 Task: Read customer reviews and ratings for real estate agents in Topeka, Kansas, to find an agent who specializes in waterfront properties or historic homes.
Action: Mouse moved to (289, 166)
Screenshot: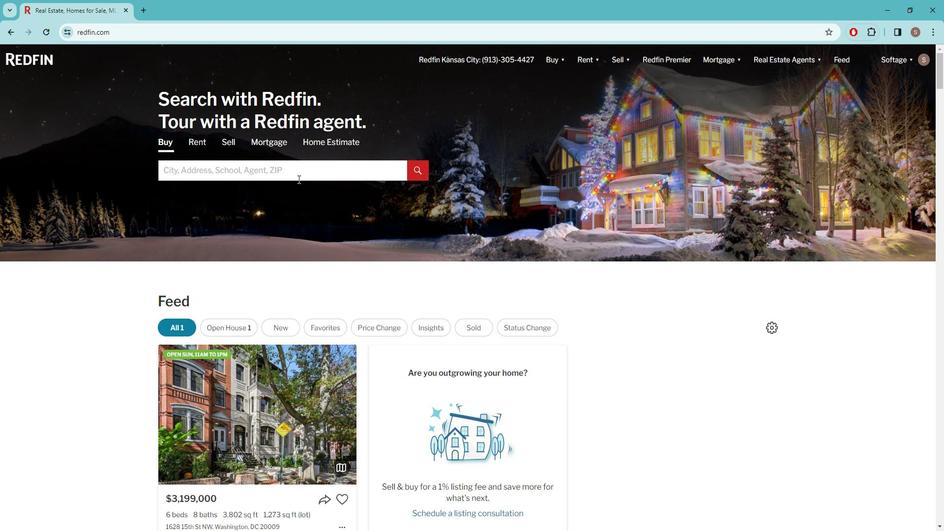 
Action: Mouse pressed left at (289, 166)
Screenshot: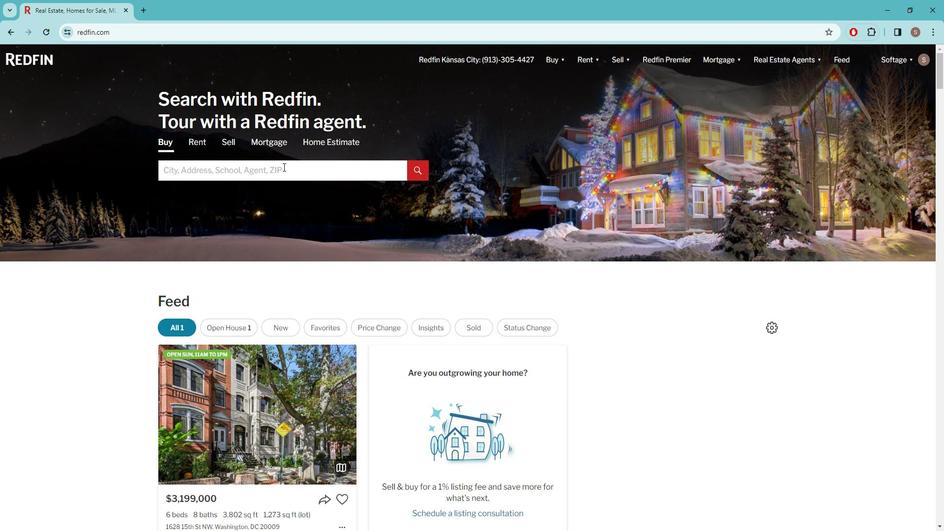 
Action: Key pressed t<Key.caps_lock>OPEKA
Screenshot: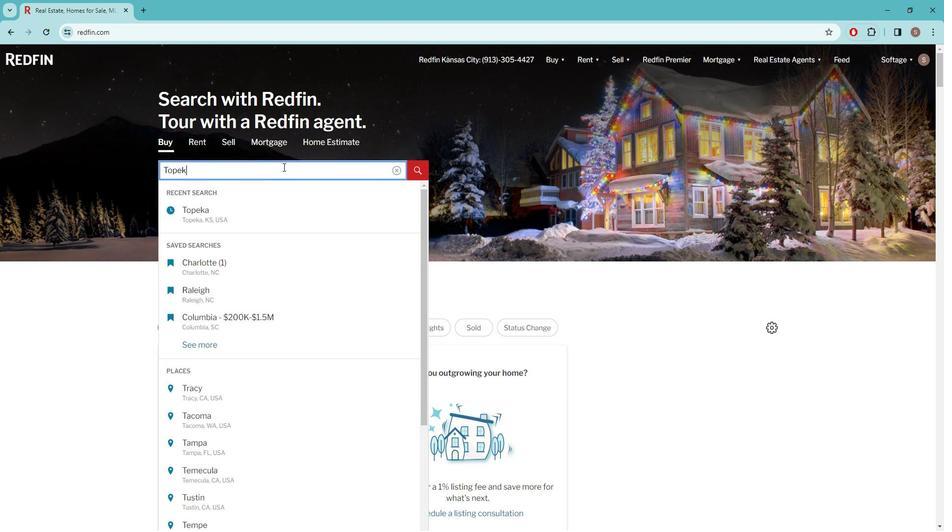 
Action: Mouse moved to (258, 216)
Screenshot: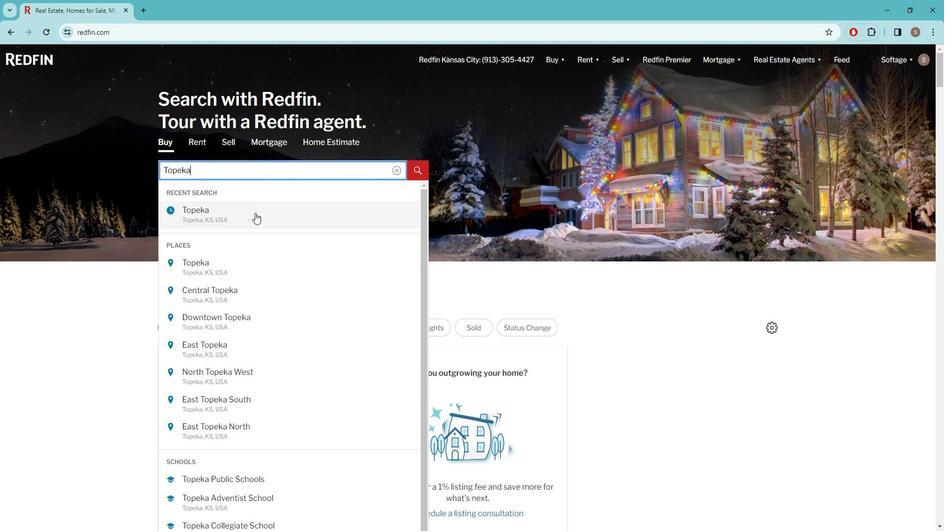 
Action: Mouse pressed left at (258, 216)
Screenshot: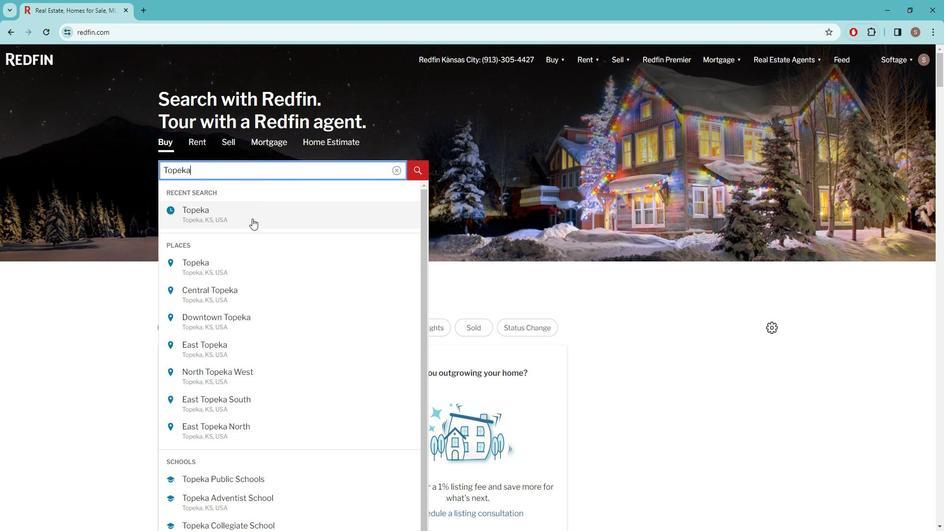 
Action: Mouse moved to (834, 124)
Screenshot: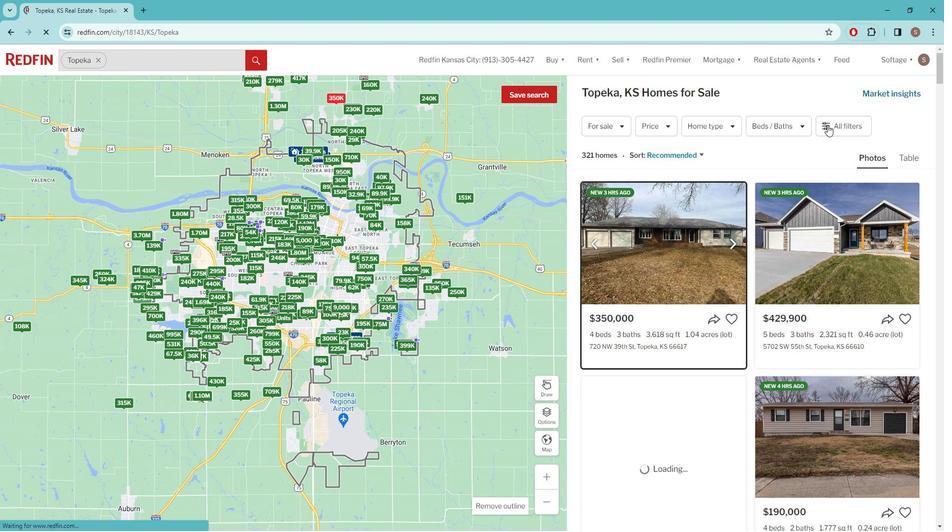 
Action: Mouse pressed left at (834, 124)
Screenshot: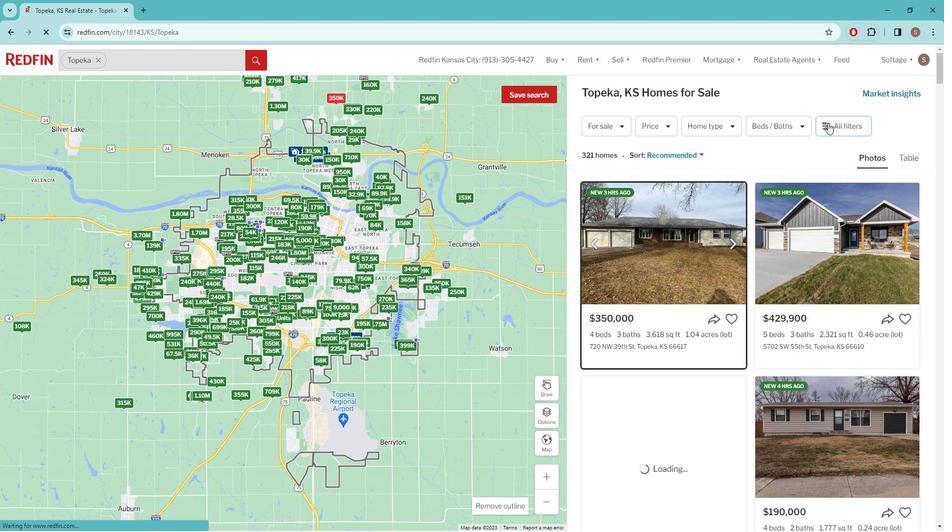 
Action: Mouse pressed left at (834, 124)
Screenshot: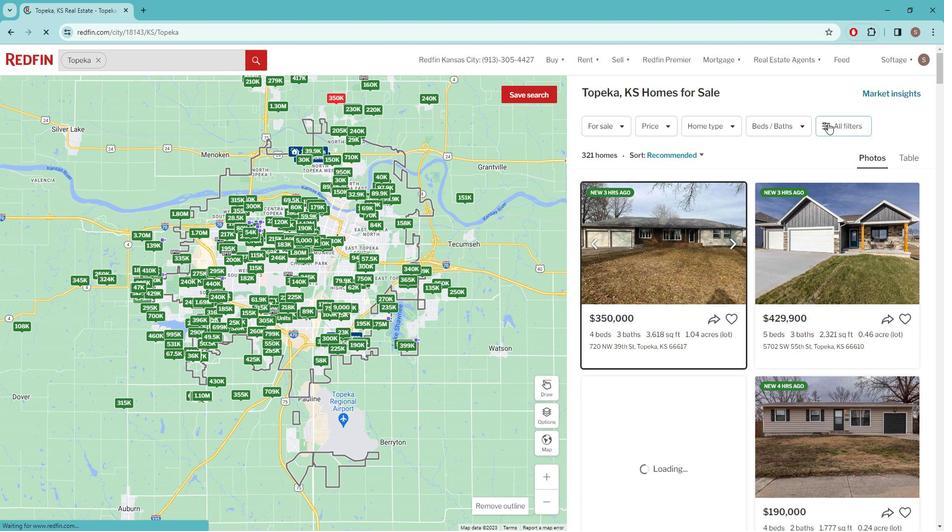 
Action: Mouse pressed left at (834, 124)
Screenshot: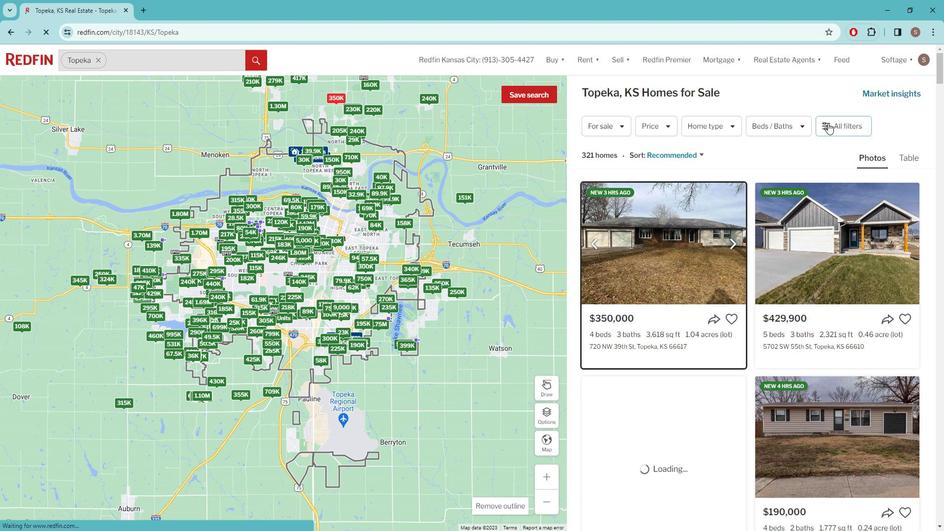 
Action: Mouse pressed left at (834, 124)
Screenshot: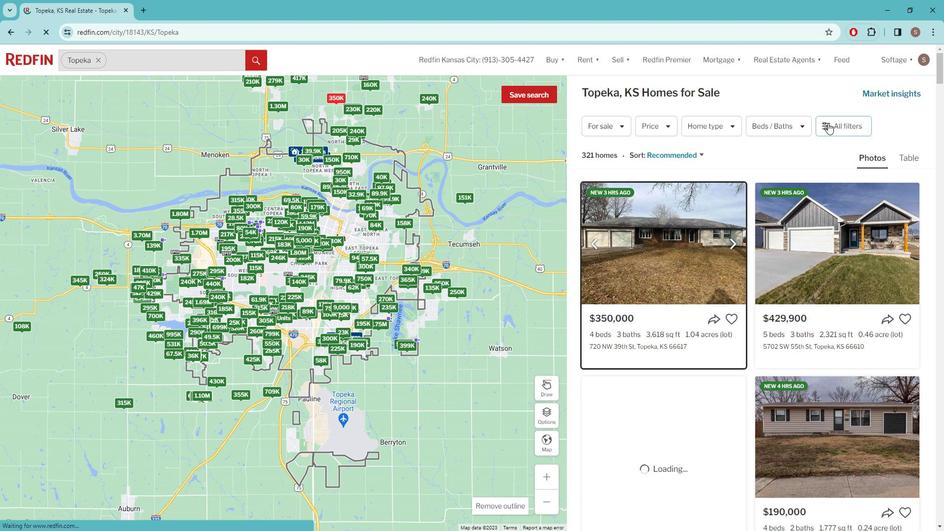 
Action: Mouse pressed left at (834, 124)
Screenshot: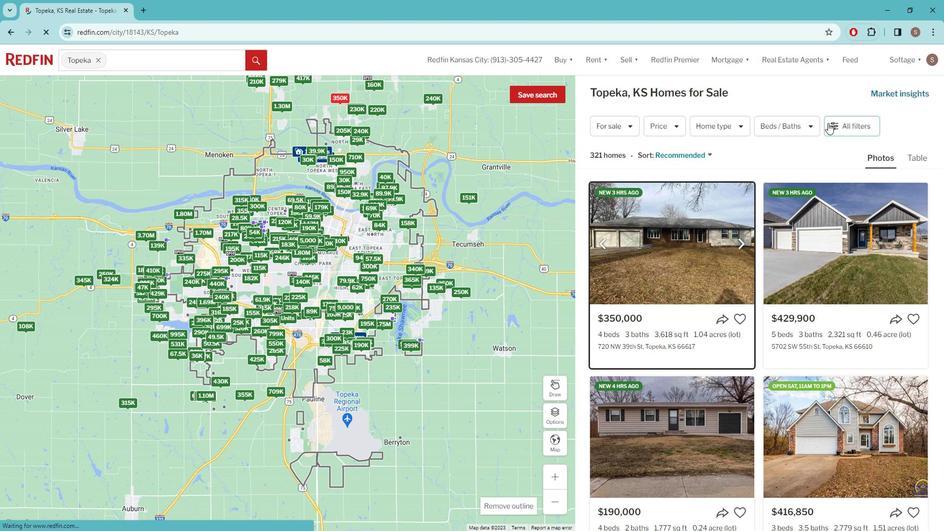 
Action: Mouse moved to (836, 125)
Screenshot: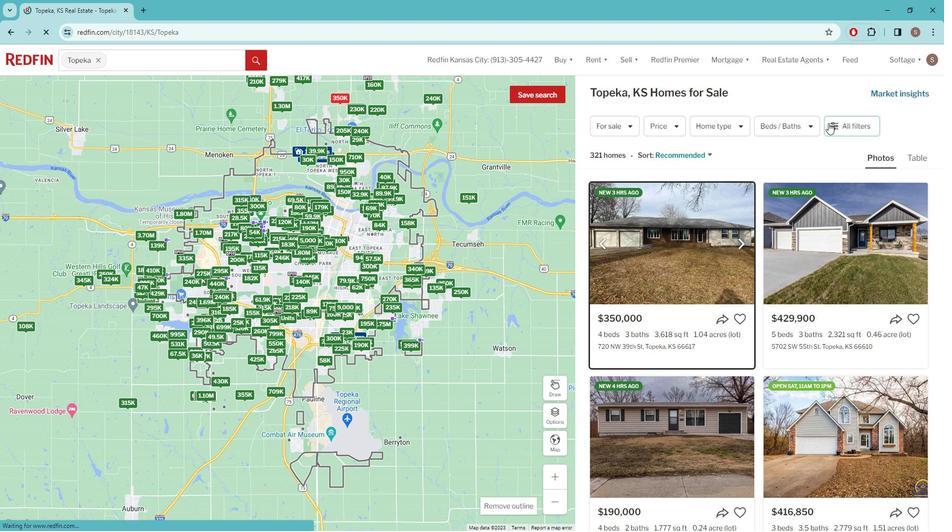 
Action: Mouse pressed left at (836, 125)
Screenshot: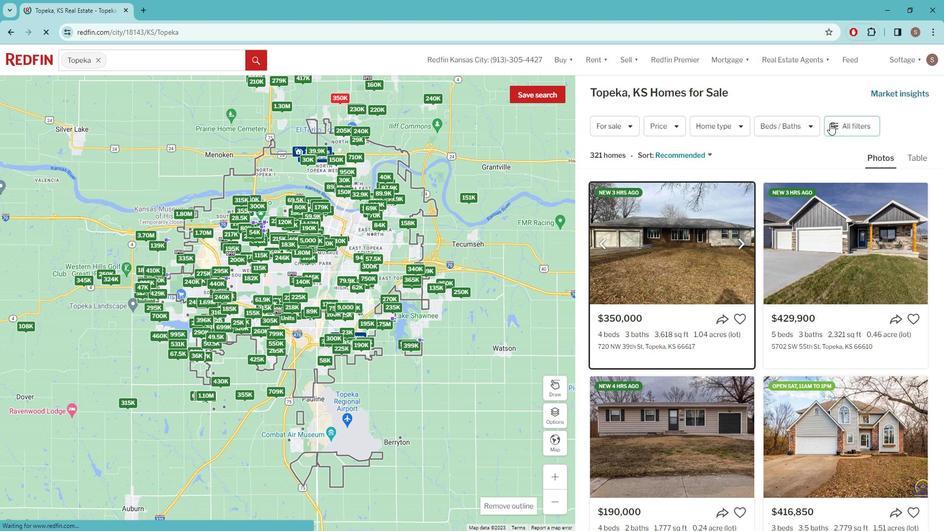 
Action: Mouse moved to (832, 130)
Screenshot: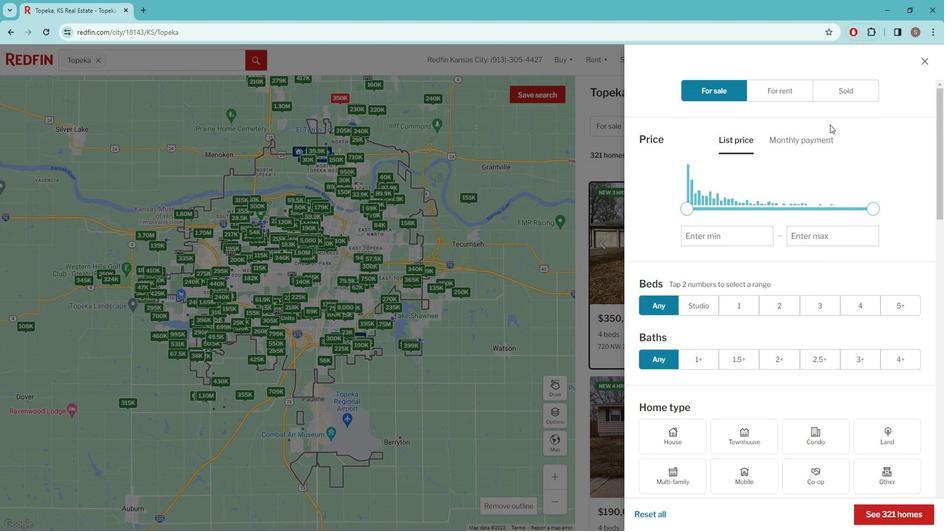 
Action: Mouse scrolled (832, 130) with delta (0, 0)
Screenshot: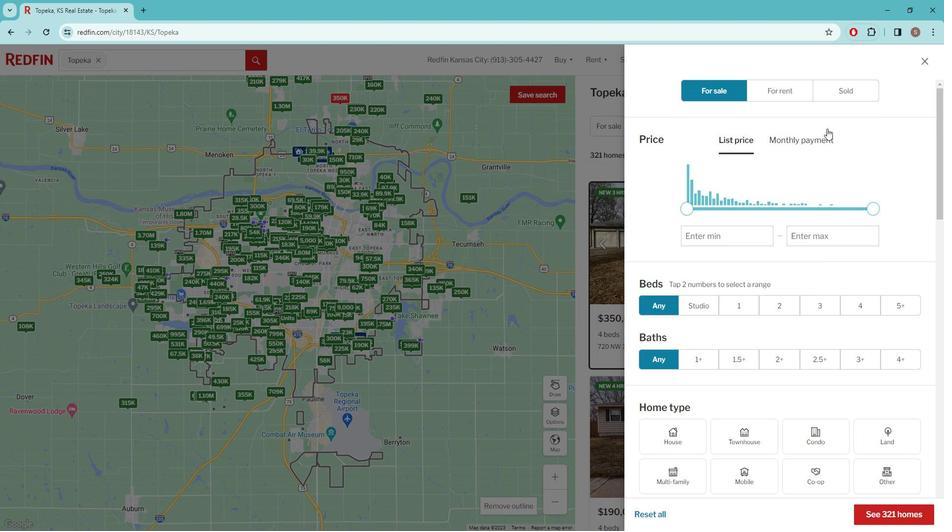 
Action: Mouse moved to (831, 134)
Screenshot: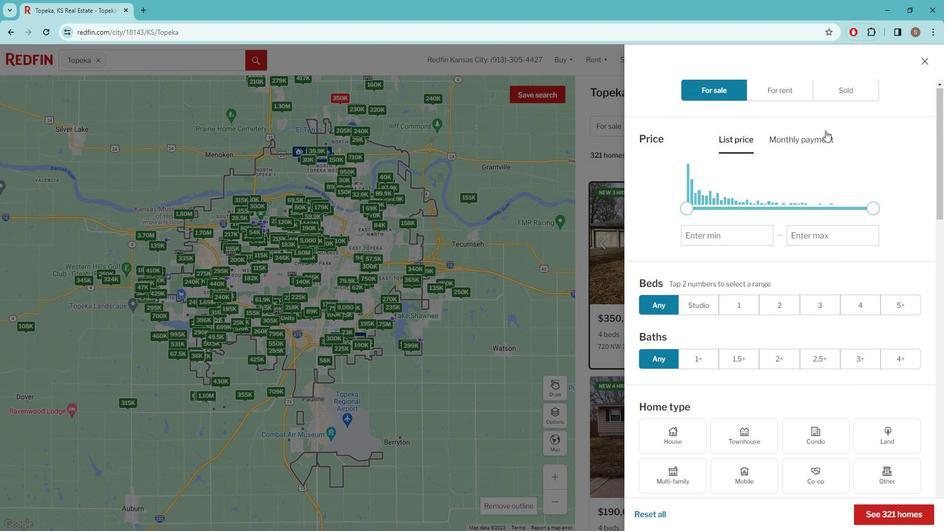 
Action: Mouse scrolled (831, 133) with delta (0, 0)
Screenshot: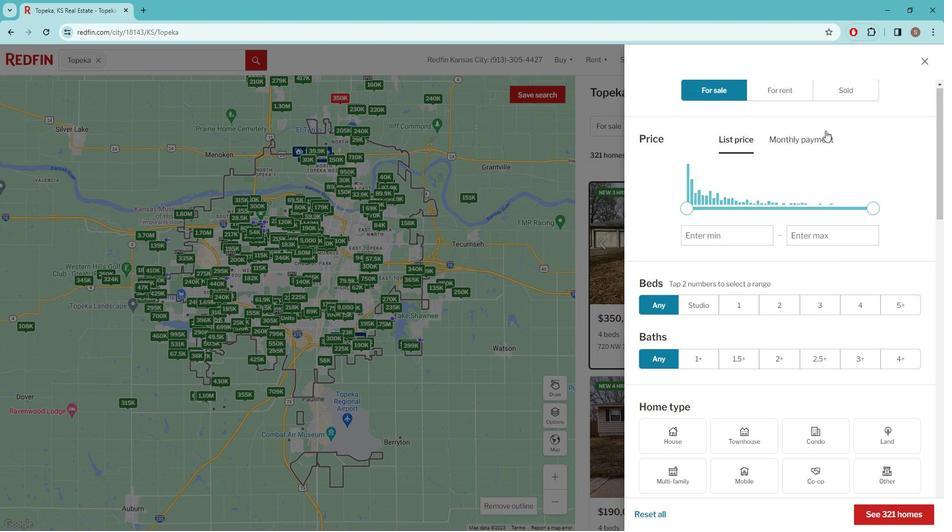 
Action: Mouse moved to (830, 135)
Screenshot: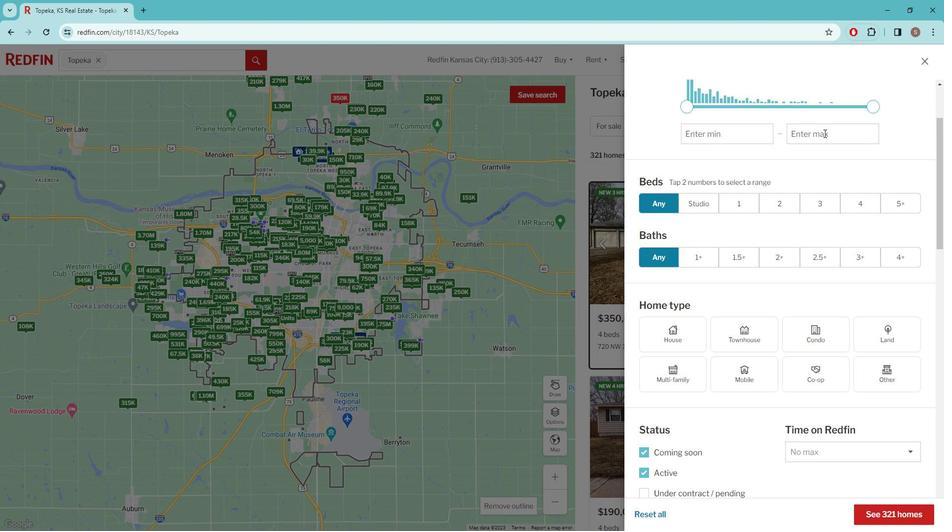 
Action: Mouse scrolled (830, 135) with delta (0, 0)
Screenshot: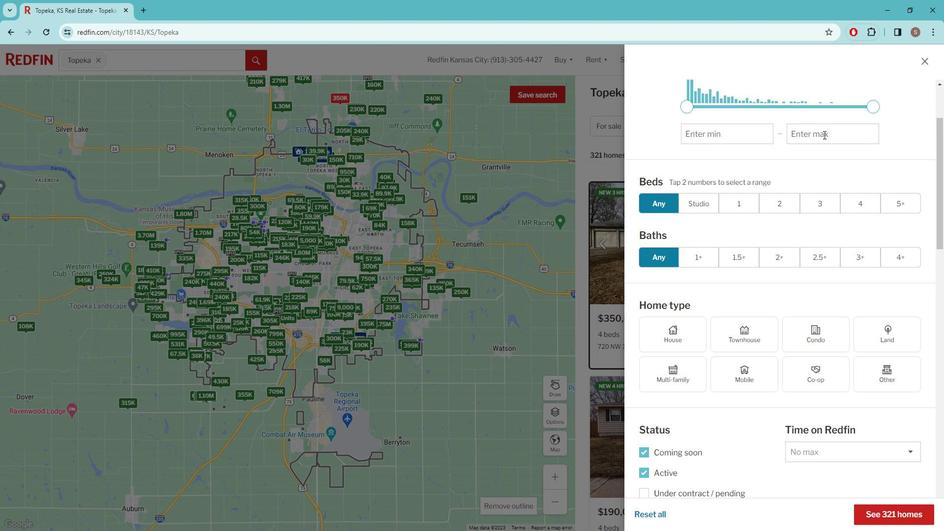 
Action: Mouse moved to (772, 233)
Screenshot: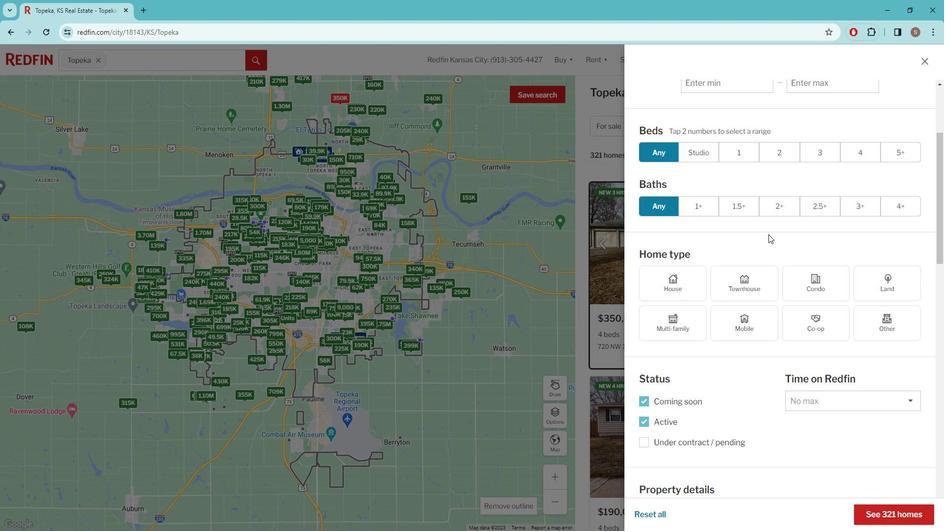 
Action: Mouse scrolled (772, 232) with delta (0, 0)
Screenshot: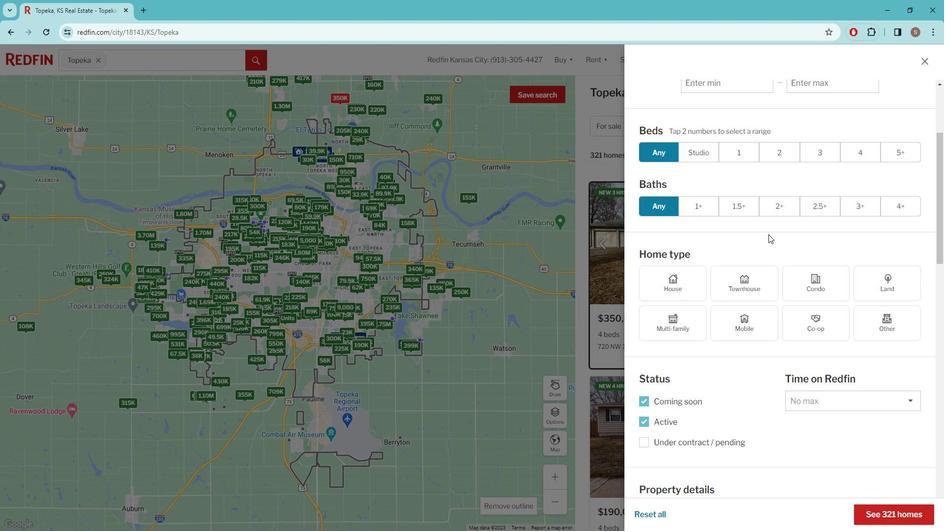 
Action: Mouse moved to (754, 239)
Screenshot: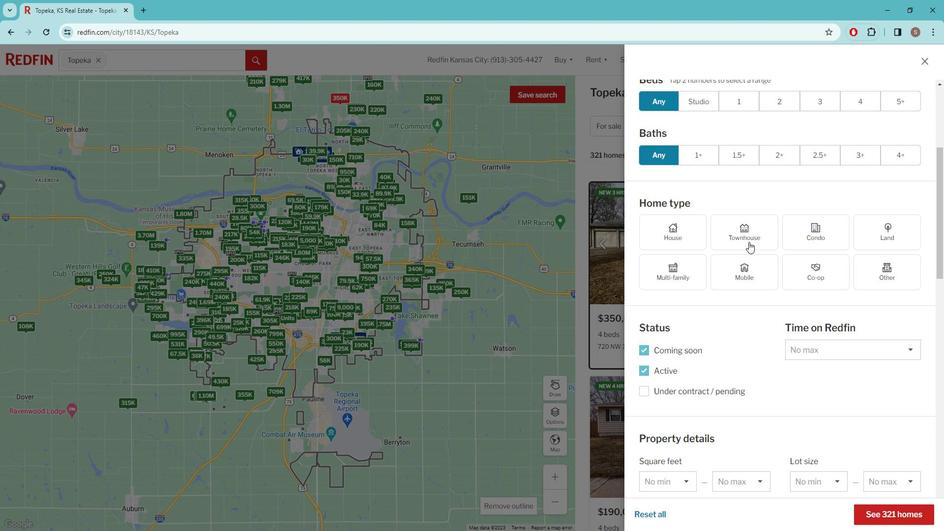 
Action: Mouse scrolled (754, 238) with delta (0, 0)
Screenshot: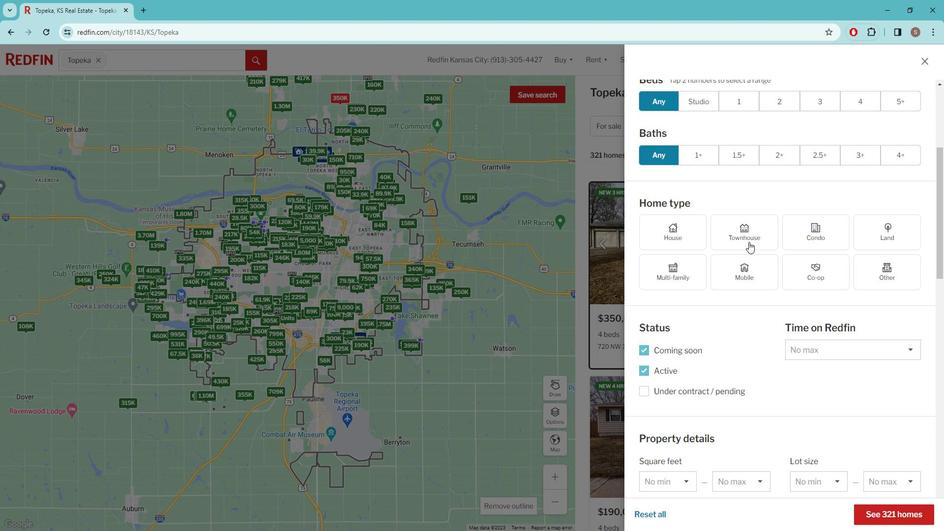 
Action: Mouse moved to (747, 235)
Screenshot: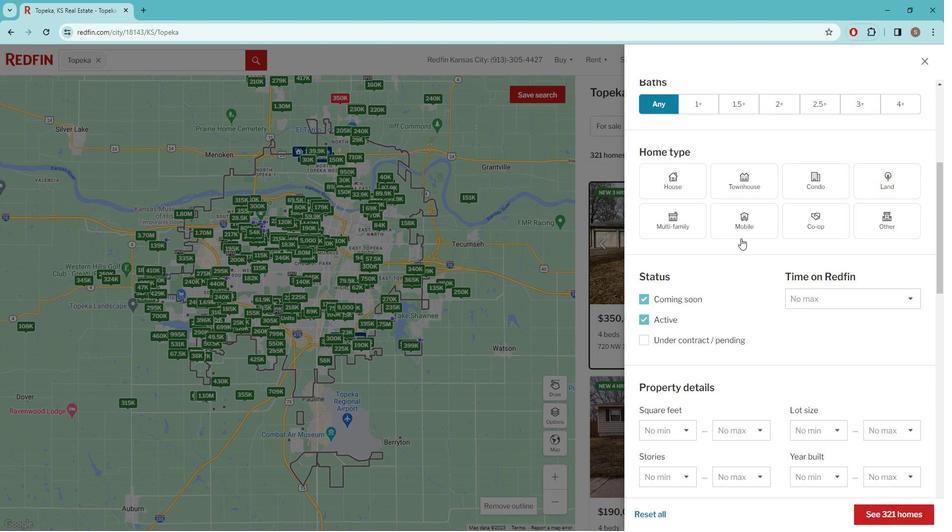 
Action: Mouse scrolled (747, 235) with delta (0, 0)
Screenshot: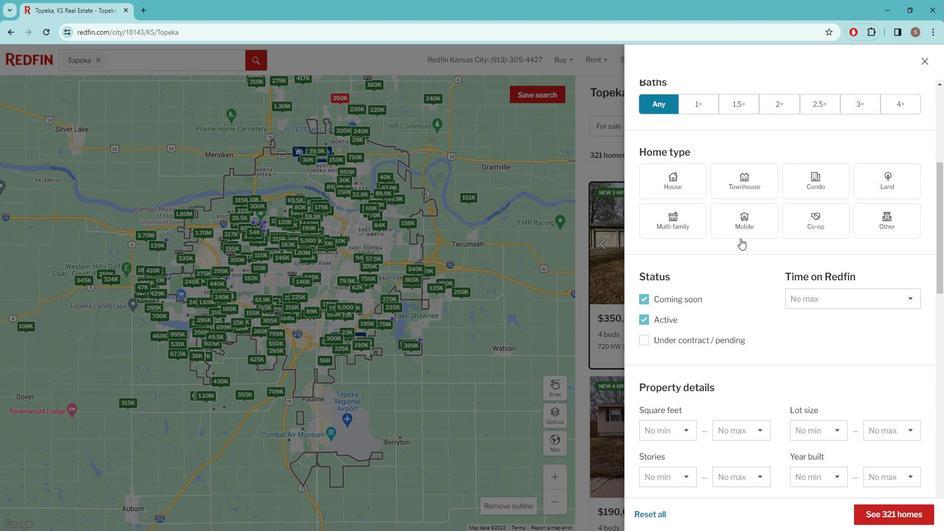 
Action: Mouse scrolled (747, 235) with delta (0, 0)
Screenshot: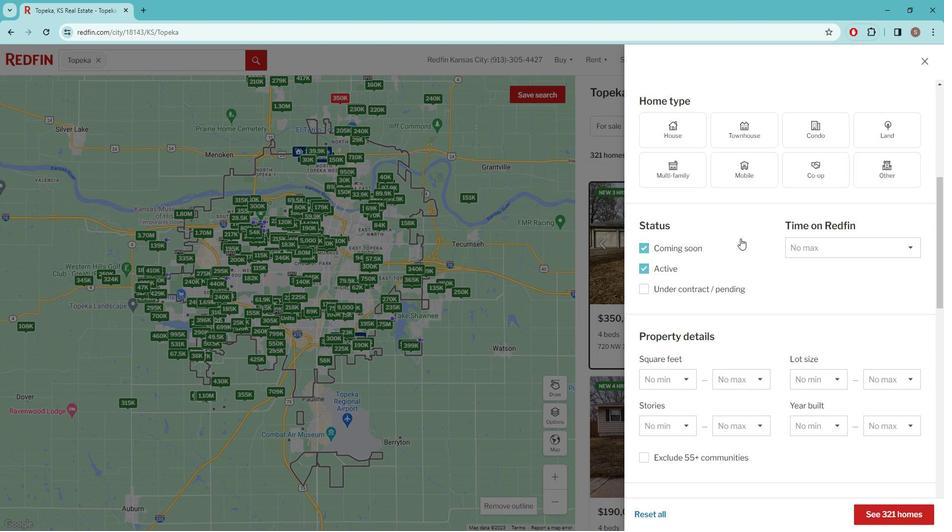 
Action: Mouse moved to (732, 236)
Screenshot: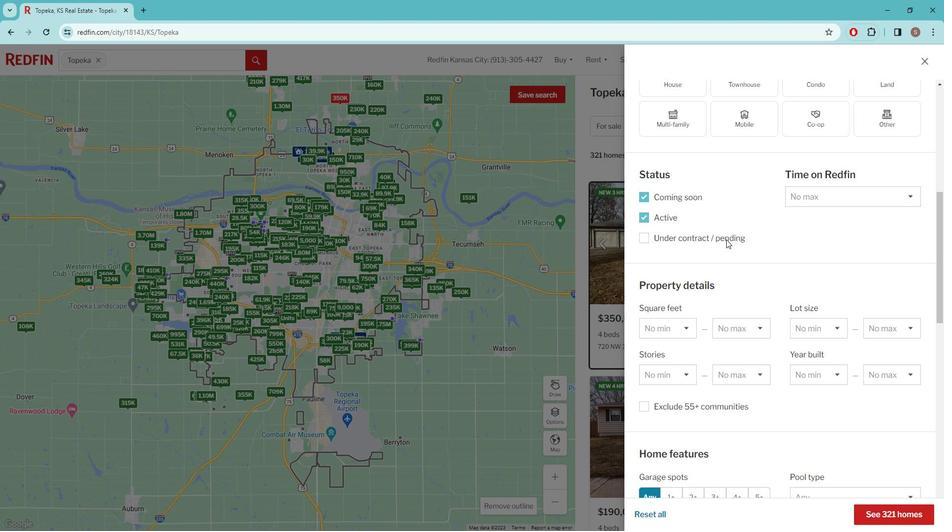 
Action: Mouse scrolled (732, 236) with delta (0, 0)
Screenshot: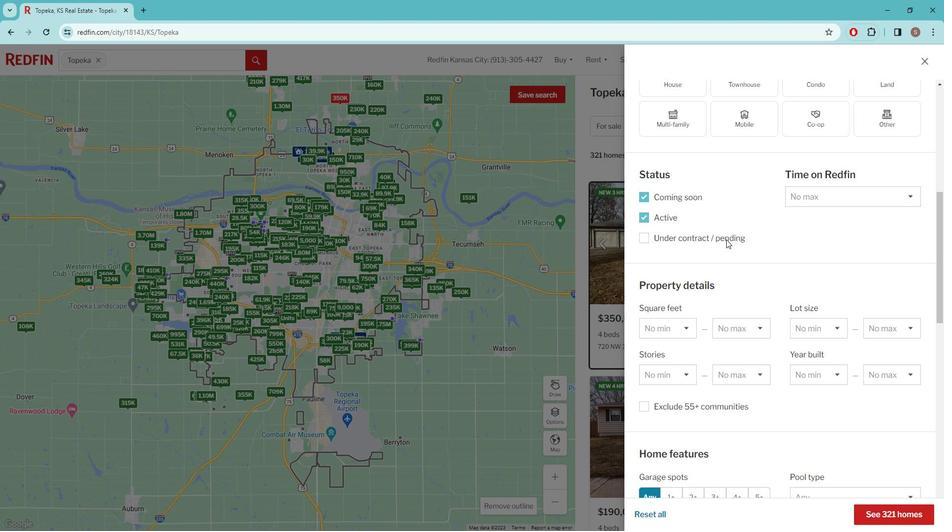 
Action: Mouse moved to (731, 237)
Screenshot: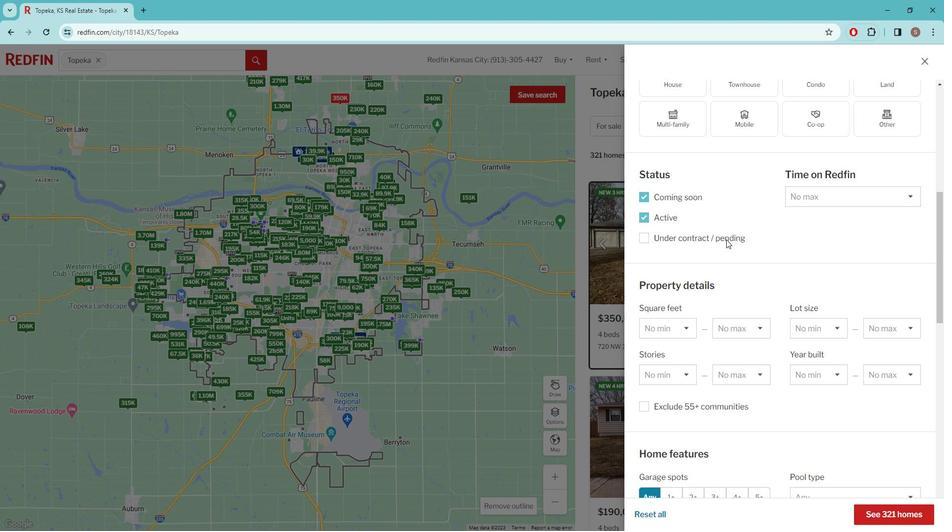 
Action: Mouse scrolled (731, 236) with delta (0, 0)
Screenshot: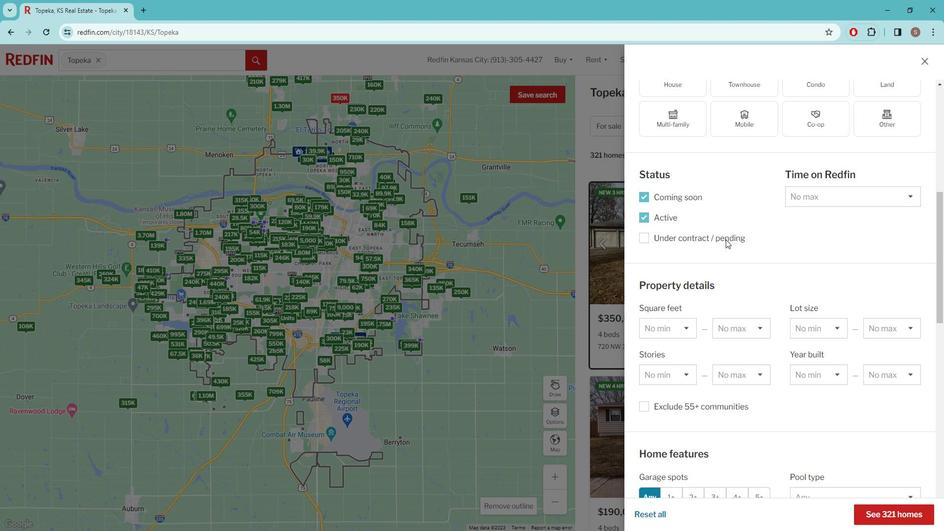 
Action: Mouse scrolled (731, 236) with delta (0, 0)
Screenshot: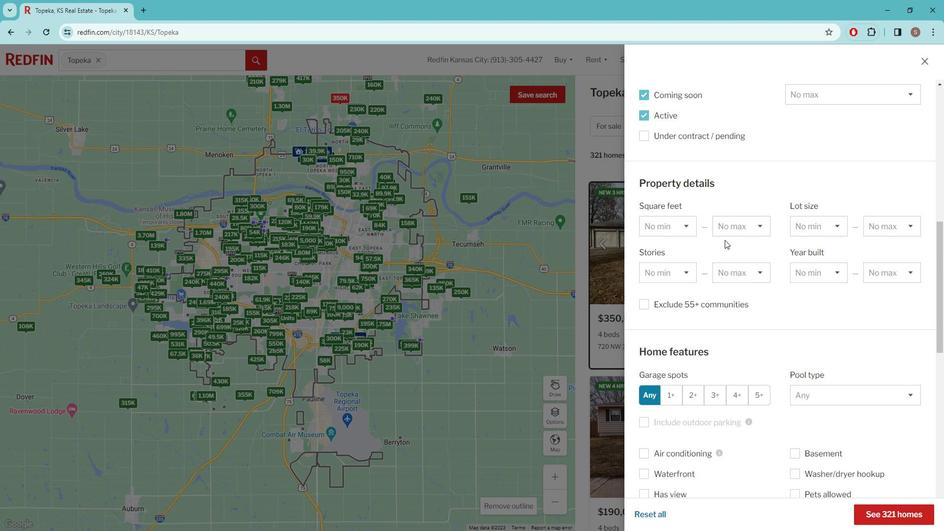
Action: Mouse scrolled (731, 236) with delta (0, 0)
Screenshot: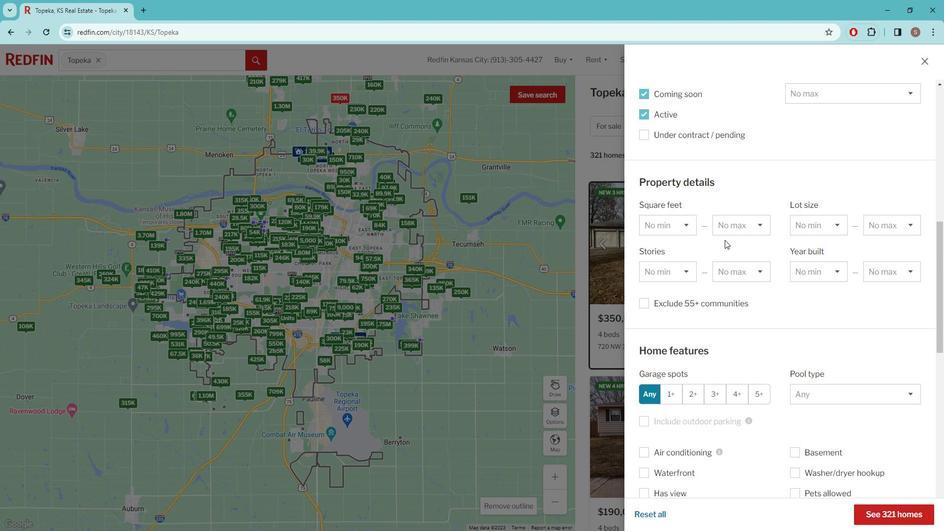 
Action: Mouse moved to (728, 248)
Screenshot: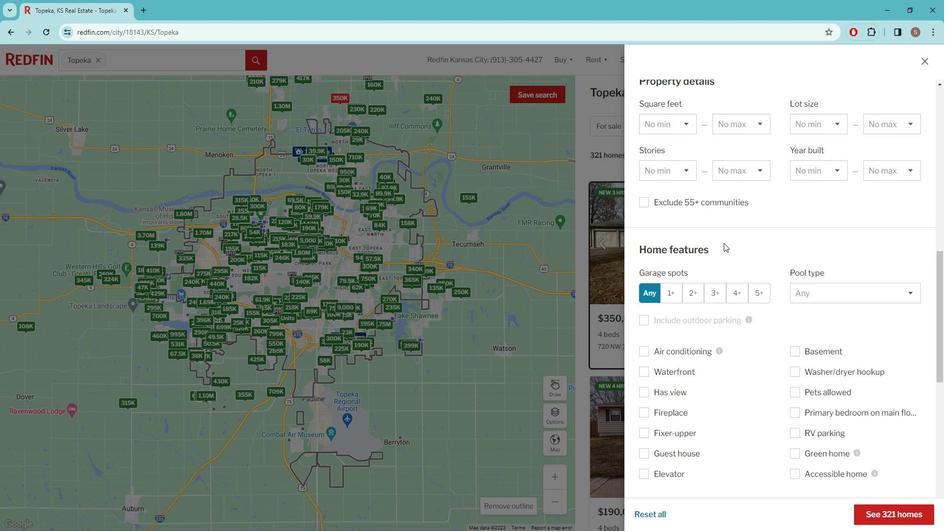 
Action: Mouse scrolled (728, 247) with delta (0, 0)
Screenshot: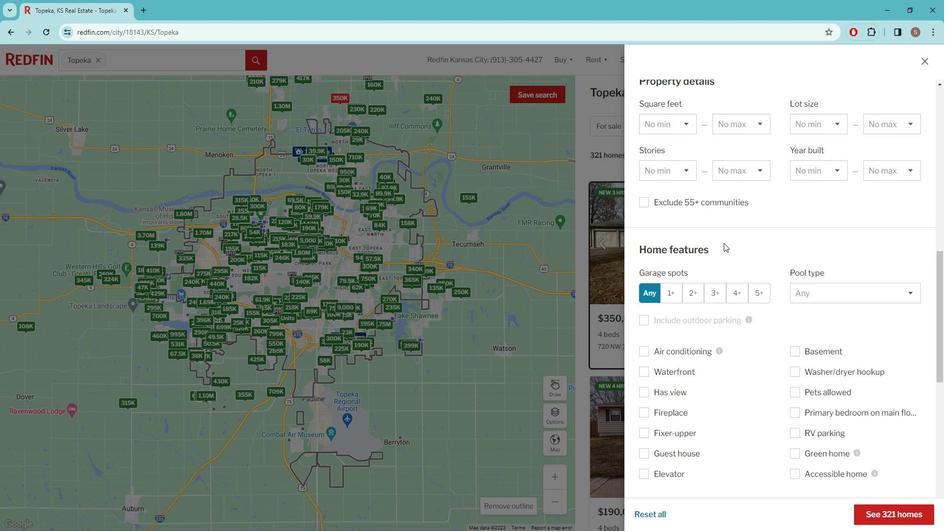 
Action: Mouse moved to (728, 250)
Screenshot: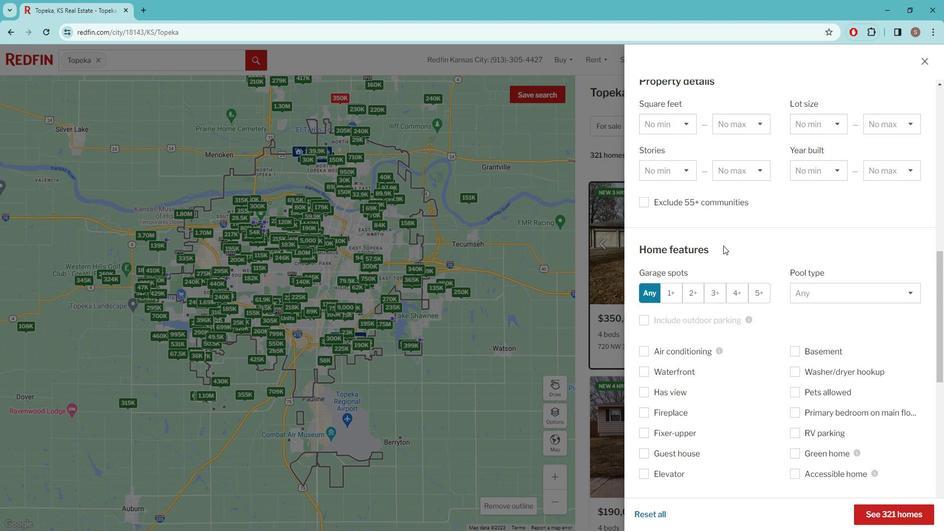 
Action: Mouse scrolled (728, 250) with delta (0, 0)
Screenshot: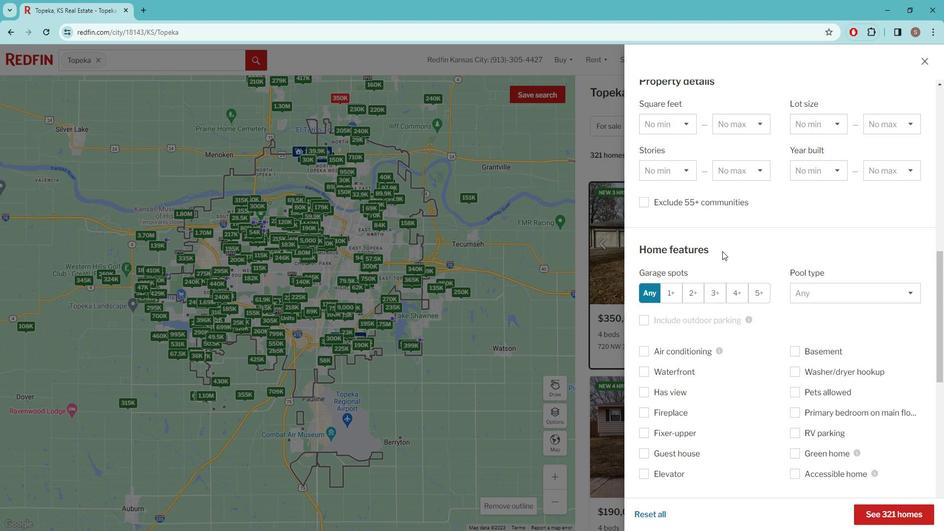 
Action: Mouse moved to (684, 264)
Screenshot: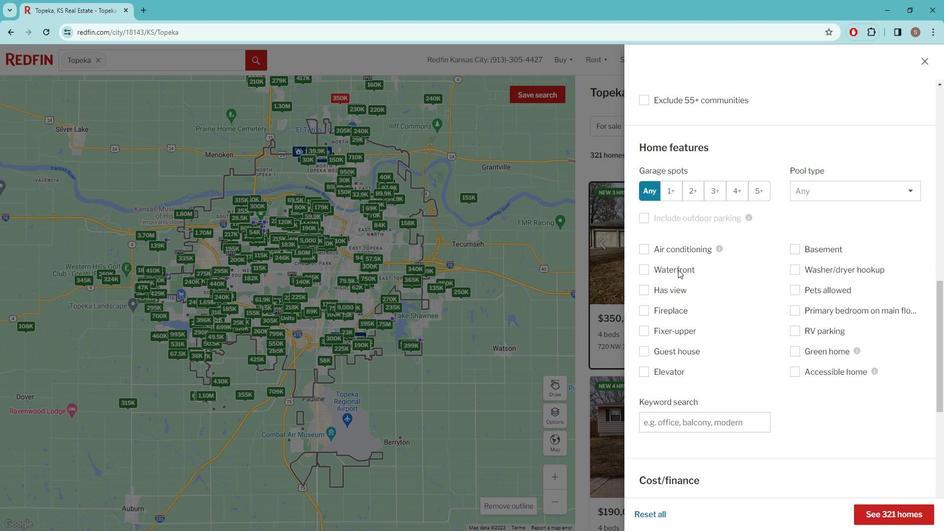 
Action: Mouse pressed left at (684, 264)
Screenshot: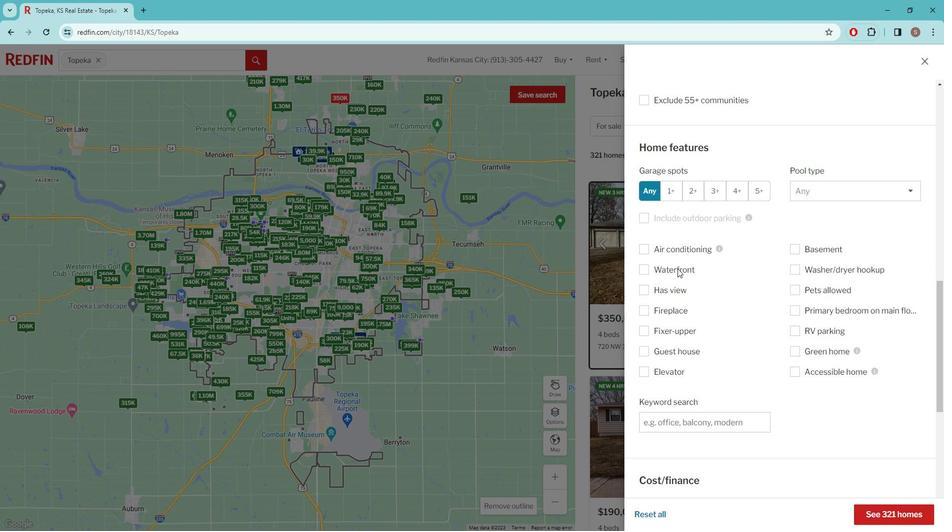 
Action: Mouse scrolled (684, 263) with delta (0, 0)
Screenshot: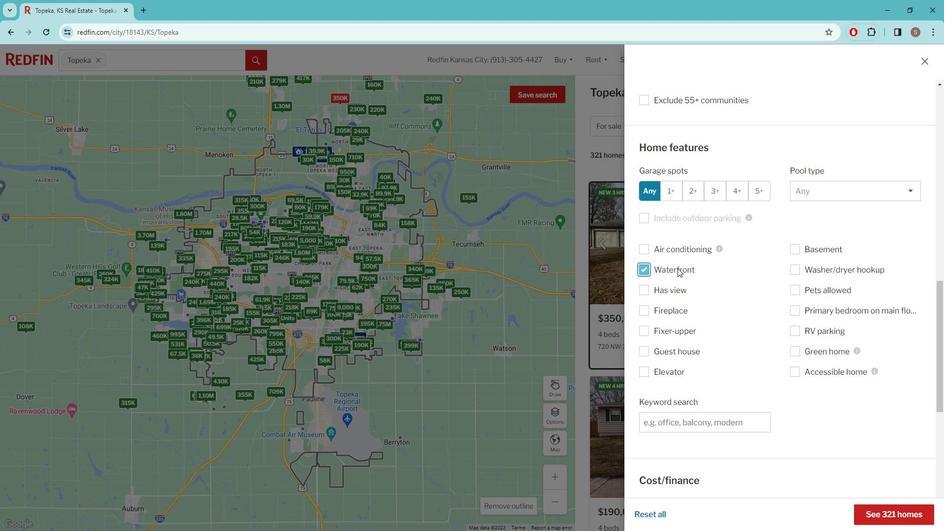 
Action: Mouse scrolled (684, 263) with delta (0, 0)
Screenshot: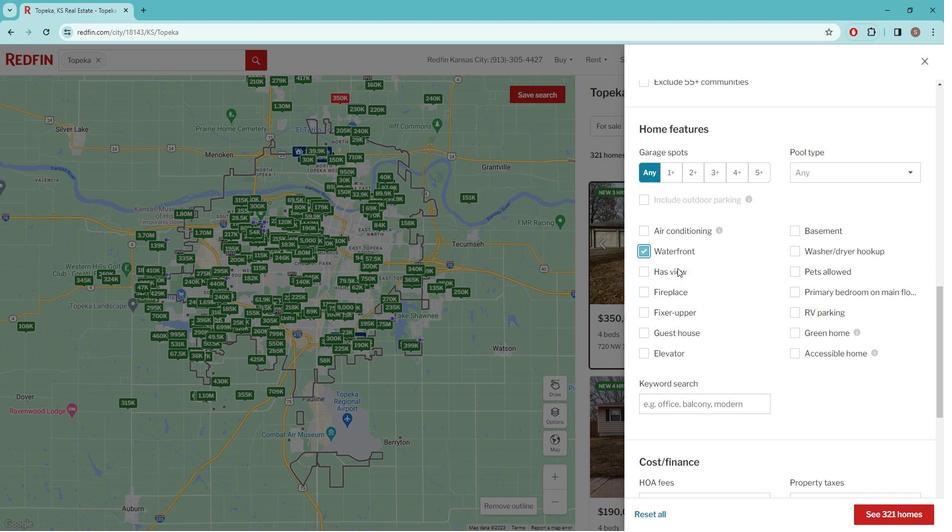 
Action: Mouse moved to (683, 264)
Screenshot: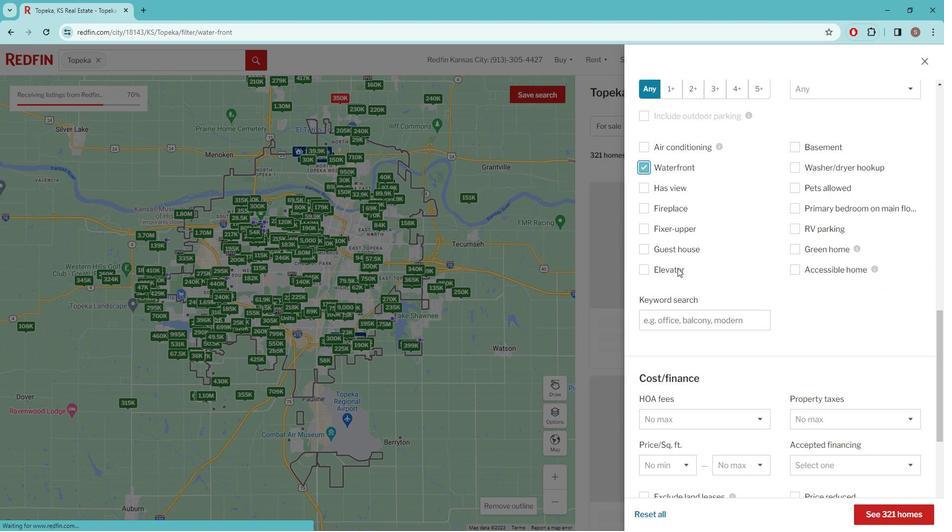 
Action: Mouse scrolled (683, 263) with delta (0, 0)
Screenshot: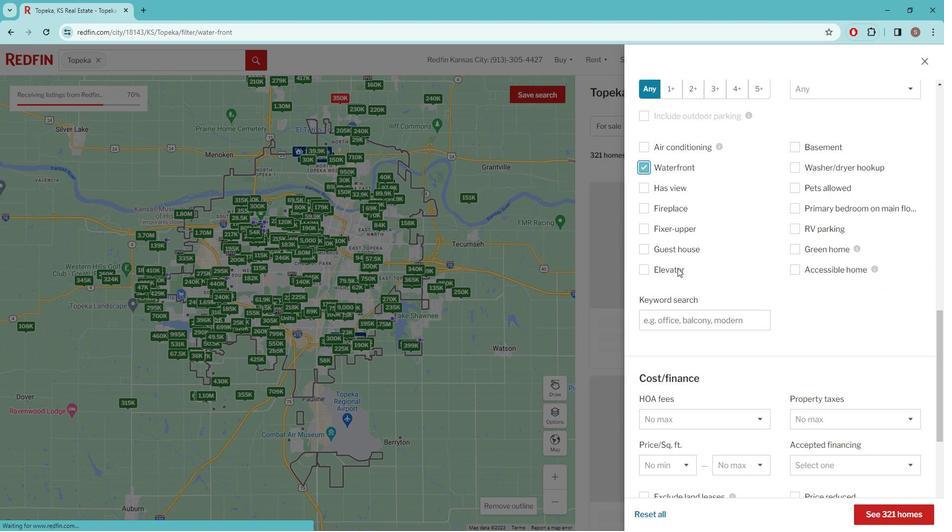 
Action: Mouse moved to (683, 264)
Screenshot: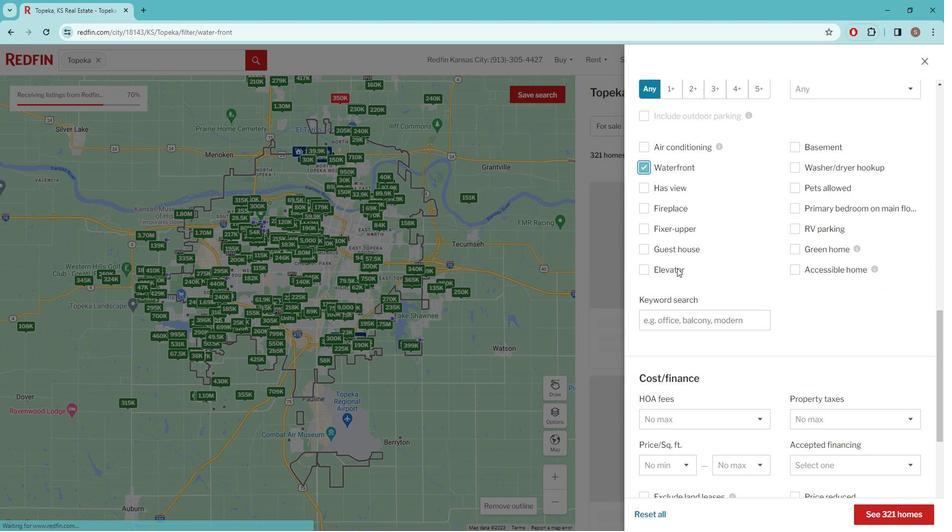 
Action: Mouse scrolled (683, 263) with delta (0, 0)
Screenshot: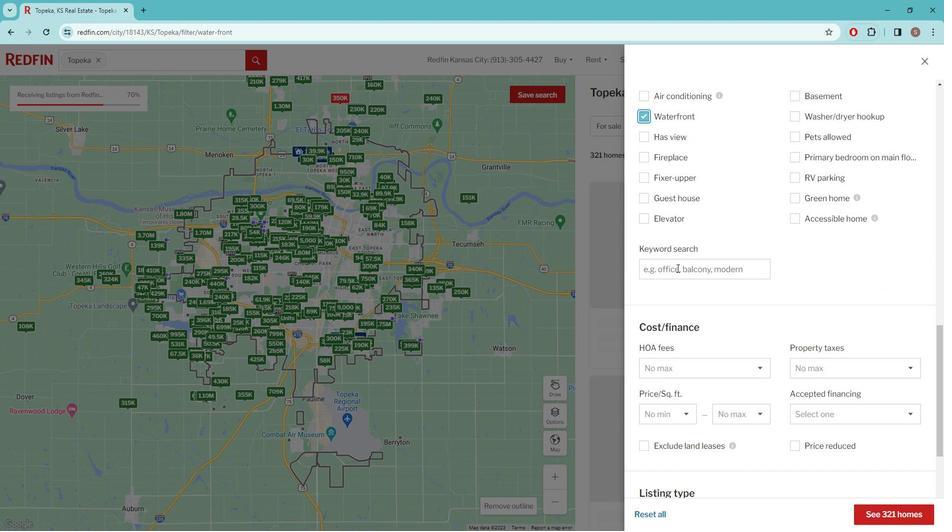 
Action: Mouse scrolled (683, 263) with delta (0, 0)
Screenshot: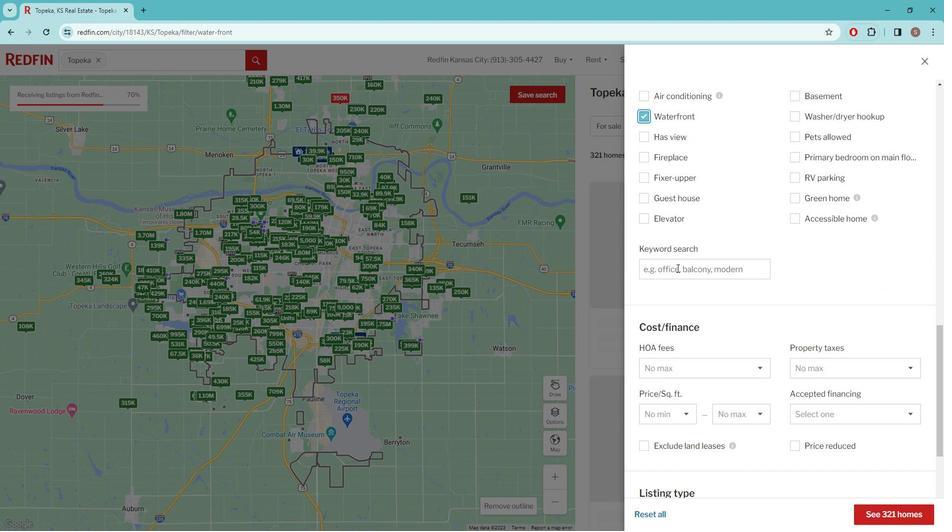 
Action: Mouse scrolled (683, 263) with delta (0, 0)
Screenshot: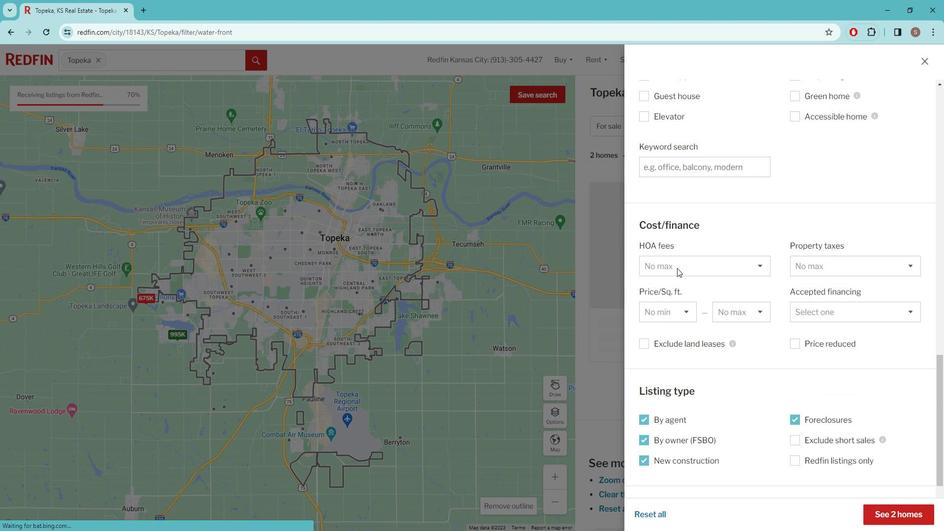 
Action: Mouse scrolled (683, 263) with delta (0, 0)
Screenshot: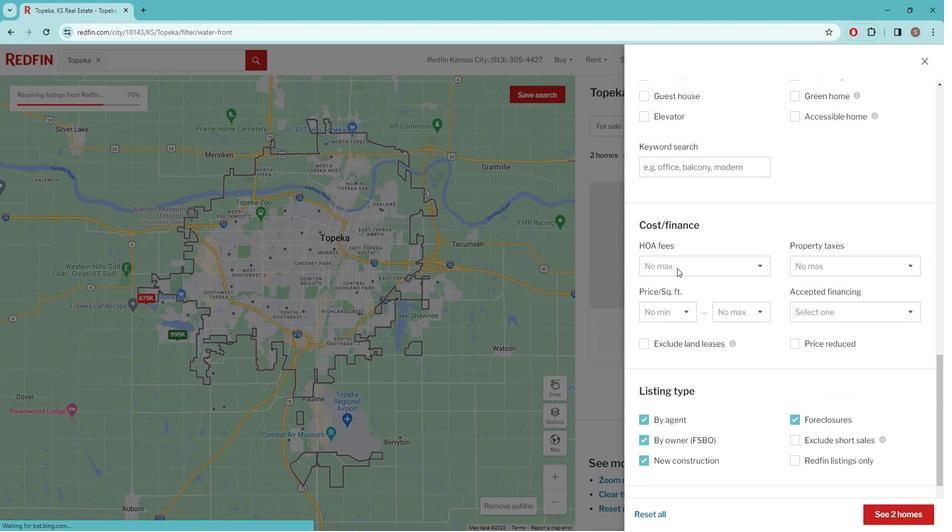 
Action: Mouse scrolled (683, 263) with delta (0, 0)
Screenshot: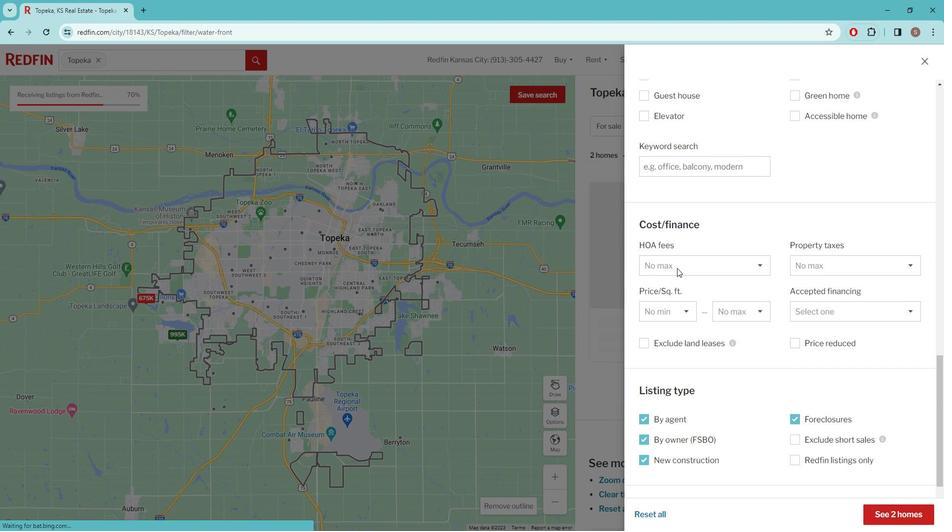 
Action: Mouse moved to (705, 313)
Screenshot: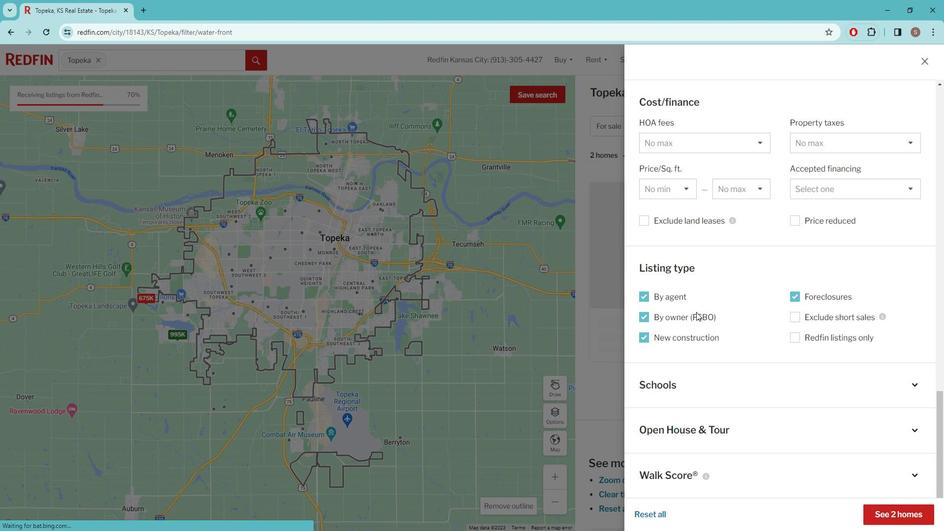 
Action: Mouse scrolled (705, 312) with delta (0, 0)
Screenshot: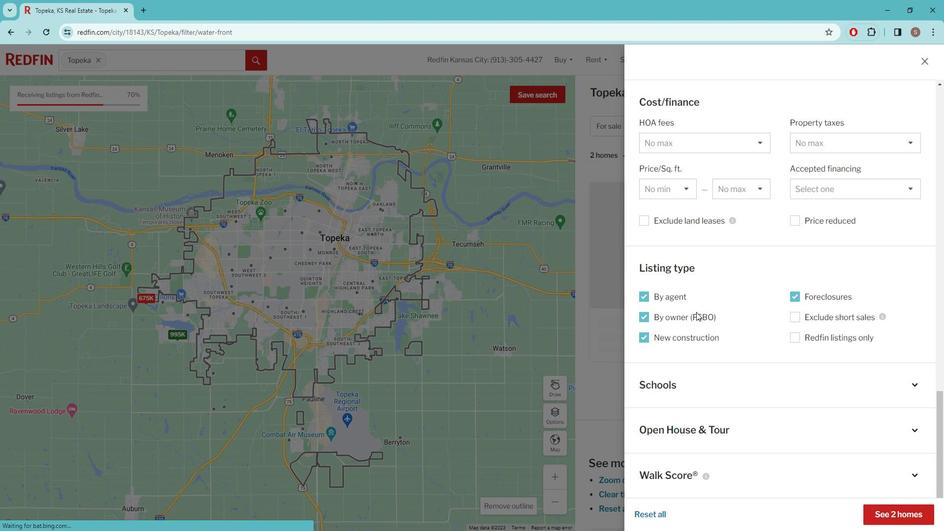 
Action: Mouse moved to (705, 314)
Screenshot: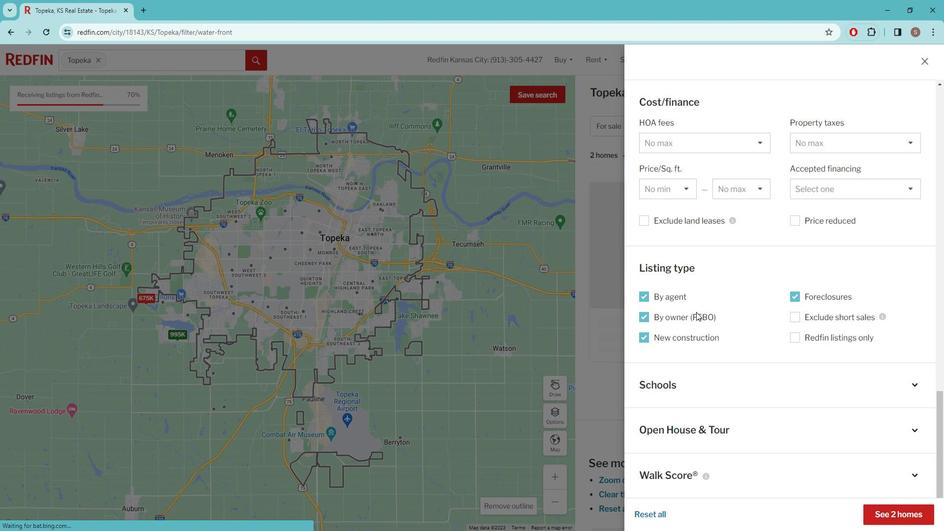 
Action: Mouse scrolled (705, 313) with delta (0, 0)
Screenshot: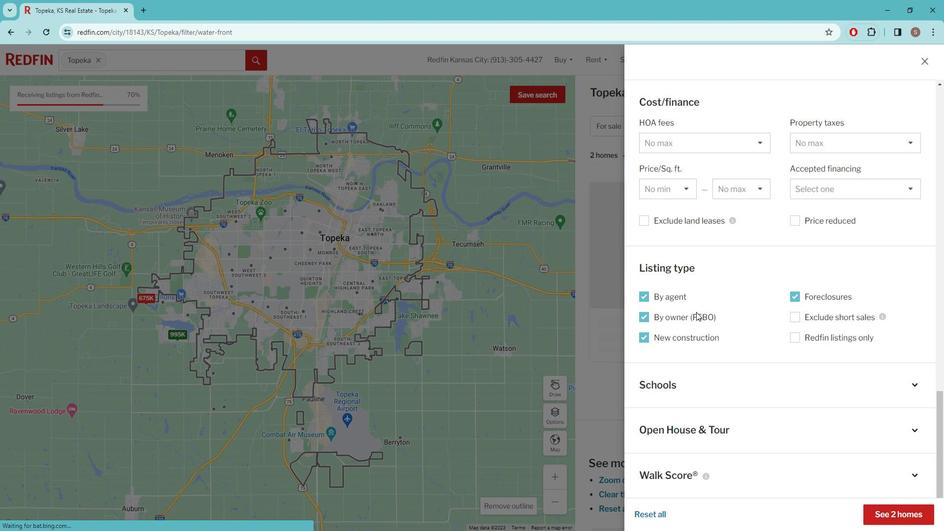 
Action: Mouse moved to (706, 316)
Screenshot: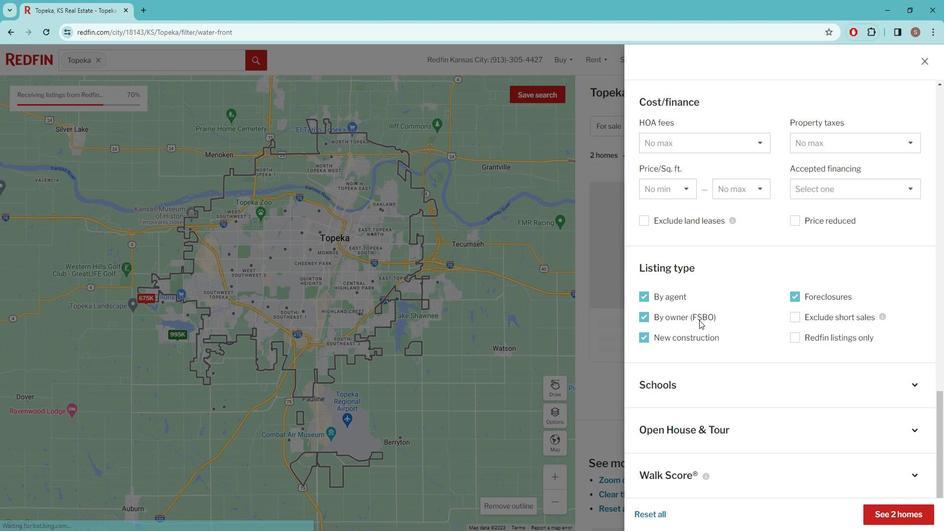 
Action: Mouse scrolled (706, 315) with delta (0, 0)
Screenshot: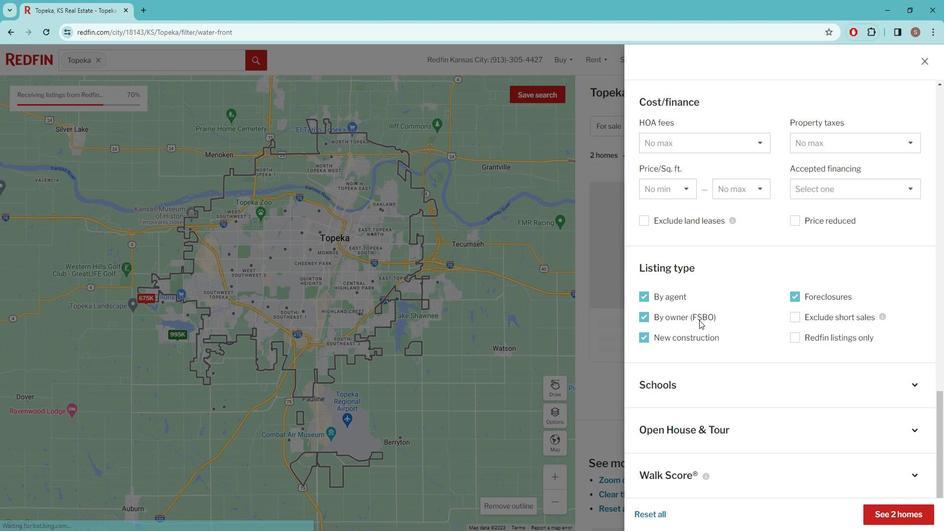 
Action: Mouse moved to (707, 317)
Screenshot: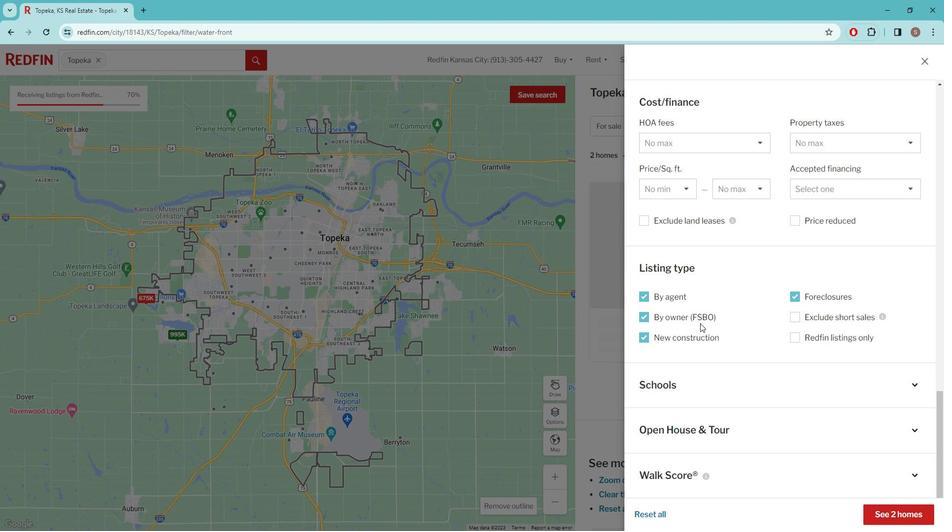 
Action: Mouse scrolled (707, 317) with delta (0, 0)
Screenshot: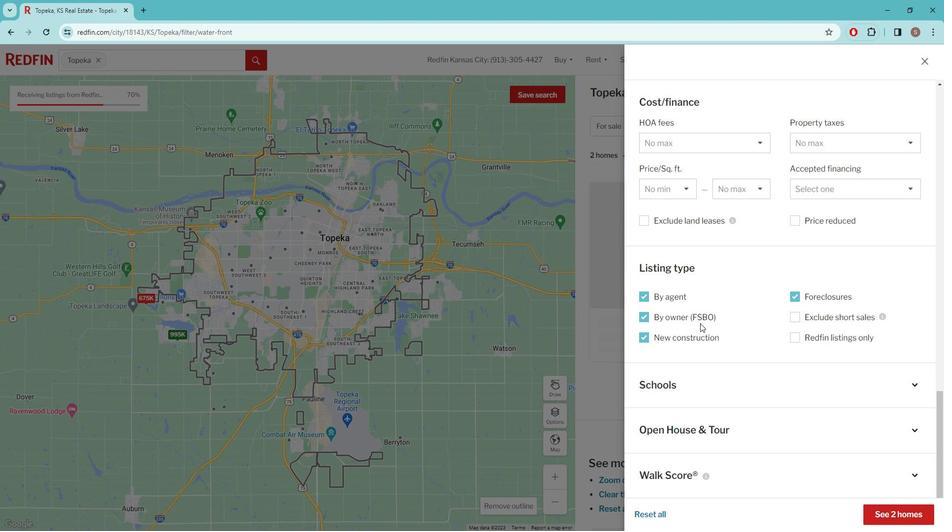 
Action: Mouse moved to (880, 498)
Screenshot: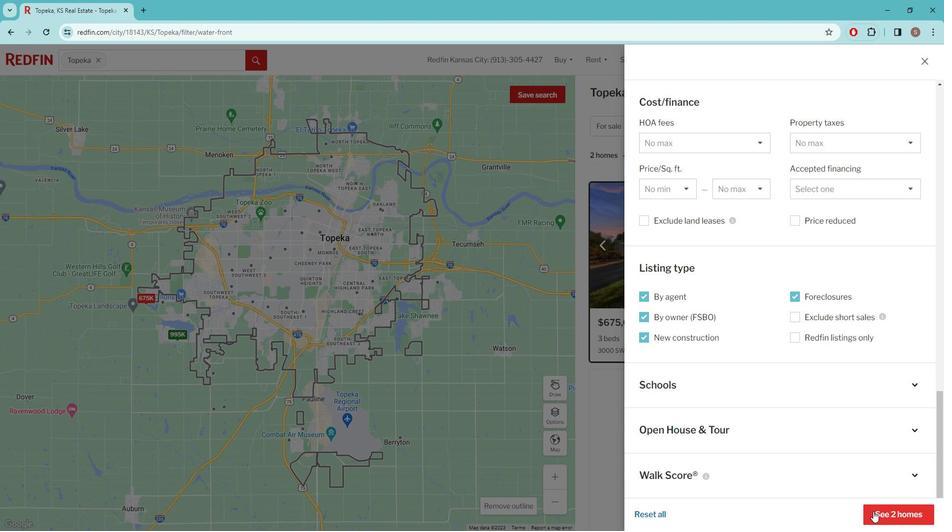 
Action: Mouse pressed left at (880, 498)
Screenshot: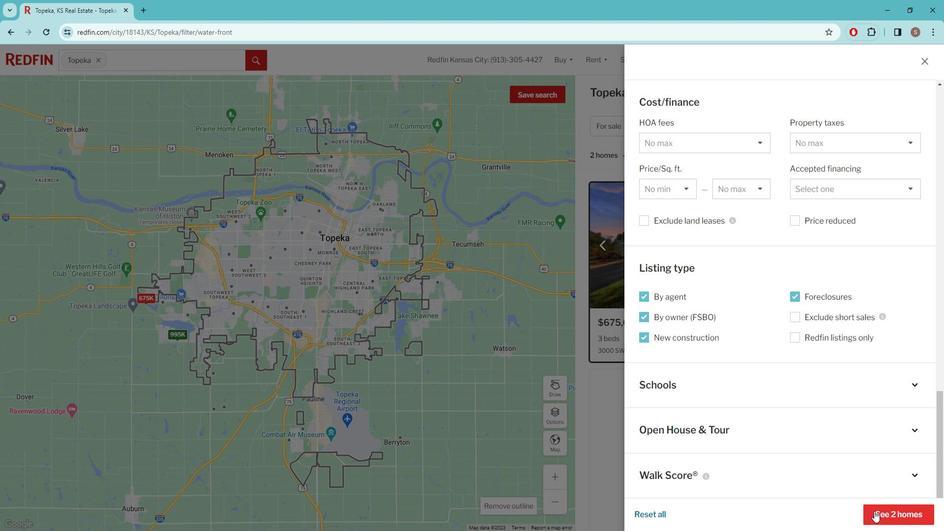 
Action: Mouse moved to (666, 309)
Screenshot: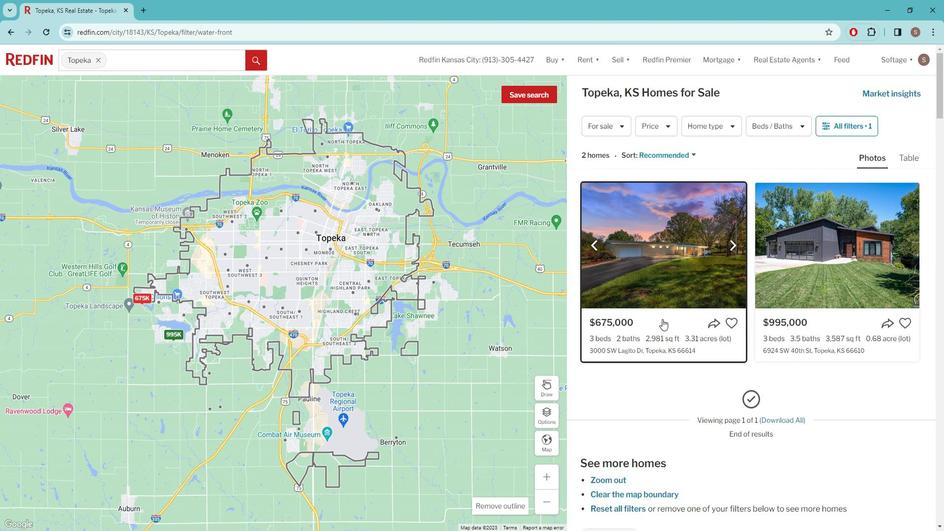 
Action: Mouse pressed left at (666, 309)
Screenshot: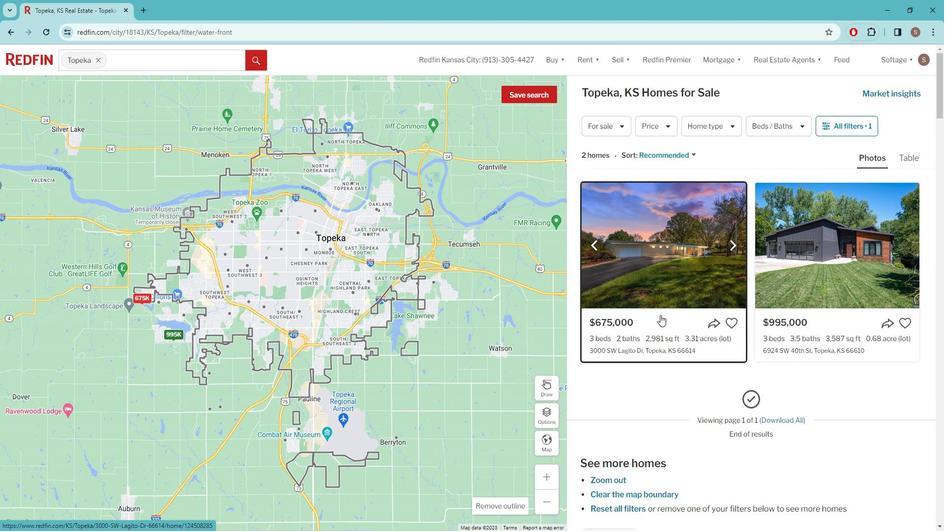 
Action: Mouse moved to (462, 302)
Screenshot: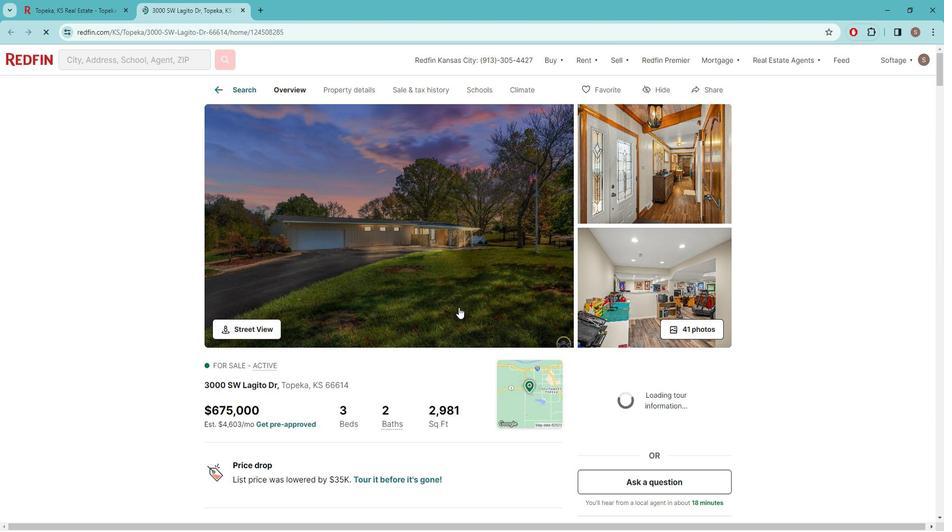 
Action: Mouse scrolled (462, 301) with delta (0, 0)
Screenshot: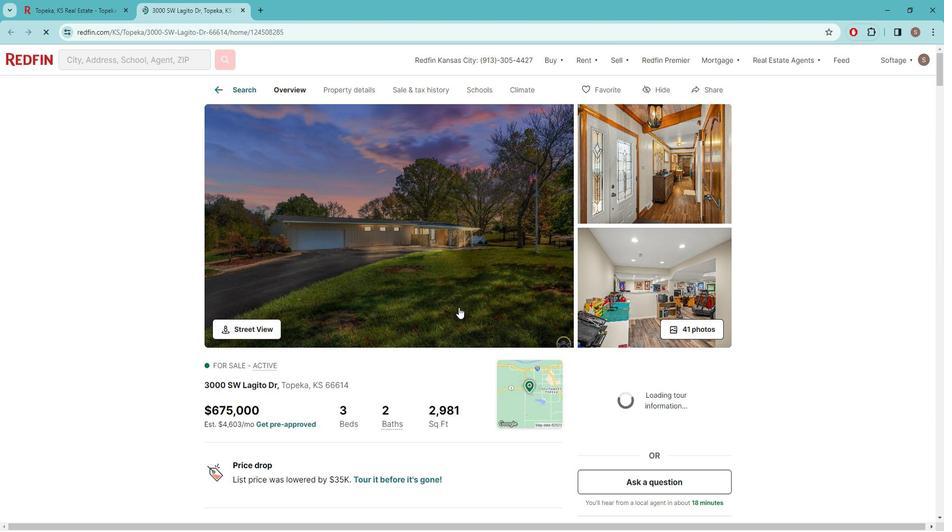 
Action: Mouse moved to (461, 302)
Screenshot: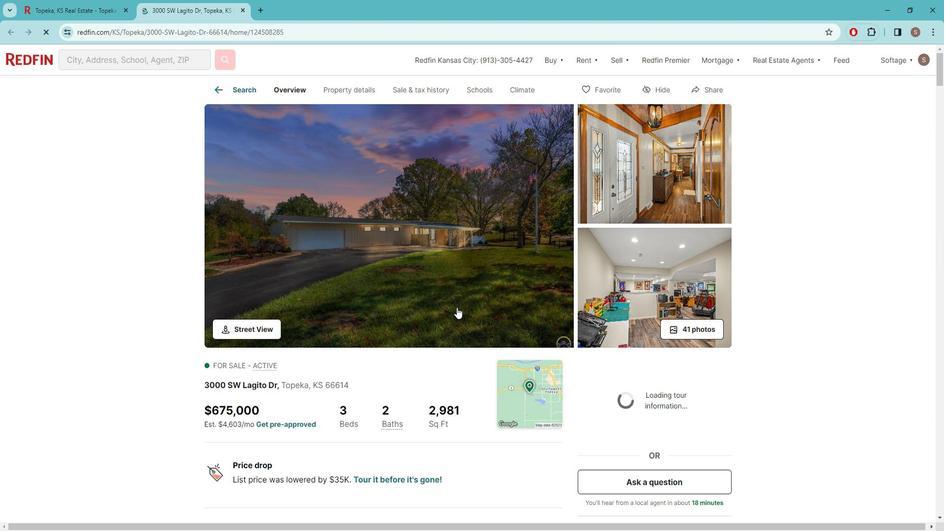 
Action: Mouse scrolled (461, 301) with delta (0, 0)
Screenshot: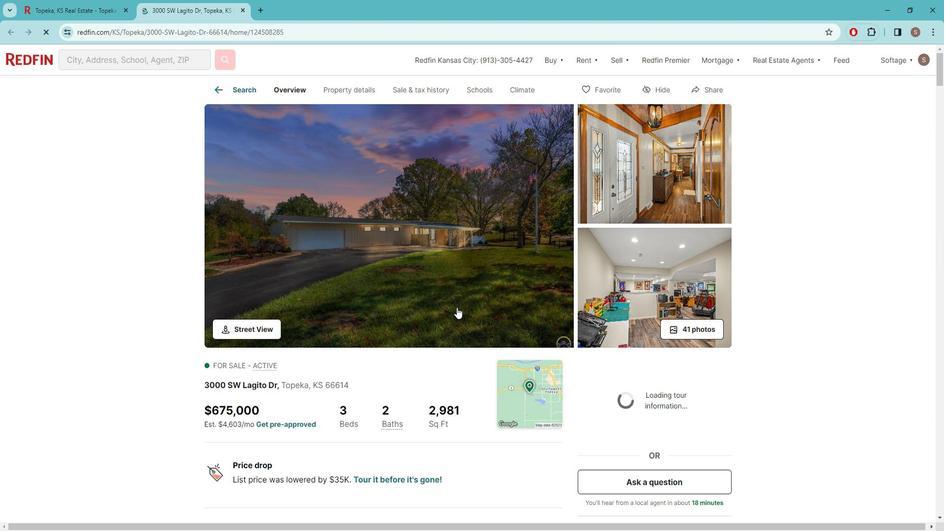 
Action: Mouse moved to (457, 301)
Screenshot: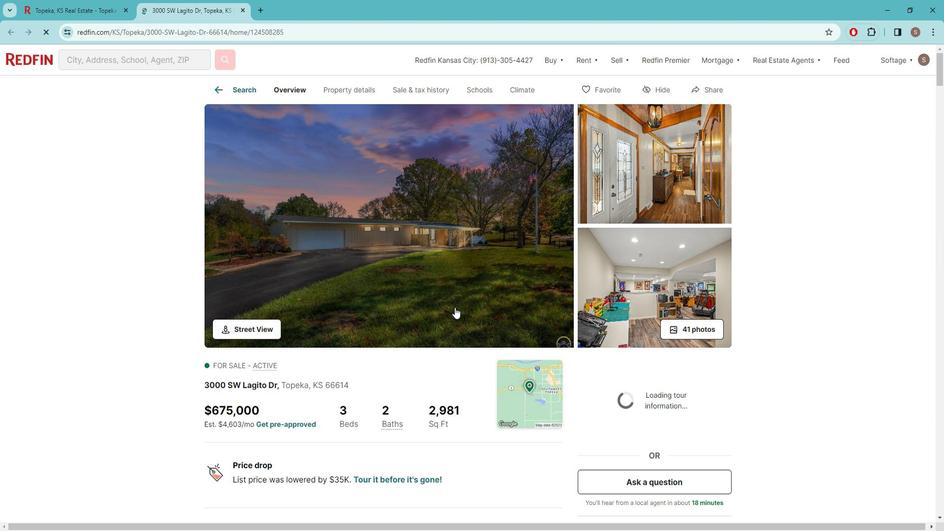 
Action: Mouse scrolled (457, 300) with delta (0, 0)
Screenshot: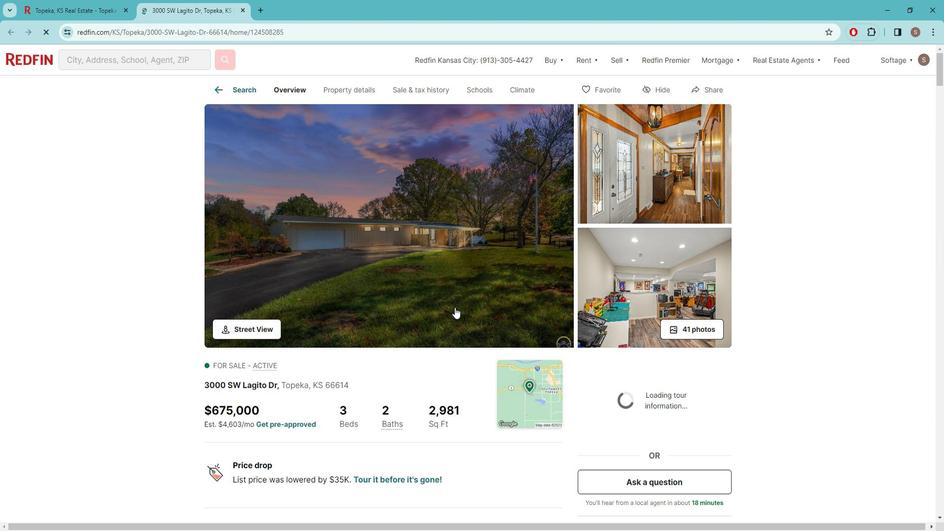 
Action: Mouse moved to (436, 295)
Screenshot: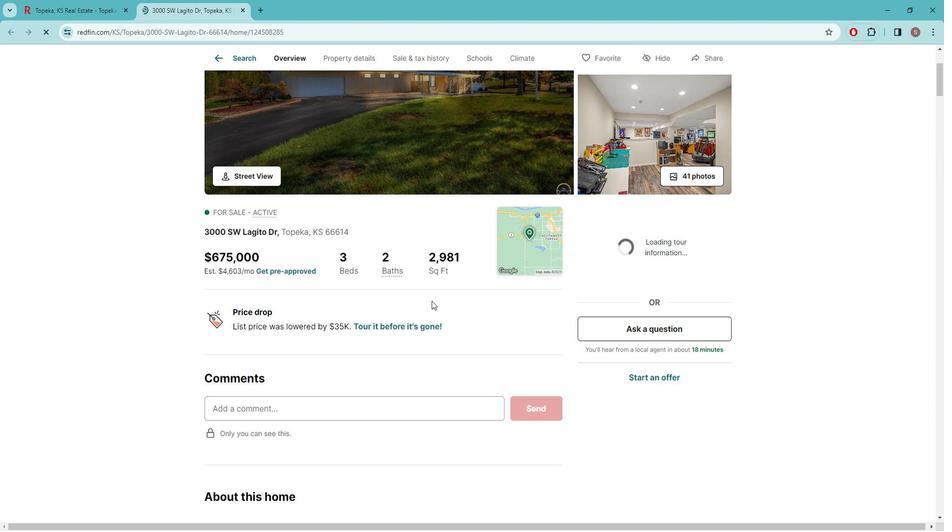 
Action: Mouse scrolled (436, 295) with delta (0, 0)
Screenshot: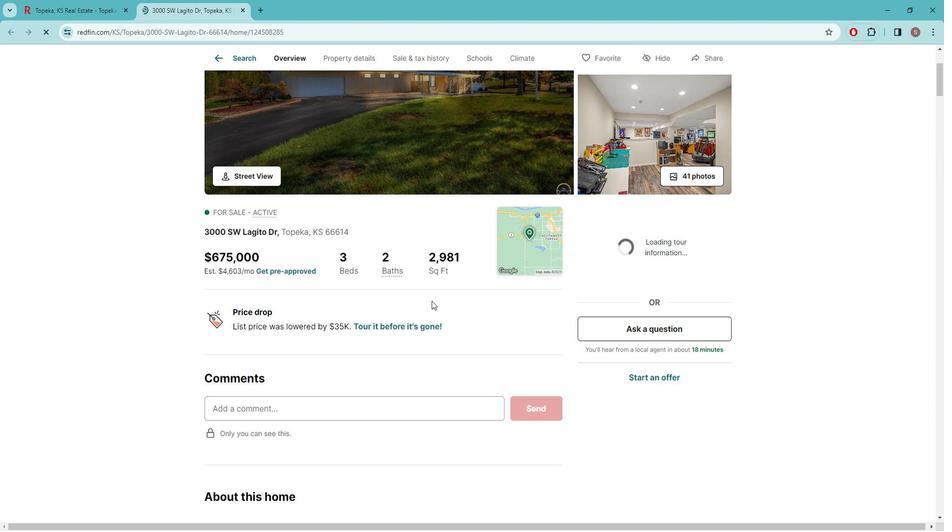 
Action: Mouse moved to (436, 295)
Screenshot: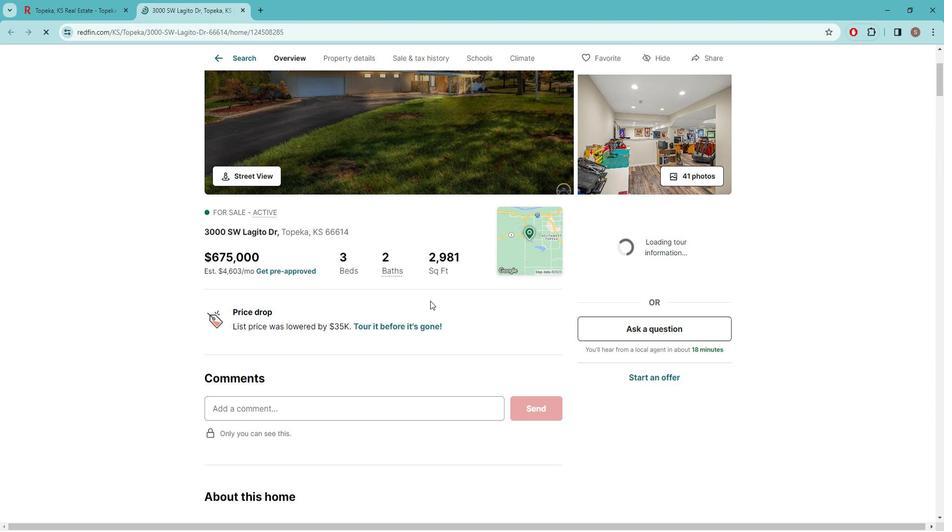 
Action: Mouse scrolled (436, 295) with delta (0, 0)
Screenshot: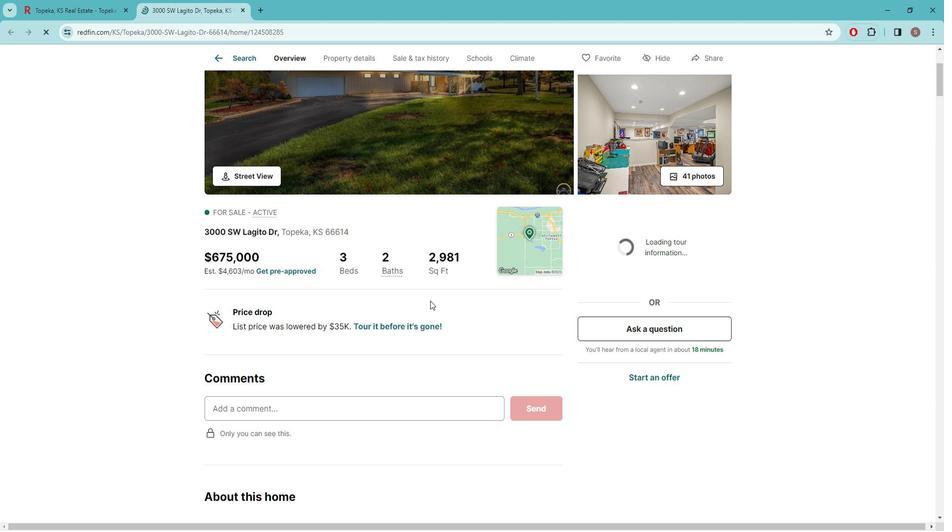 
Action: Mouse moved to (427, 293)
Screenshot: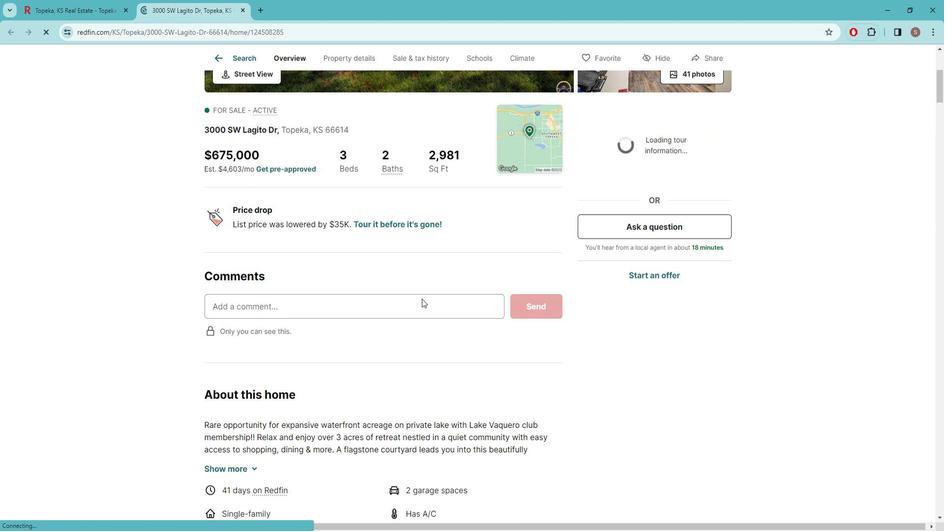 
Action: Mouse scrolled (427, 293) with delta (0, 0)
Screenshot: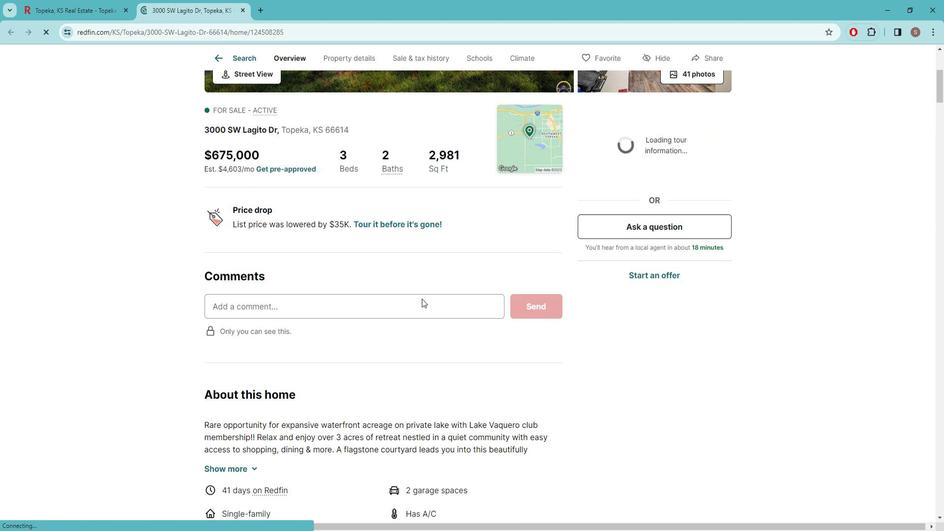 
Action: Mouse moved to (427, 293)
Screenshot: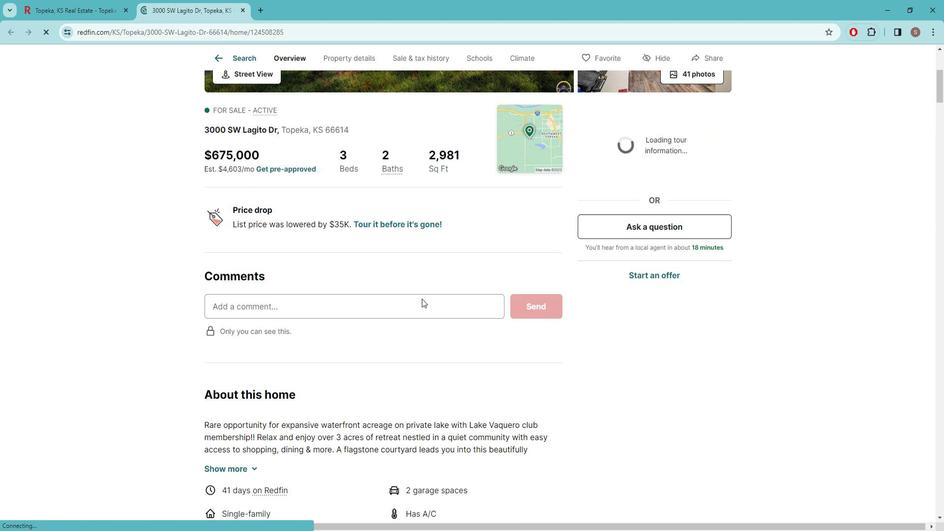 
Action: Mouse scrolled (427, 293) with delta (0, 0)
Screenshot: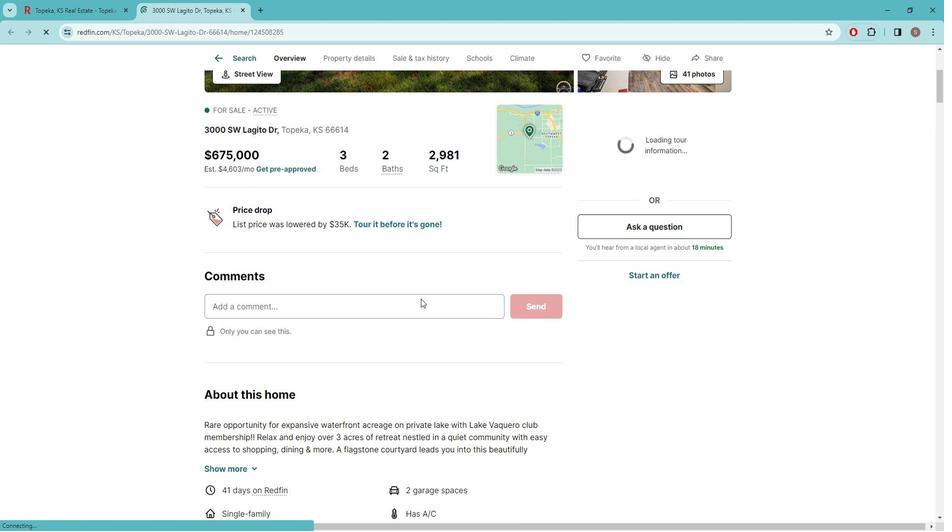 
Action: Mouse moved to (425, 293)
Screenshot: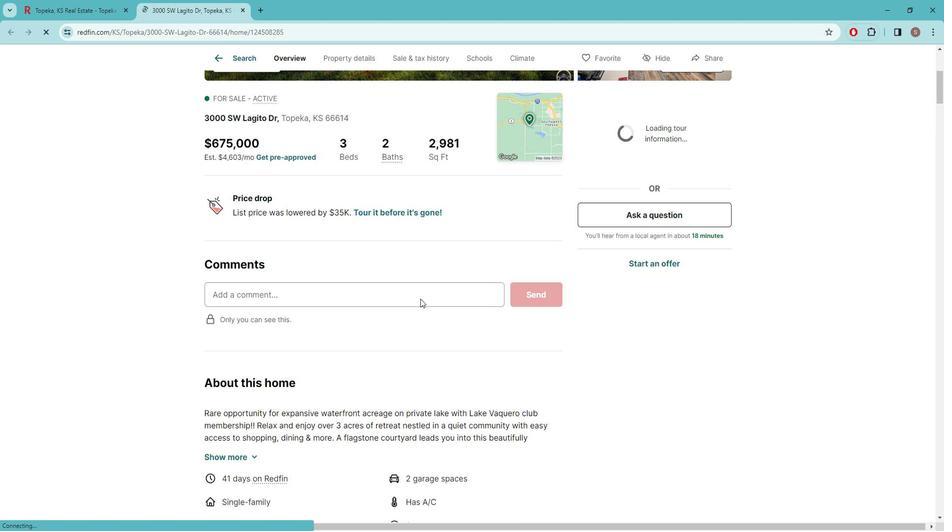 
Action: Mouse scrolled (425, 292) with delta (0, 0)
Screenshot: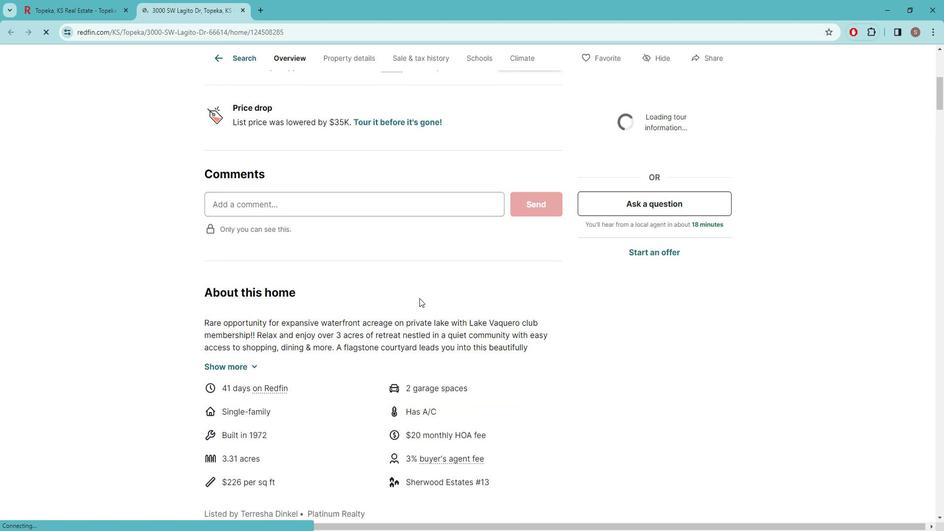 
Action: Mouse moved to (425, 293)
Screenshot: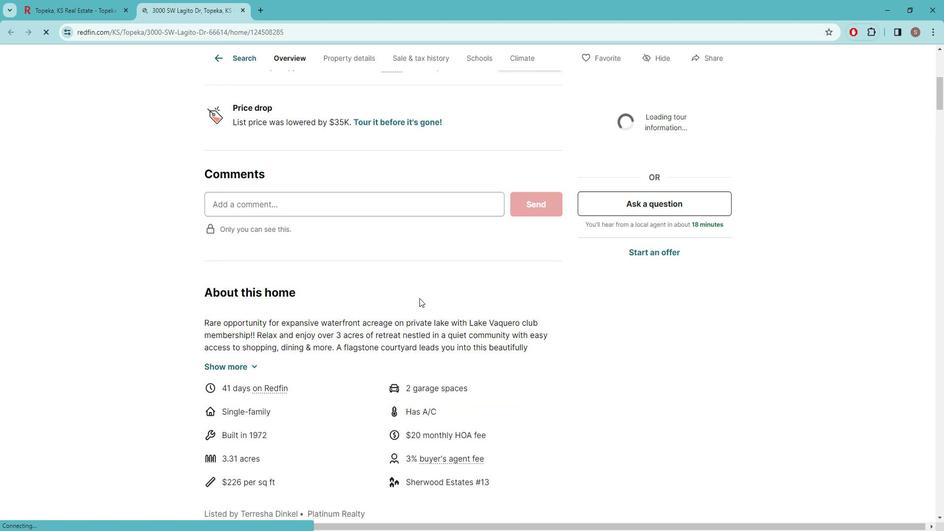 
Action: Mouse scrolled (425, 292) with delta (0, 0)
Screenshot: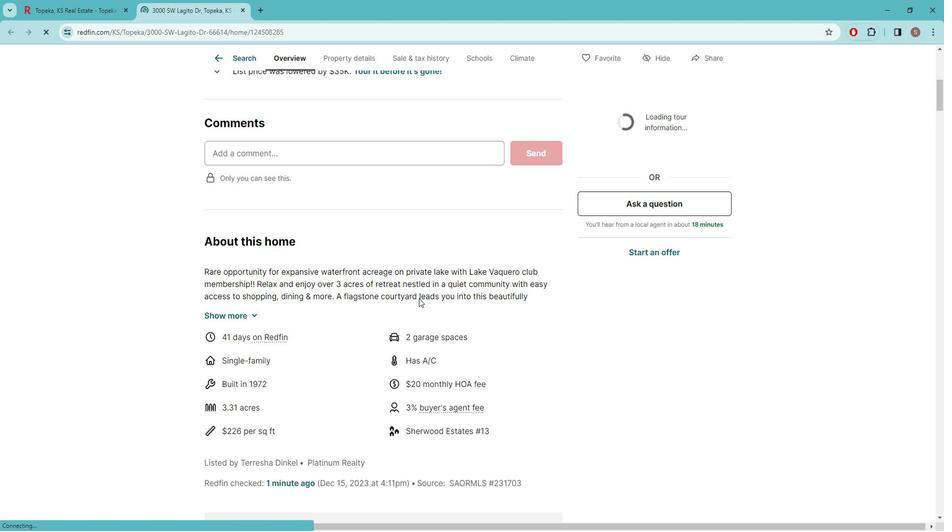 
Action: Mouse scrolled (425, 292) with delta (0, 0)
Screenshot: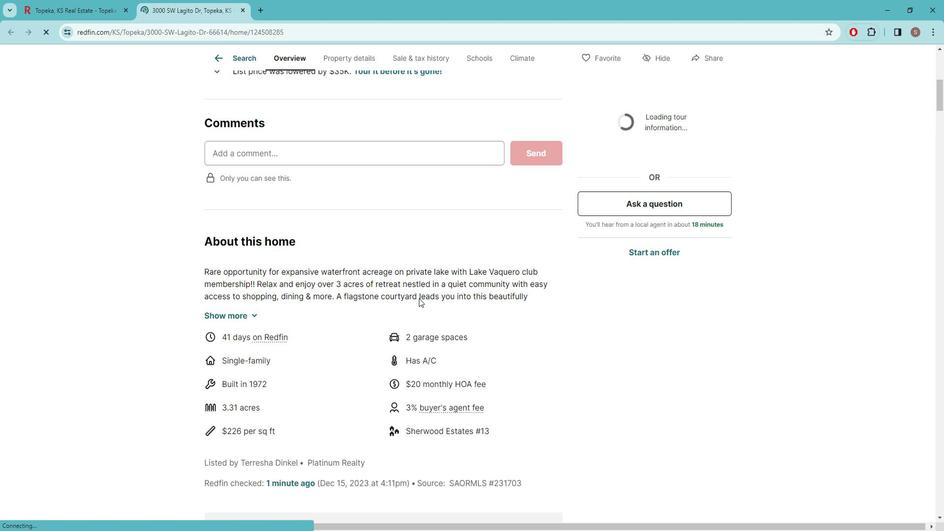 
Action: Mouse scrolled (425, 292) with delta (0, 0)
Screenshot: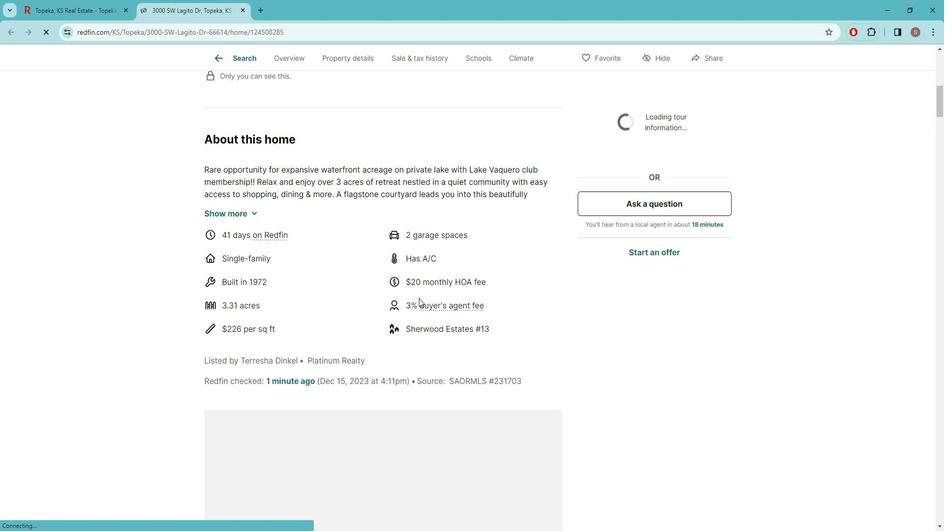 
Action: Mouse moved to (424, 293)
Screenshot: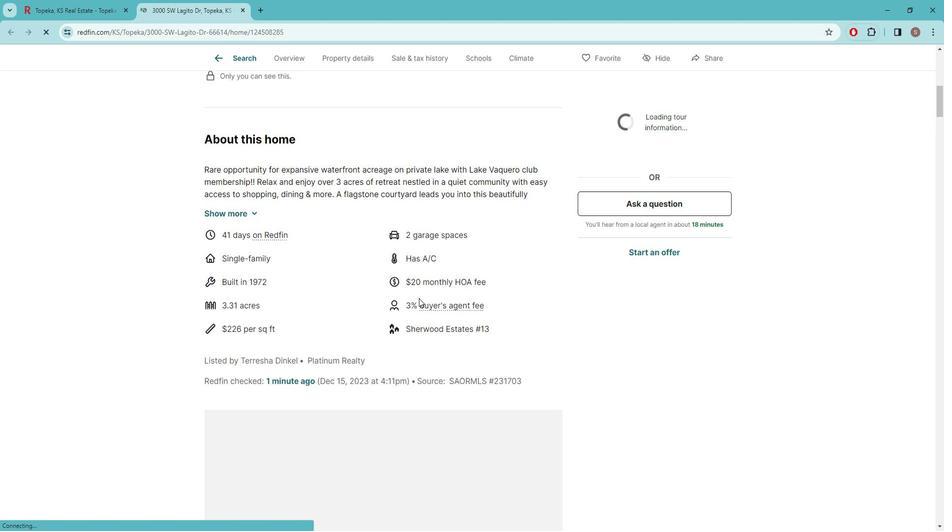 
Action: Mouse scrolled (424, 292) with delta (0, 0)
Screenshot: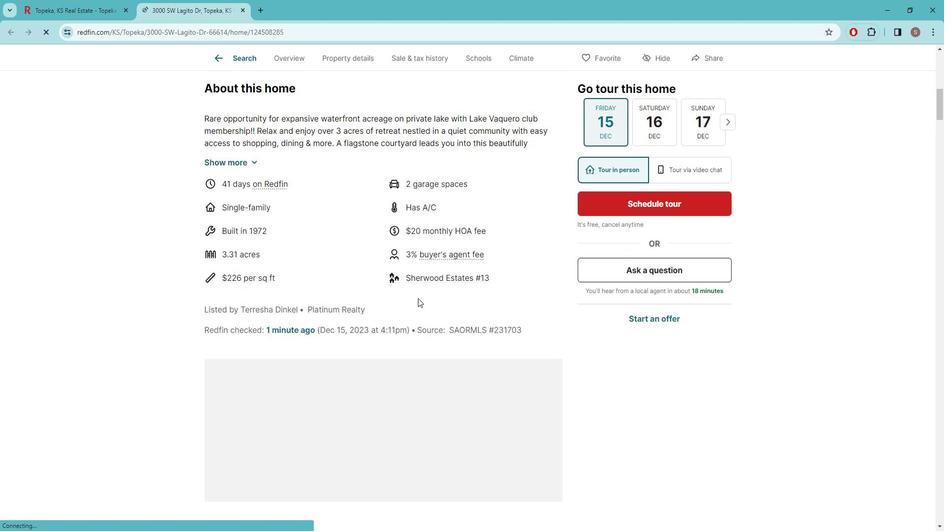 
Action: Mouse moved to (424, 289)
Screenshot: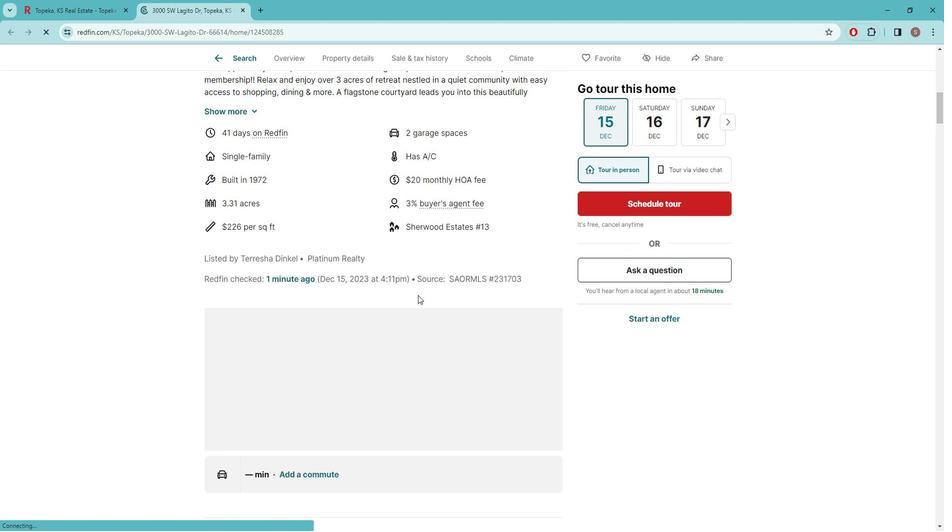 
Action: Mouse scrolled (424, 288) with delta (0, 0)
Screenshot: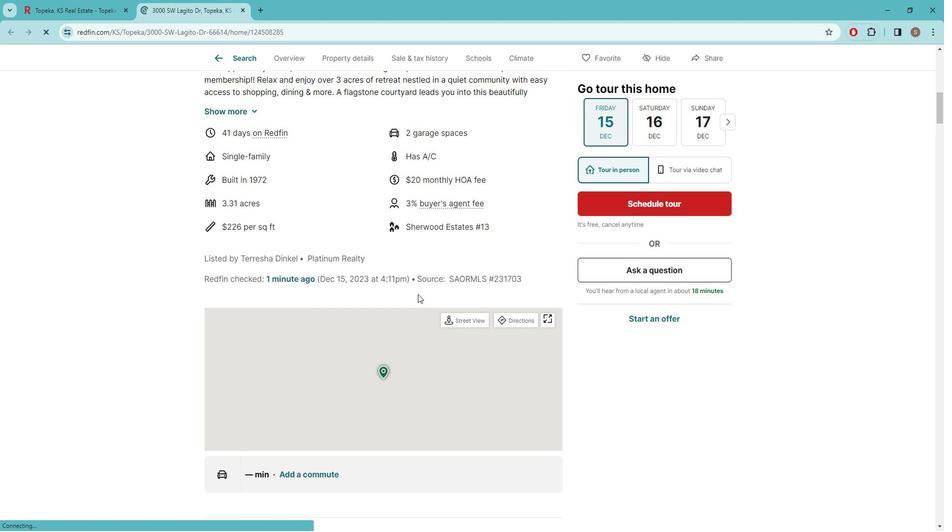 
Action: Mouse moved to (424, 288)
Screenshot: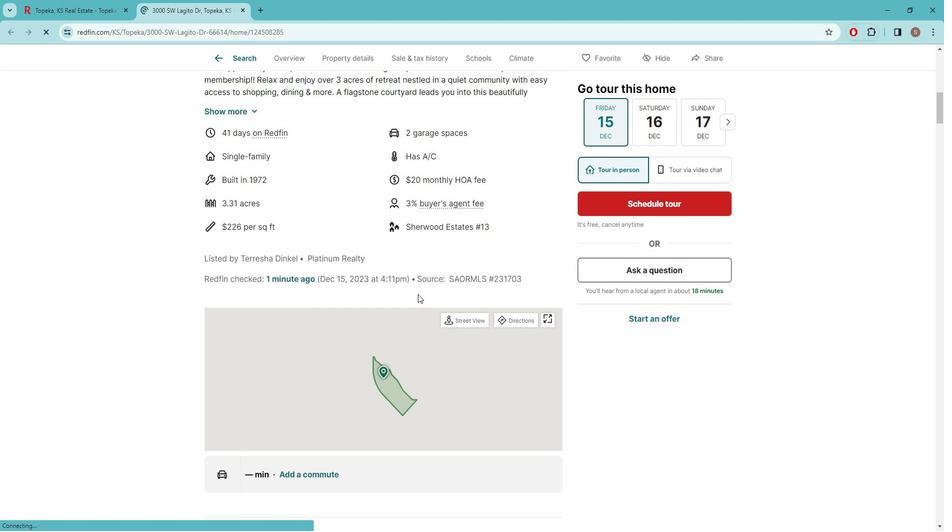 
Action: Mouse scrolled (424, 288) with delta (0, 0)
Screenshot: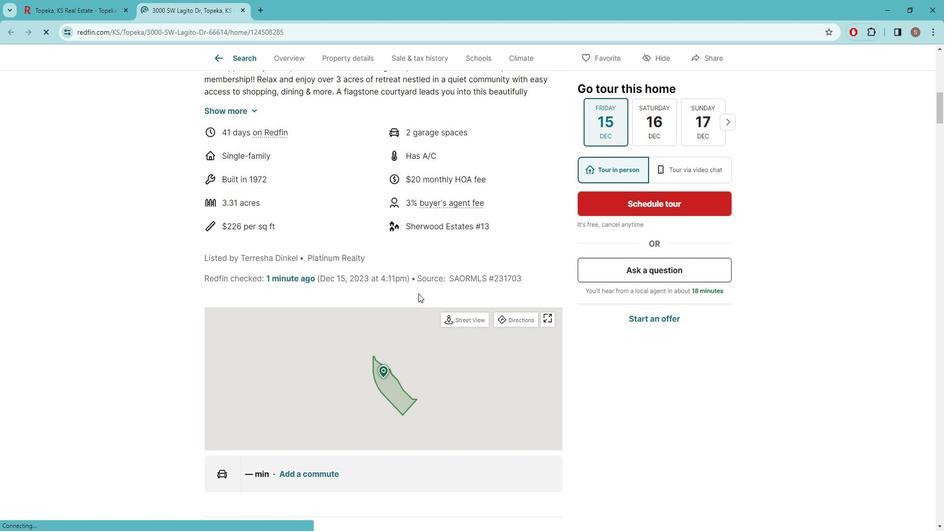 
Action: Mouse scrolled (424, 288) with delta (0, 0)
Screenshot: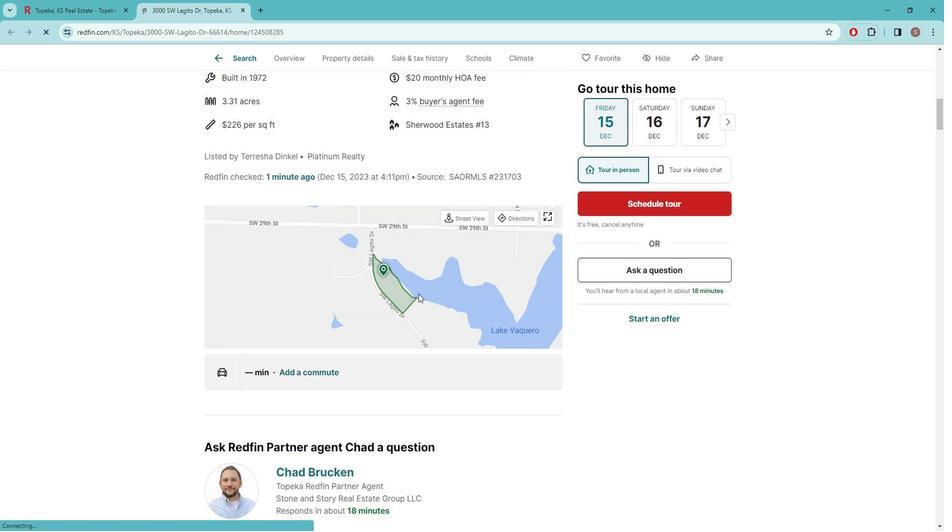 
Action: Mouse scrolled (424, 288) with delta (0, 0)
Screenshot: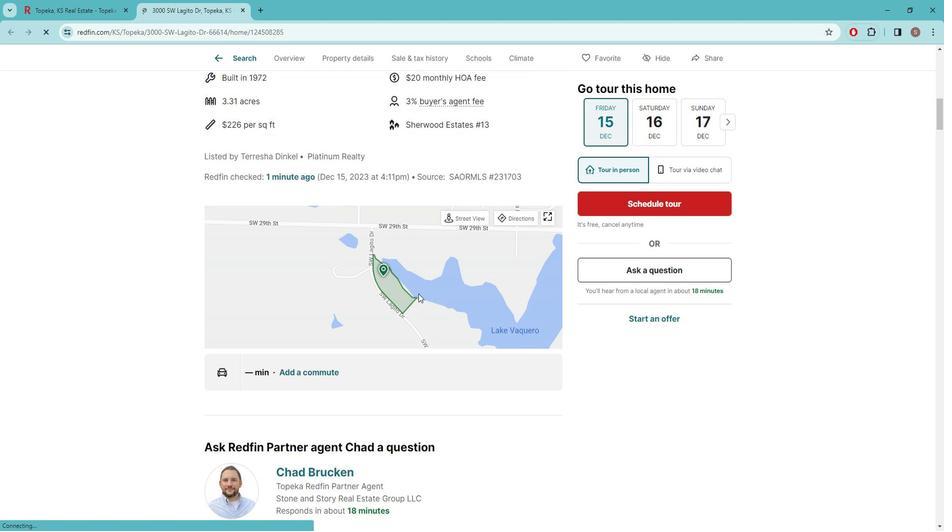
Action: Mouse moved to (343, 362)
Screenshot: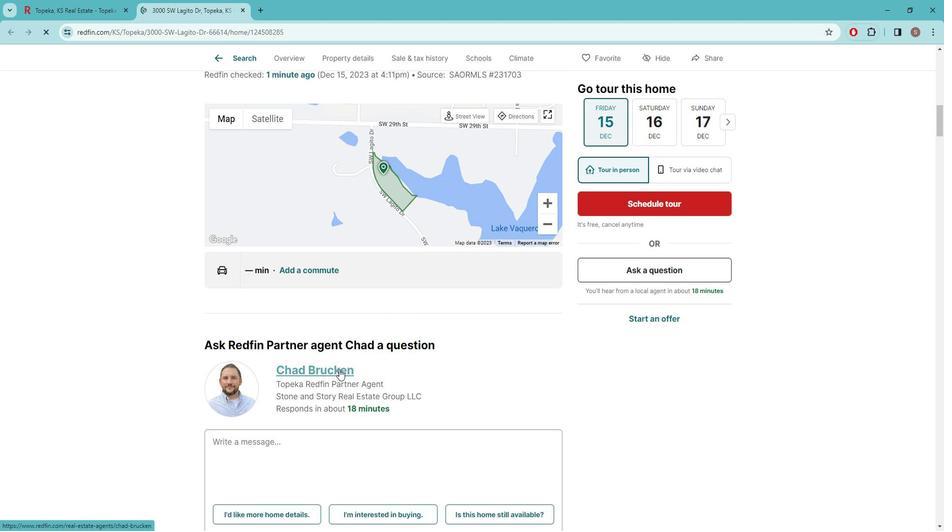 
Action: Mouse pressed left at (343, 362)
Screenshot: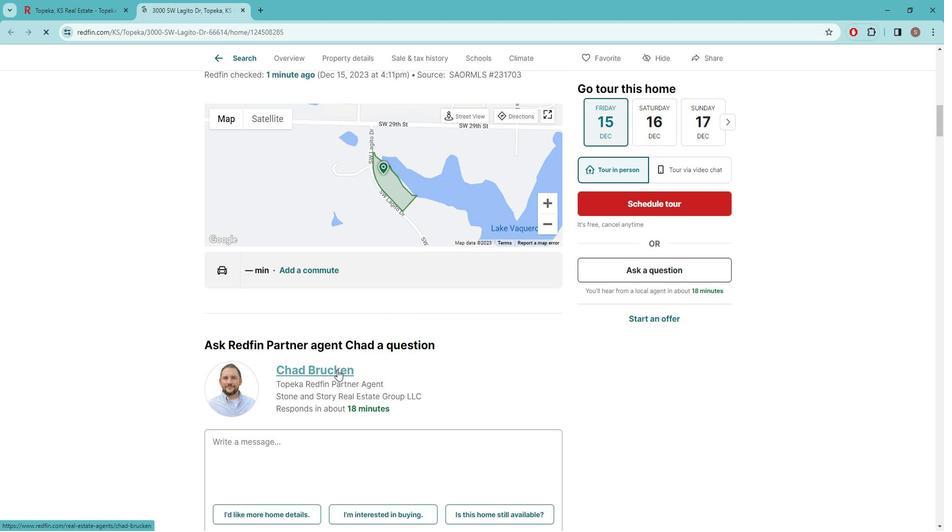 
Action: Mouse moved to (357, 334)
Screenshot: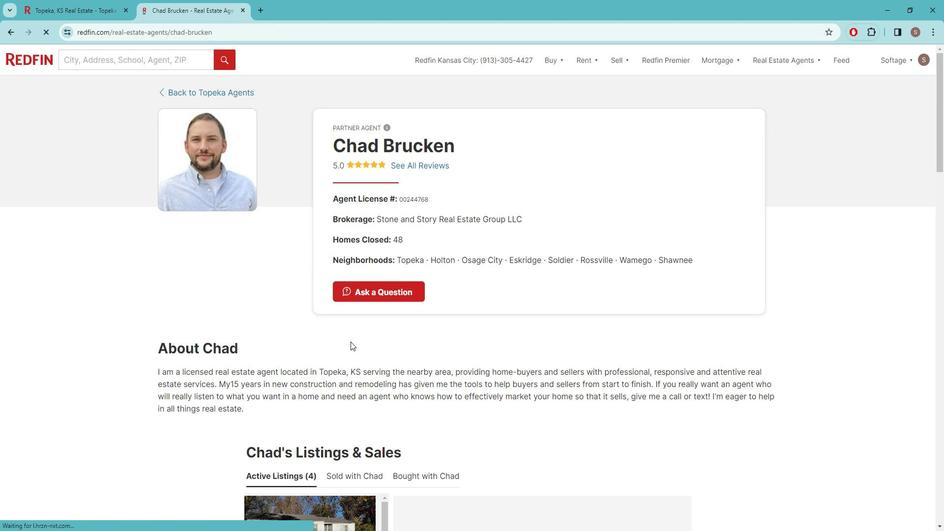
Action: Mouse scrolled (357, 334) with delta (0, 0)
Screenshot: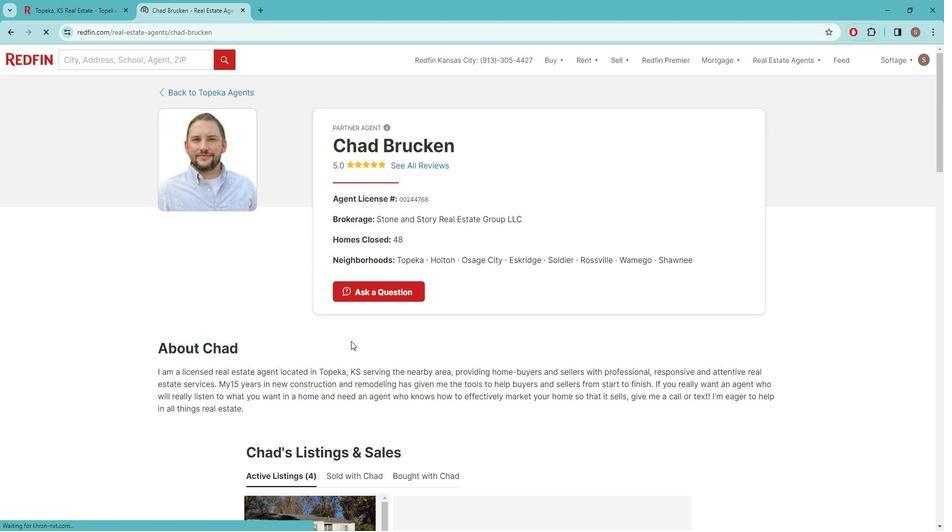 
Action: Mouse moved to (357, 332)
Screenshot: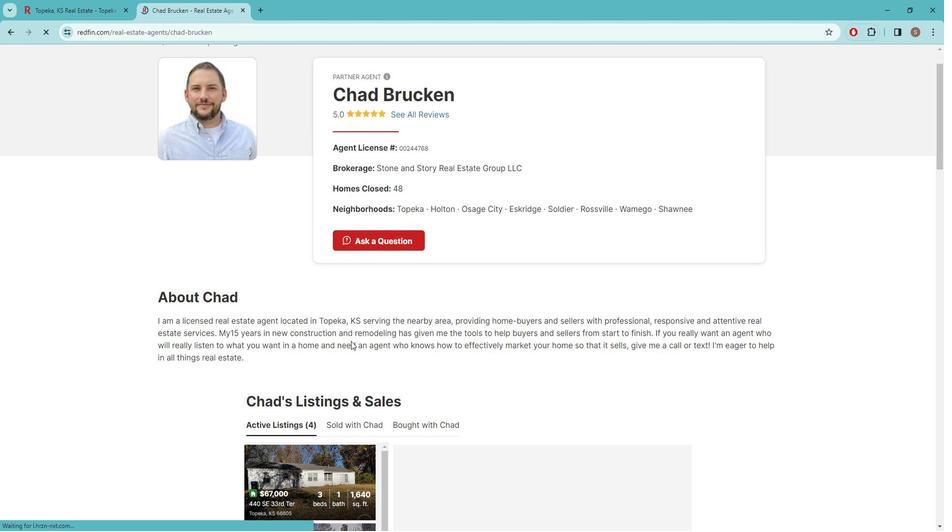 
Action: Mouse scrolled (357, 332) with delta (0, 0)
Screenshot: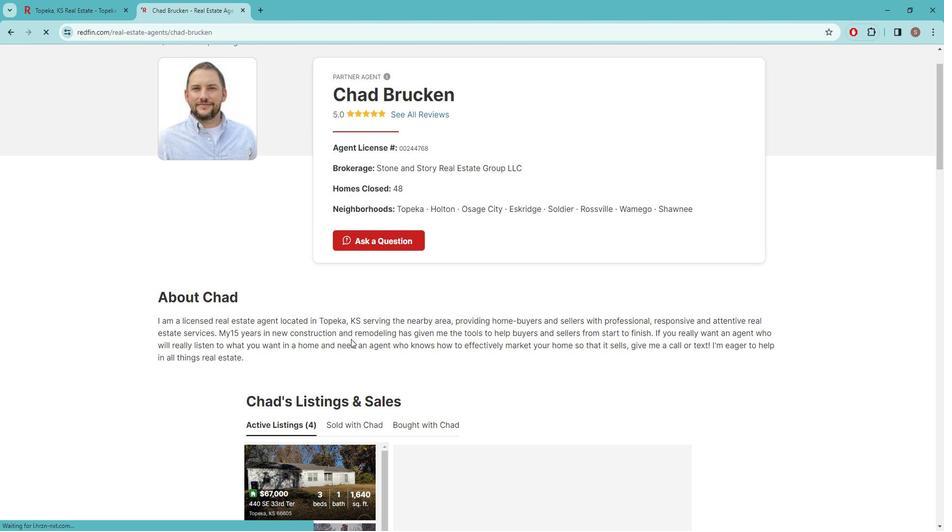 
Action: Mouse moved to (363, 323)
Screenshot: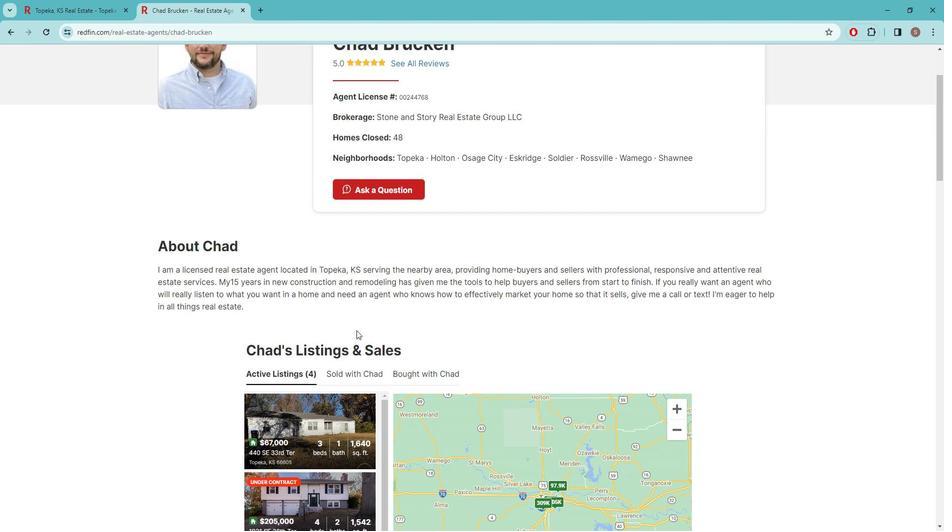 
Action: Mouse scrolled (363, 323) with delta (0, 0)
Screenshot: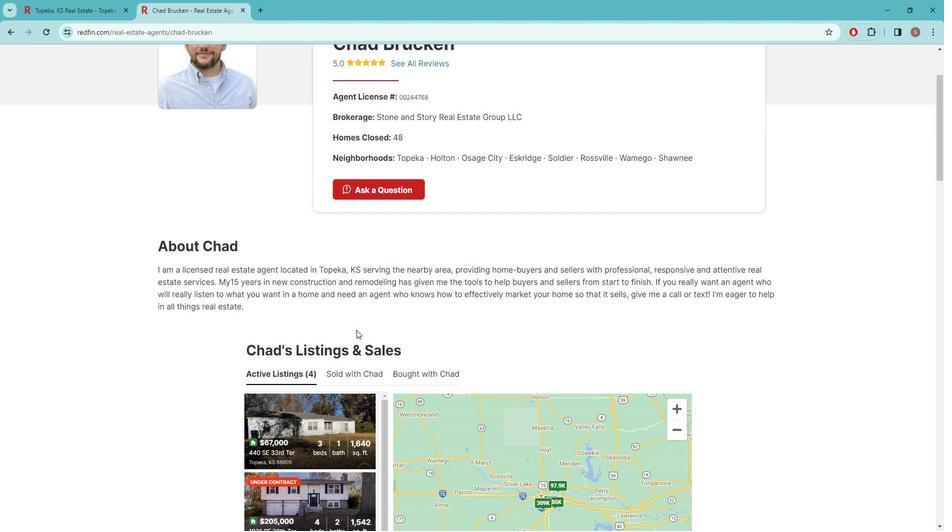 
Action: Mouse moved to (364, 323)
Screenshot: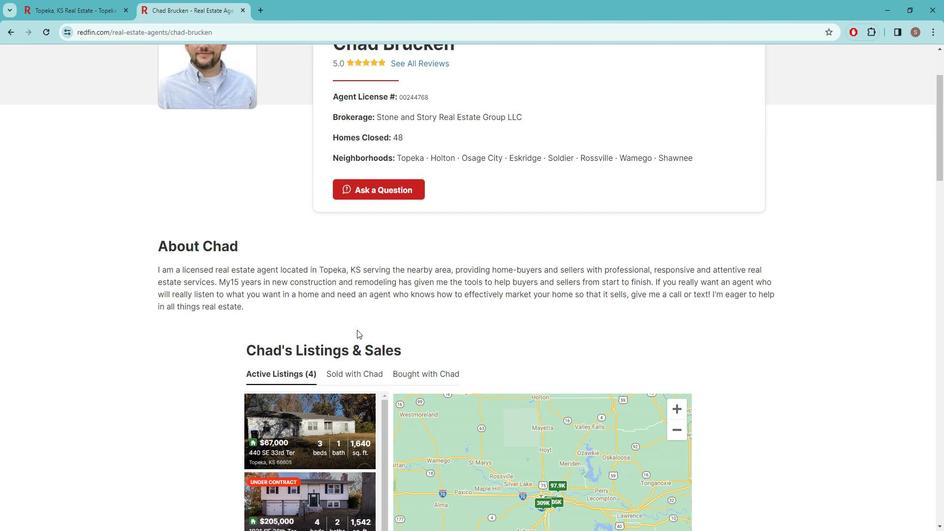 
Action: Mouse scrolled (364, 322) with delta (0, 0)
Screenshot: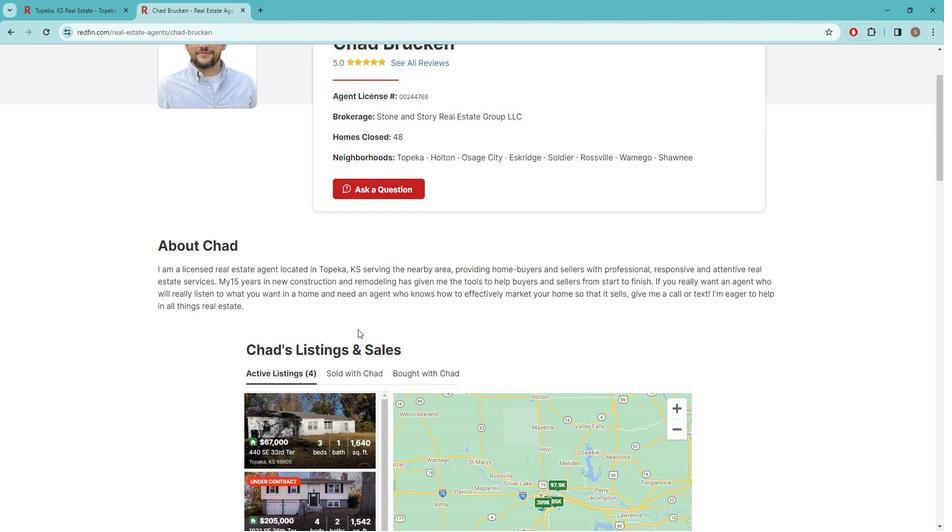
Action: Mouse moved to (366, 319)
Screenshot: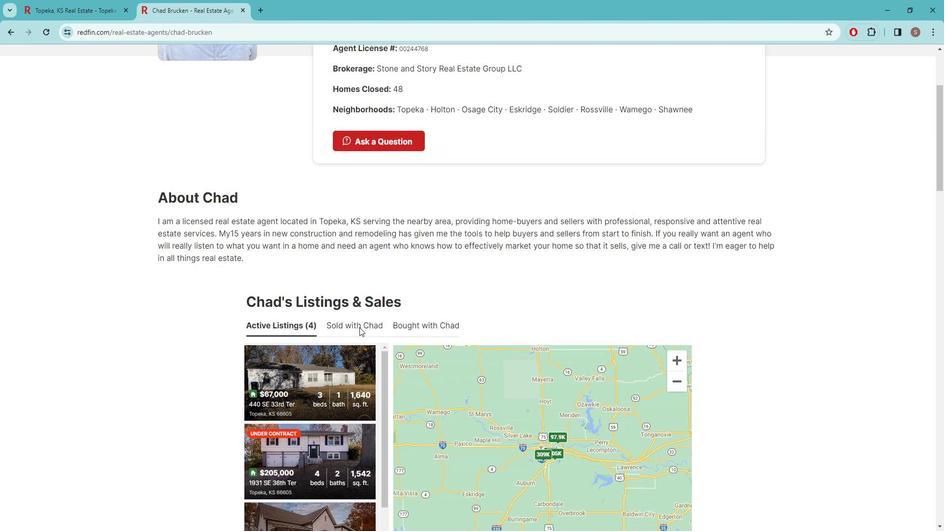 
Action: Mouse scrolled (366, 319) with delta (0, 0)
Screenshot: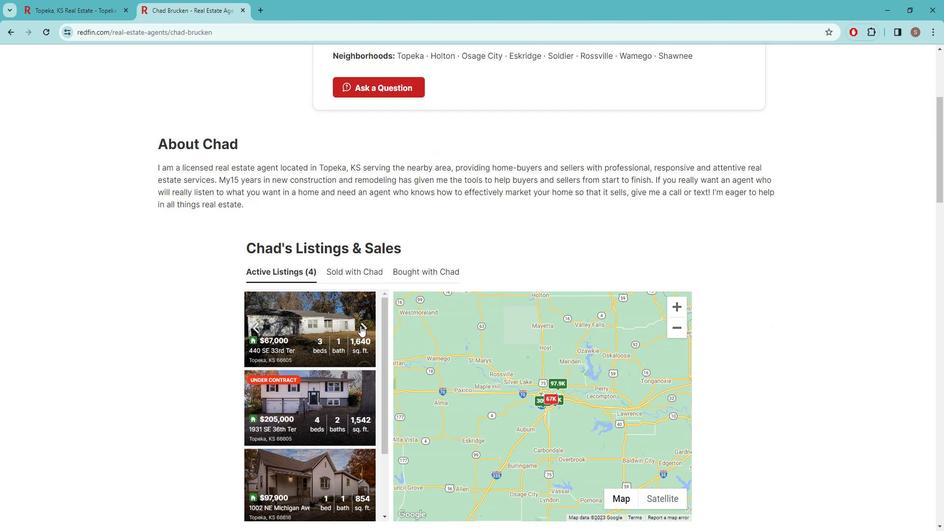 
Action: Mouse scrolled (366, 319) with delta (0, 0)
Screenshot: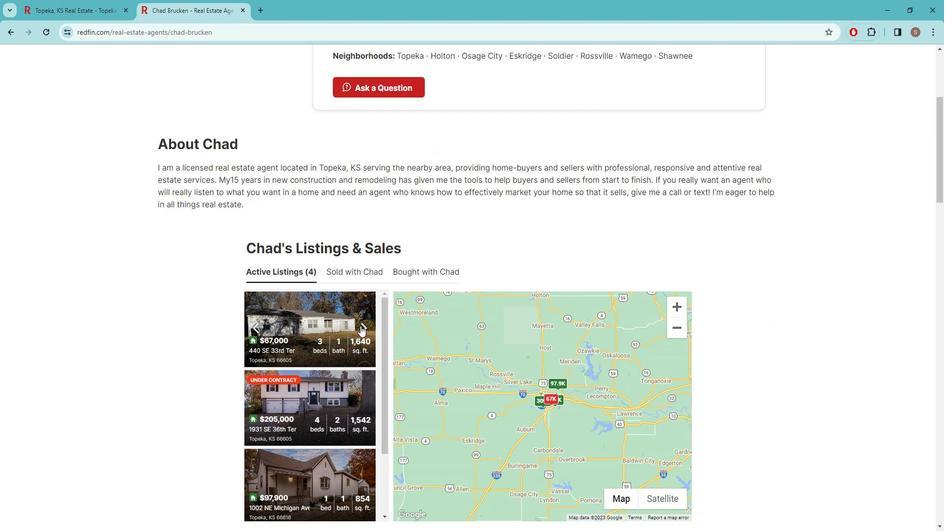 
Action: Mouse moved to (512, 292)
Screenshot: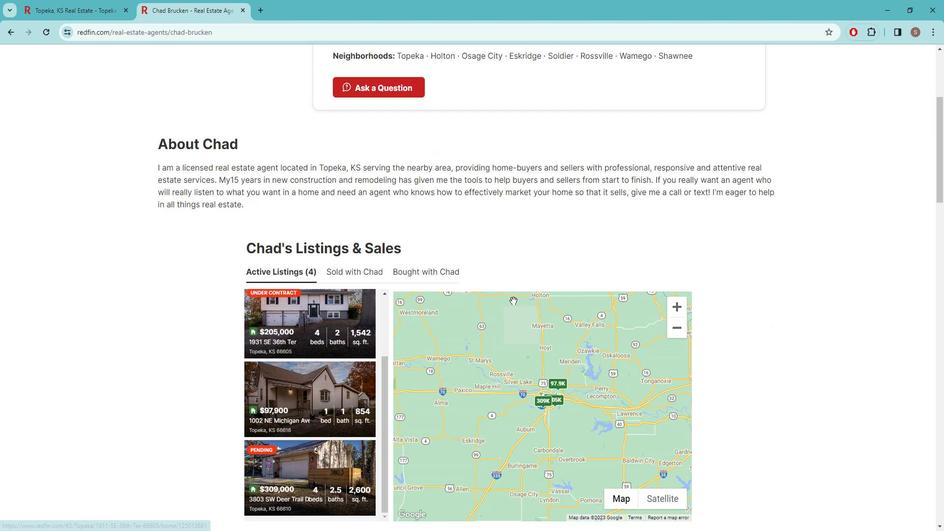 
Action: Mouse scrolled (512, 292) with delta (0, 0)
Screenshot: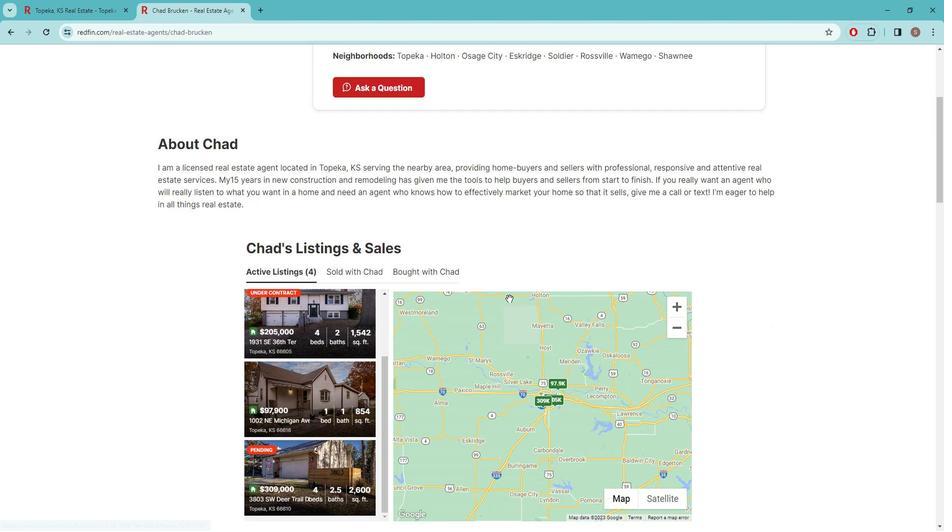 
Action: Mouse scrolled (512, 292) with delta (0, 0)
Screenshot: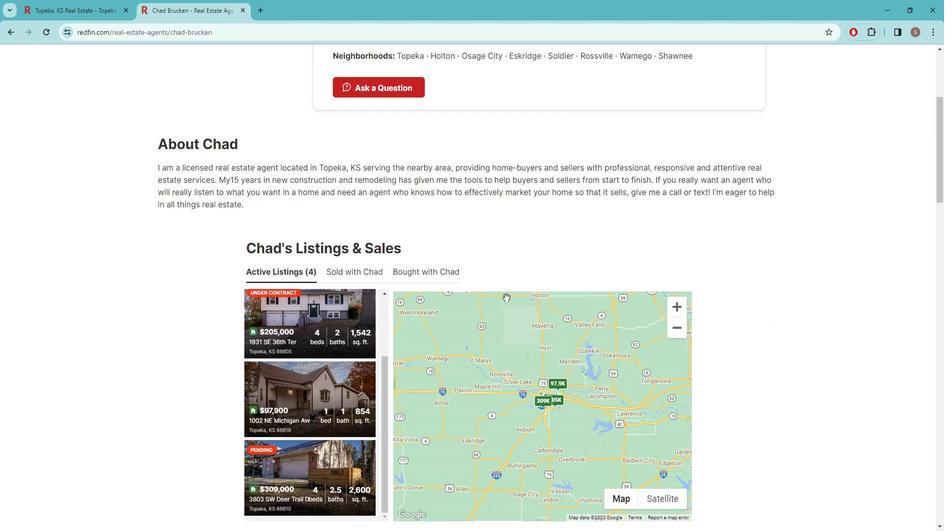 
Action: Mouse scrolled (512, 292) with delta (0, 0)
Screenshot: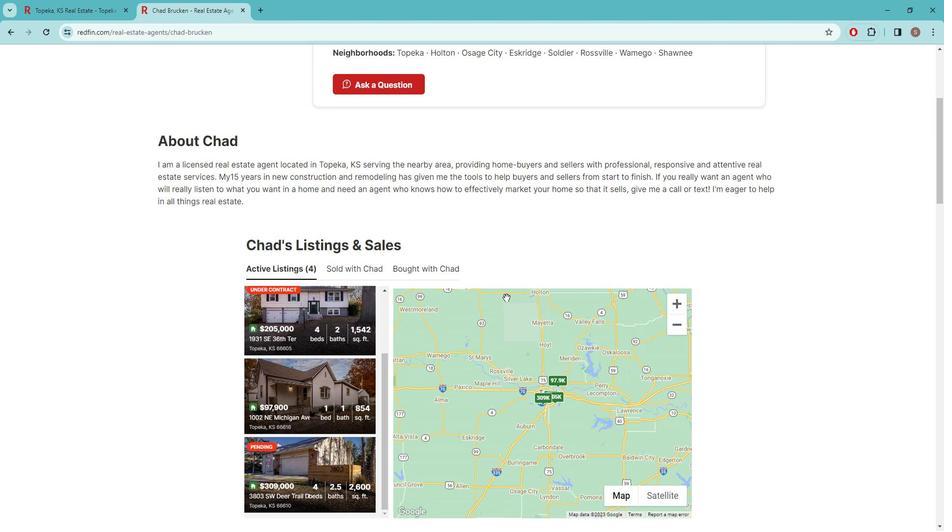 
Action: Mouse moved to (512, 279)
Screenshot: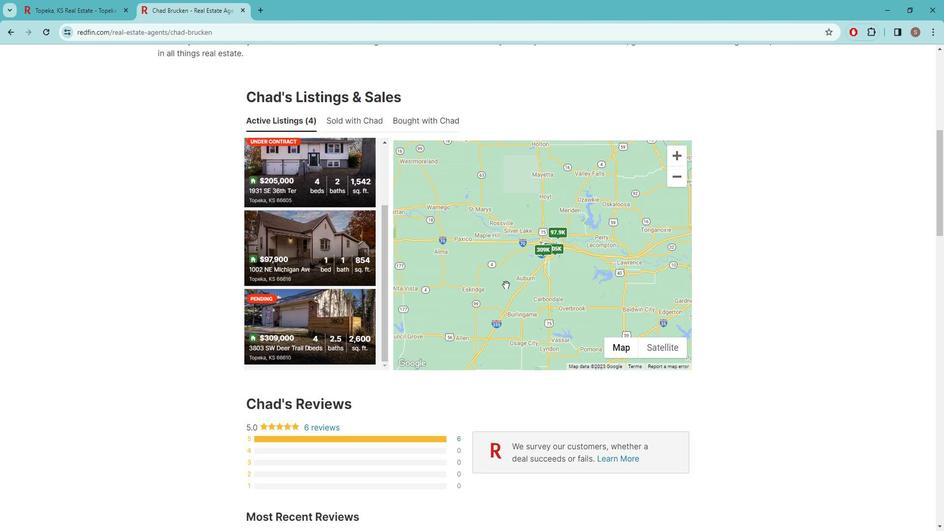 
Action: Mouse scrolled (512, 278) with delta (0, 0)
Screenshot: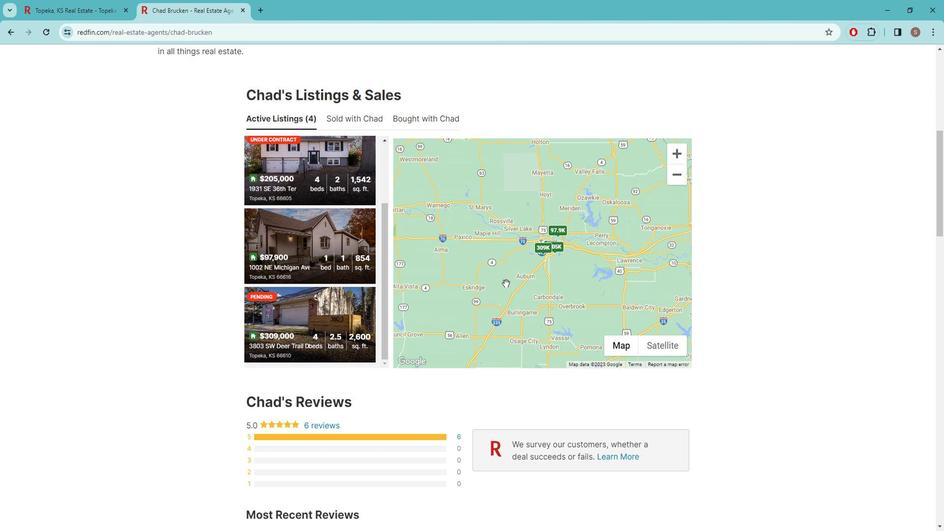 
Action: Mouse scrolled (512, 278) with delta (0, 0)
Screenshot: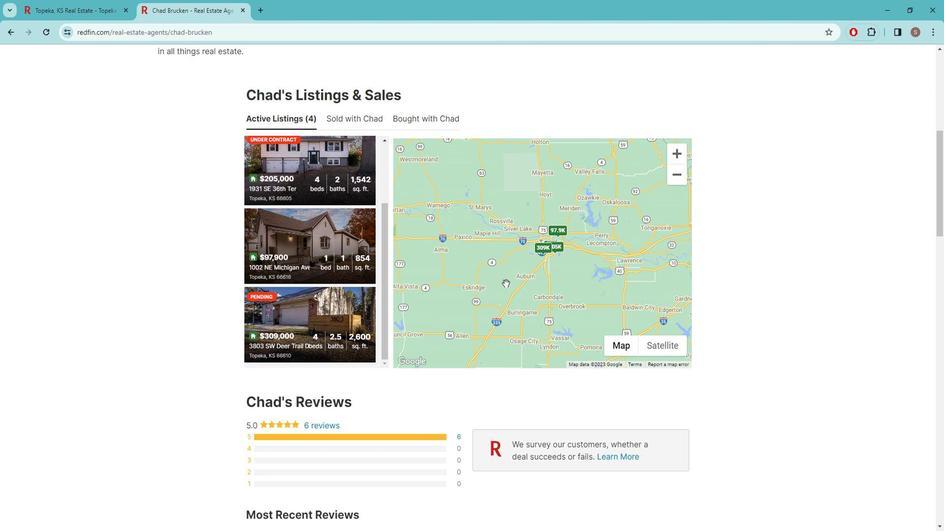 
Action: Mouse moved to (506, 286)
Screenshot: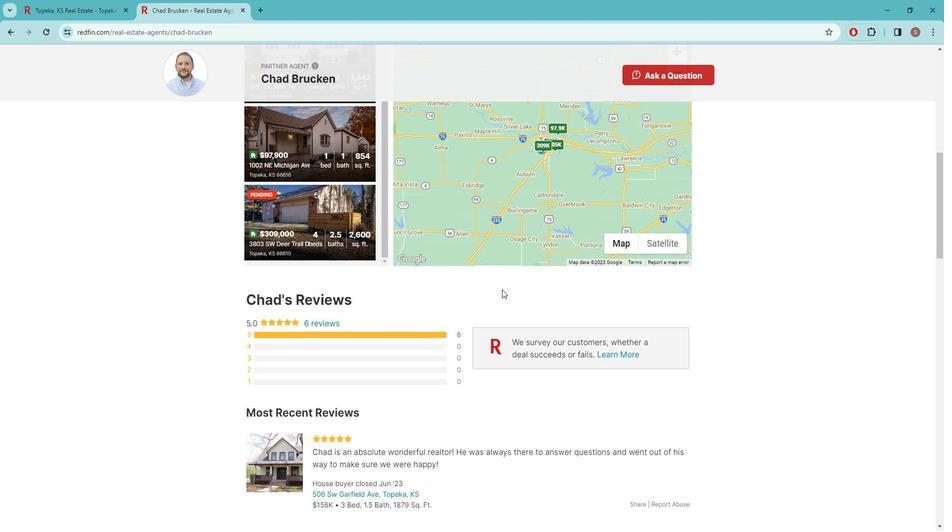 
Action: Mouse scrolled (506, 285) with delta (0, 0)
Screenshot: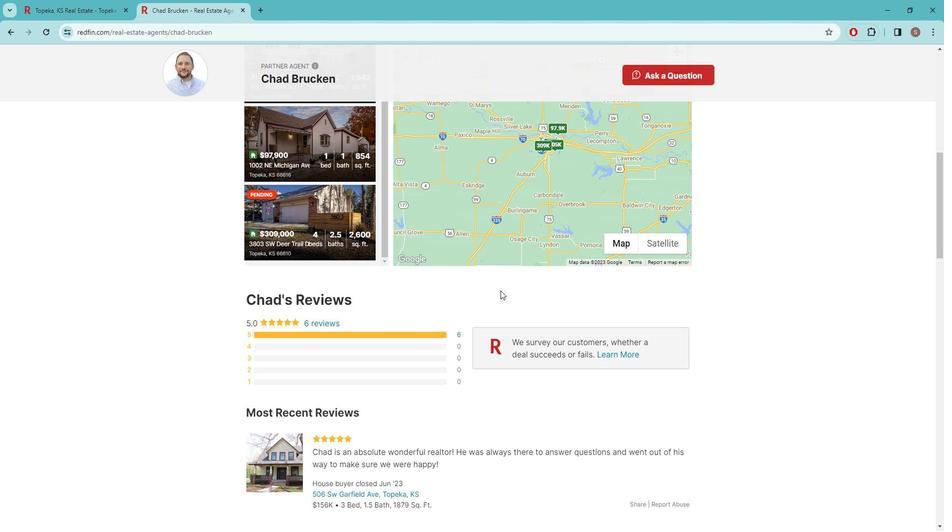 
Action: Mouse moved to (501, 285)
Screenshot: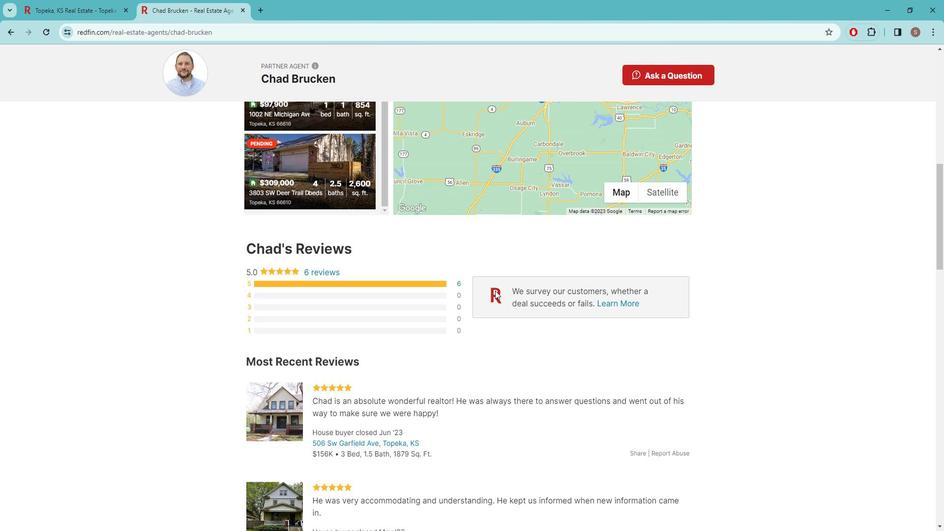 
Action: Mouse scrolled (501, 285) with delta (0, 0)
Screenshot: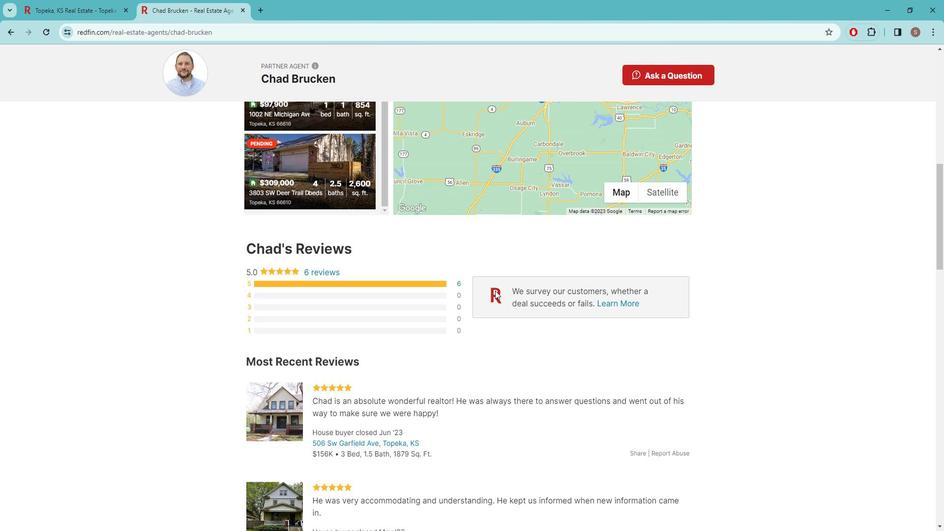 
Action: Mouse moved to (496, 307)
Screenshot: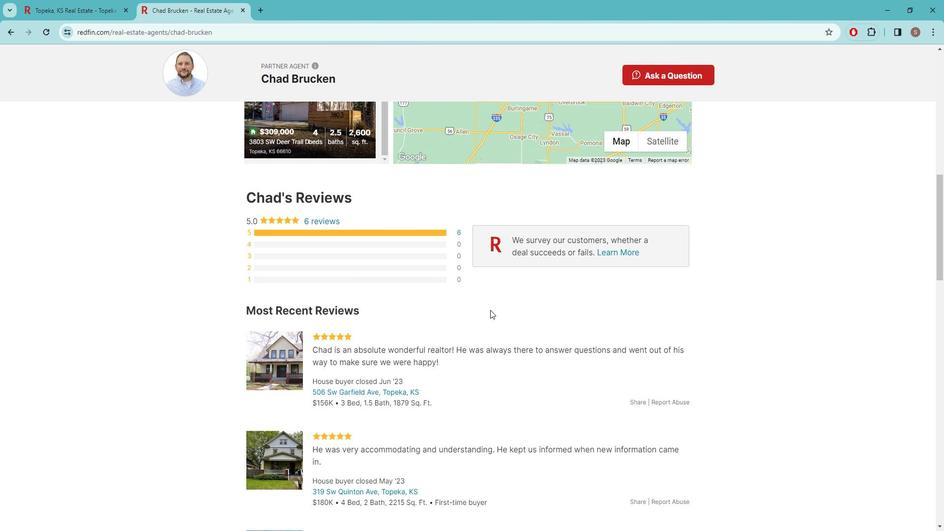 
Action: Mouse scrolled (496, 307) with delta (0, 0)
Screenshot: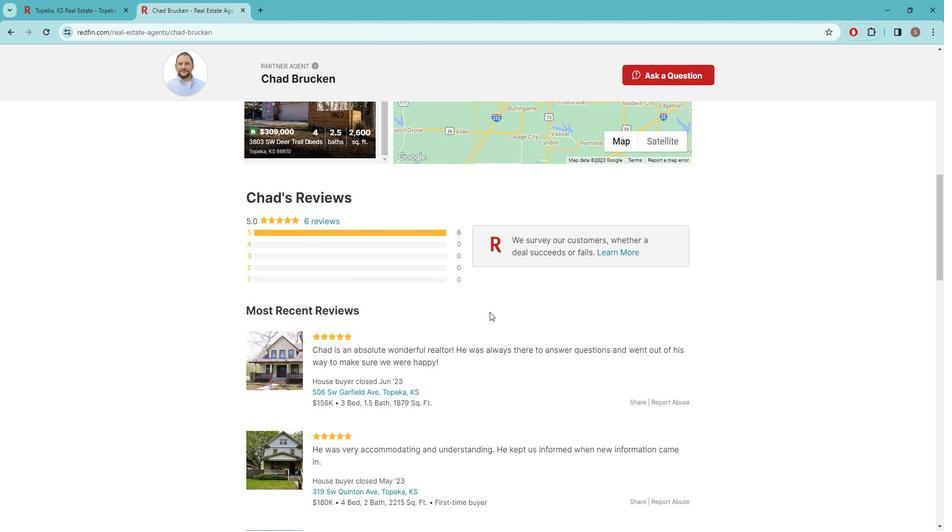 
Action: Mouse scrolled (496, 307) with delta (0, 0)
Screenshot: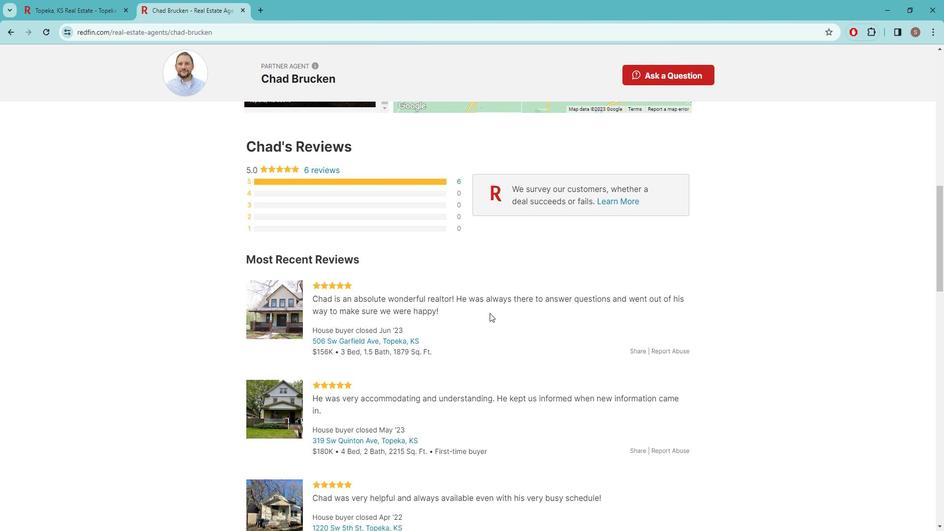 
Action: Mouse moved to (497, 308)
Screenshot: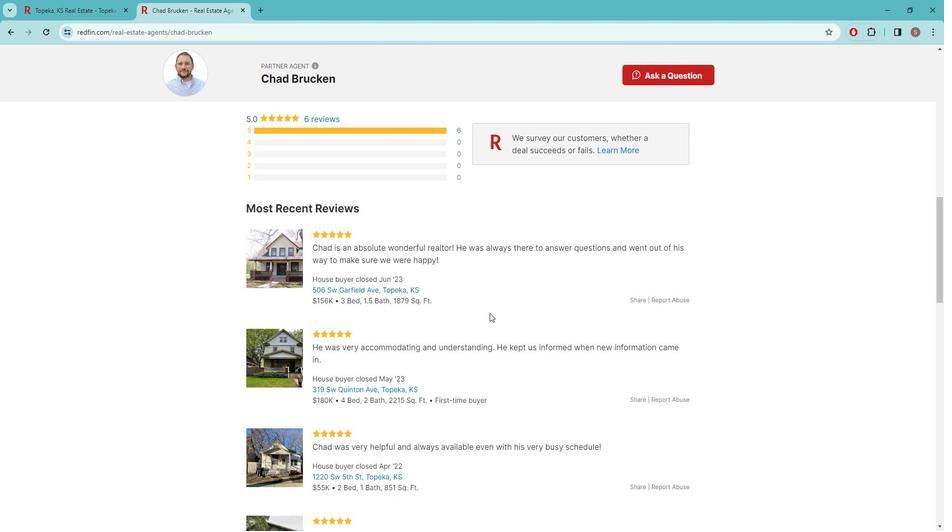 
Action: Mouse scrolled (497, 307) with delta (0, 0)
Screenshot: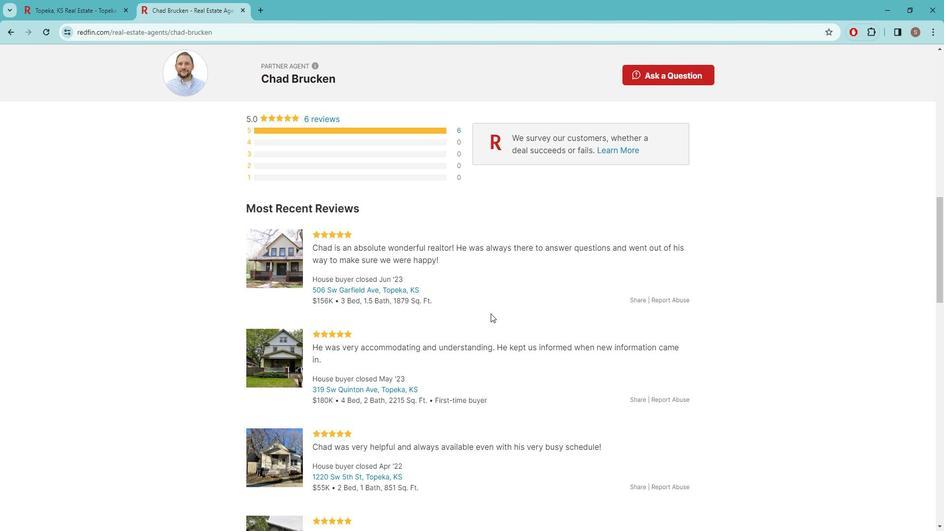 
Action: Mouse moved to (497, 308)
Screenshot: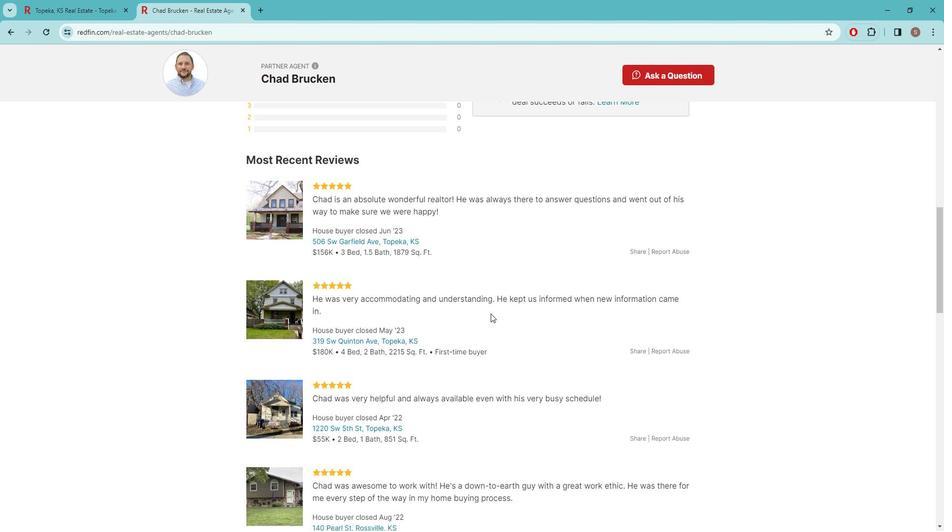 
Action: Mouse scrolled (497, 307) with delta (0, 0)
Screenshot: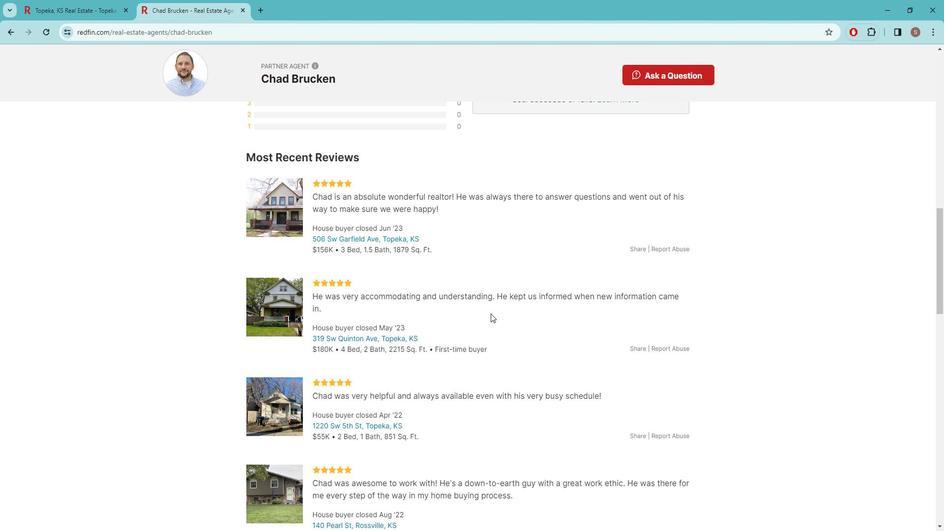
Action: Mouse moved to (498, 308)
Screenshot: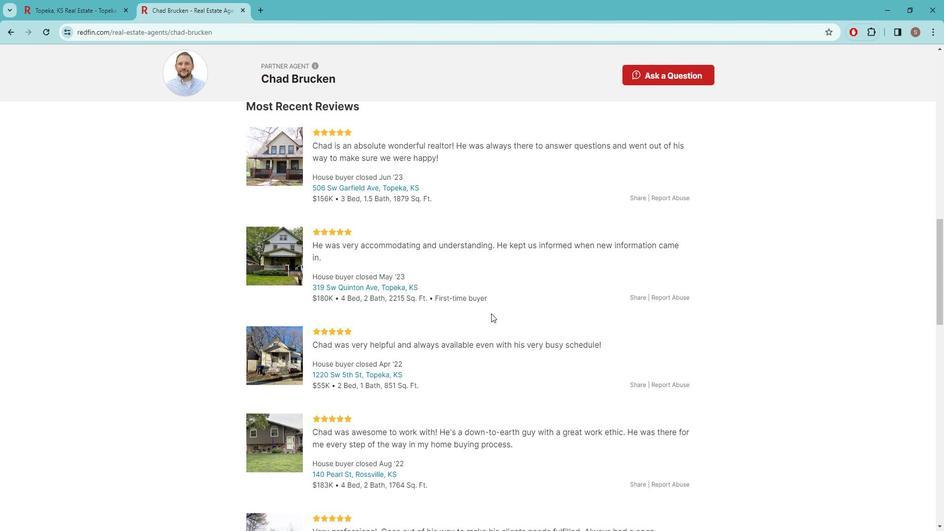 
Action: Mouse scrolled (498, 307) with delta (0, 0)
Screenshot: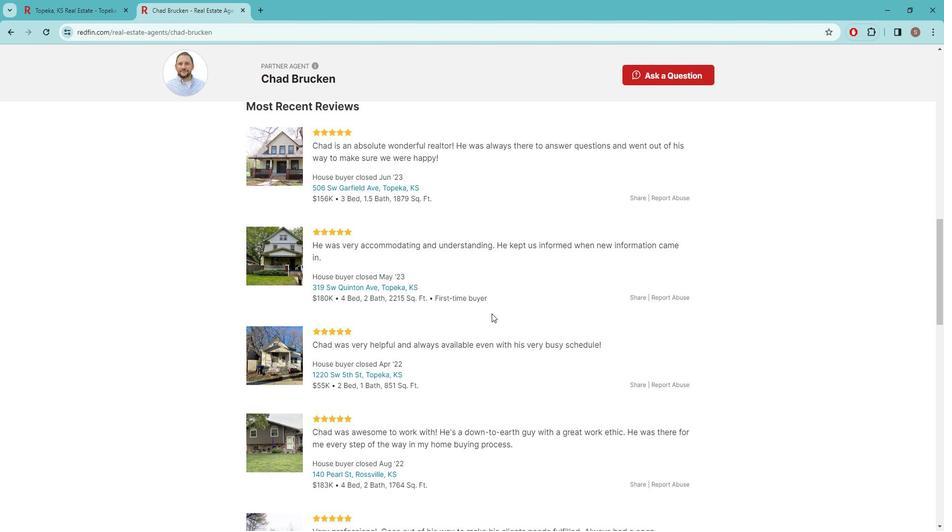 
Action: Mouse scrolled (498, 307) with delta (0, 0)
Screenshot: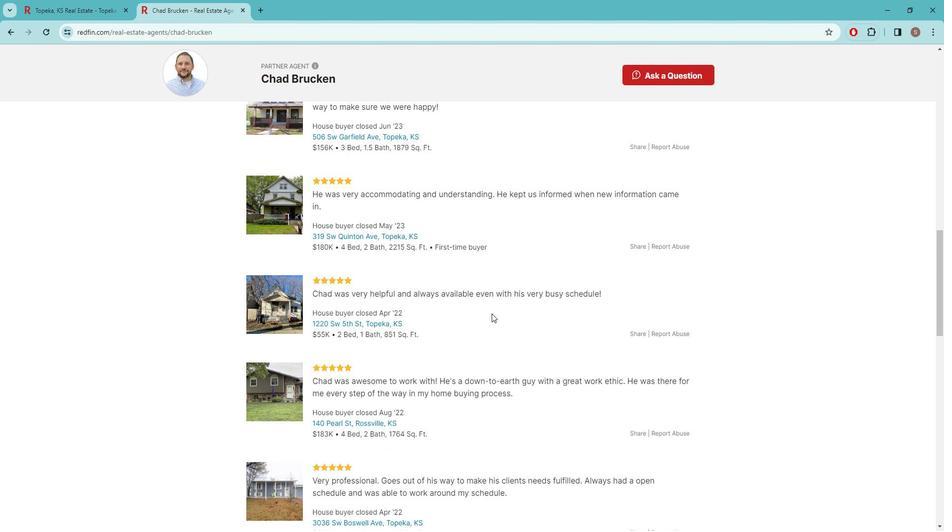 
Action: Mouse moved to (498, 308)
Screenshot: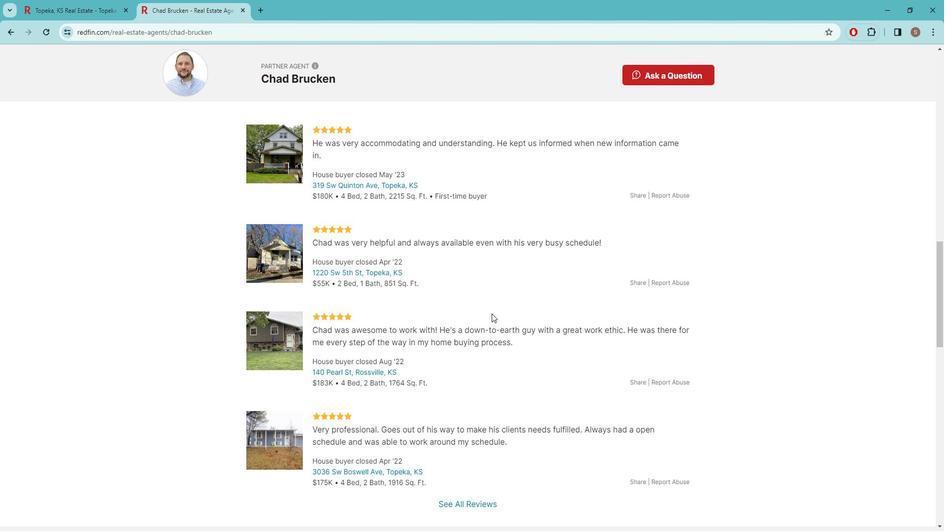 
Action: Mouse scrolled (498, 307) with delta (0, 0)
Screenshot: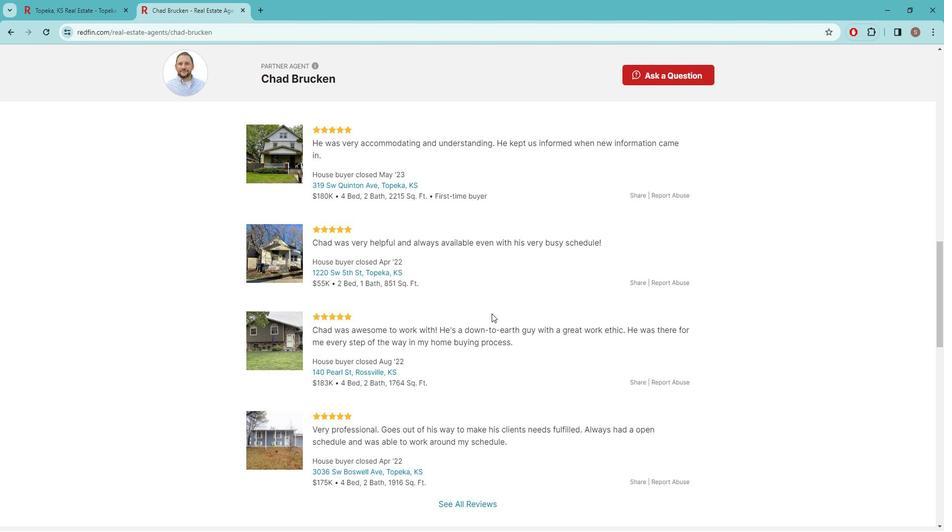 
Action: Mouse moved to (475, 440)
Screenshot: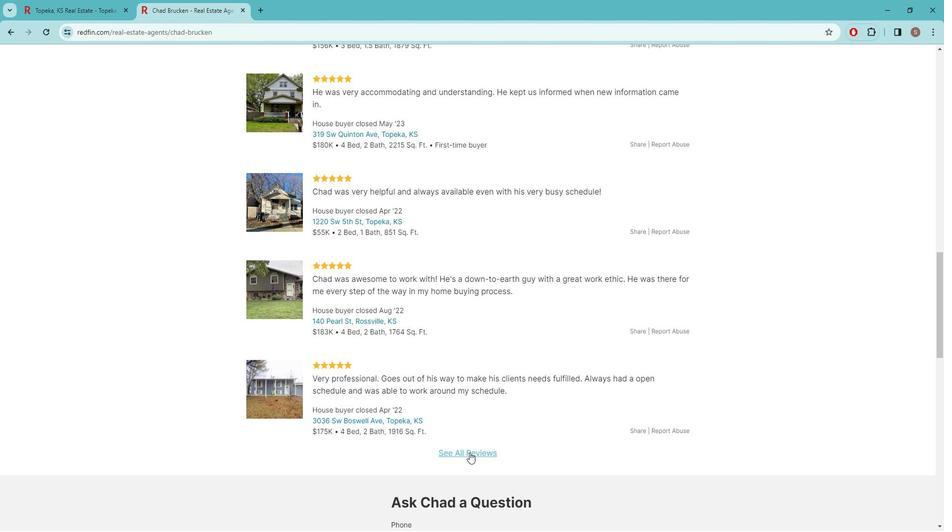 
Action: Mouse pressed left at (475, 440)
Screenshot: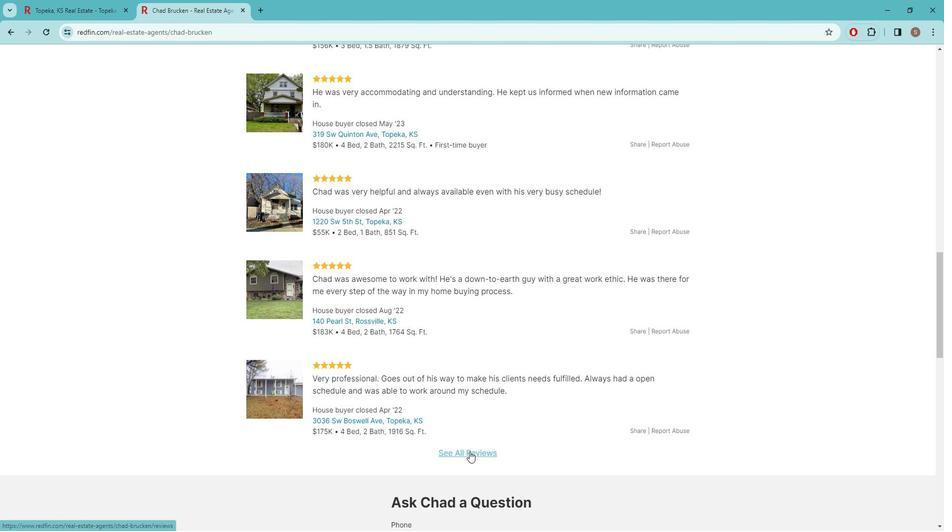 
Action: Mouse moved to (486, 418)
Screenshot: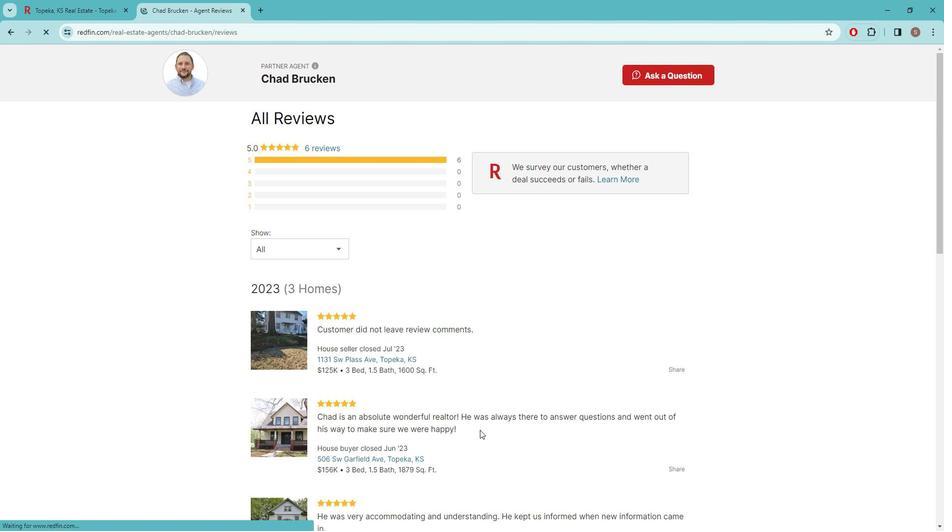
Action: Mouse scrolled (486, 418) with delta (0, 0)
Screenshot: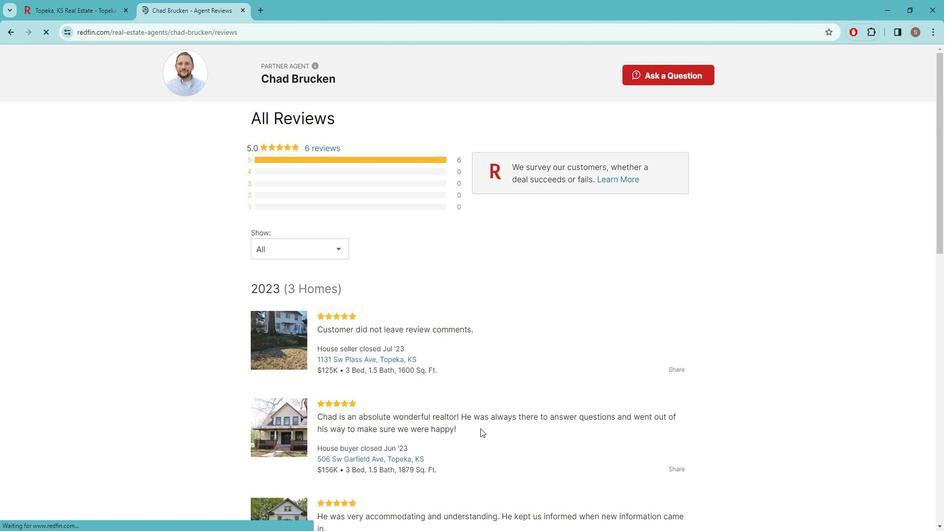 
Action: Mouse moved to (486, 417)
Screenshot: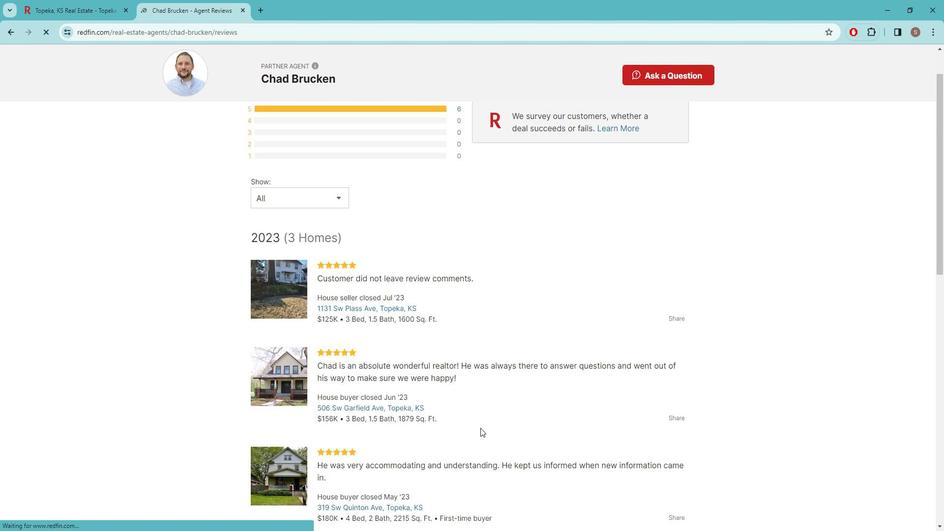 
Action: Mouse scrolled (486, 416) with delta (0, 0)
Screenshot: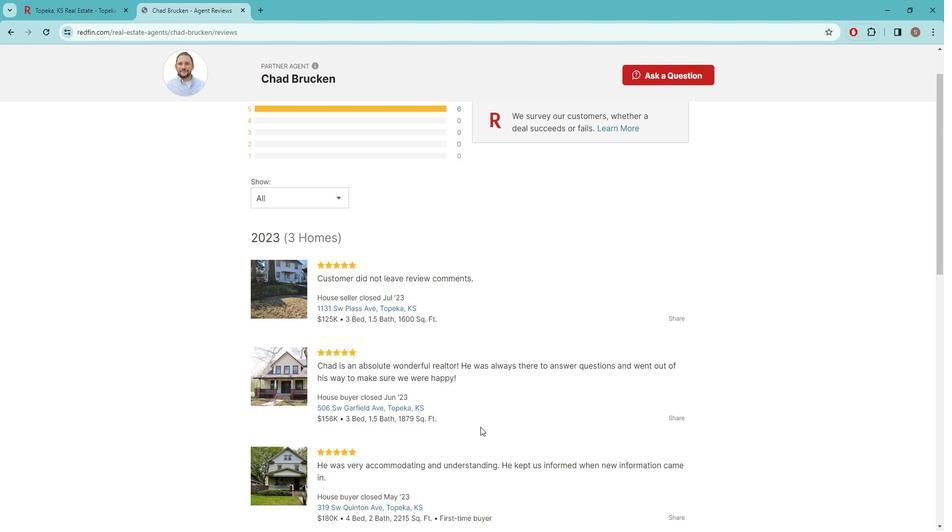 
Action: Mouse scrolled (486, 416) with delta (0, 0)
Screenshot: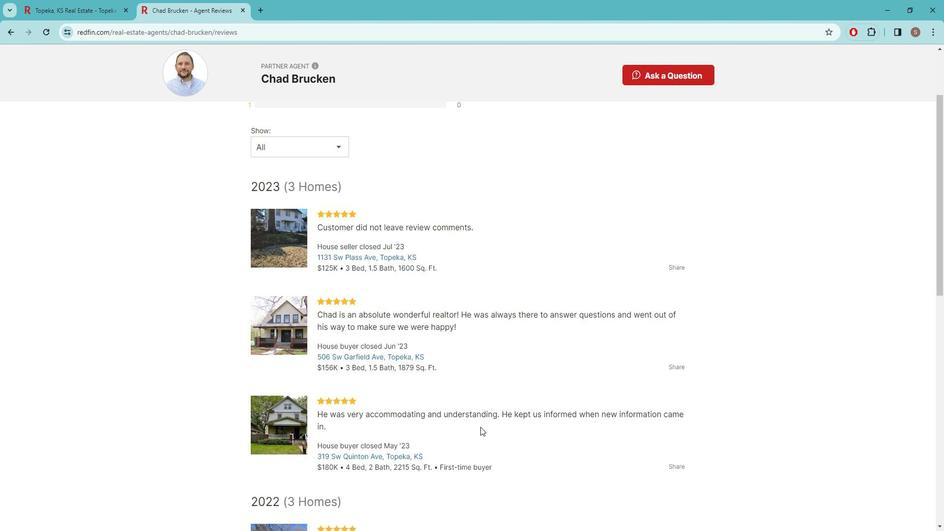 
Action: Mouse scrolled (486, 416) with delta (0, 0)
Screenshot: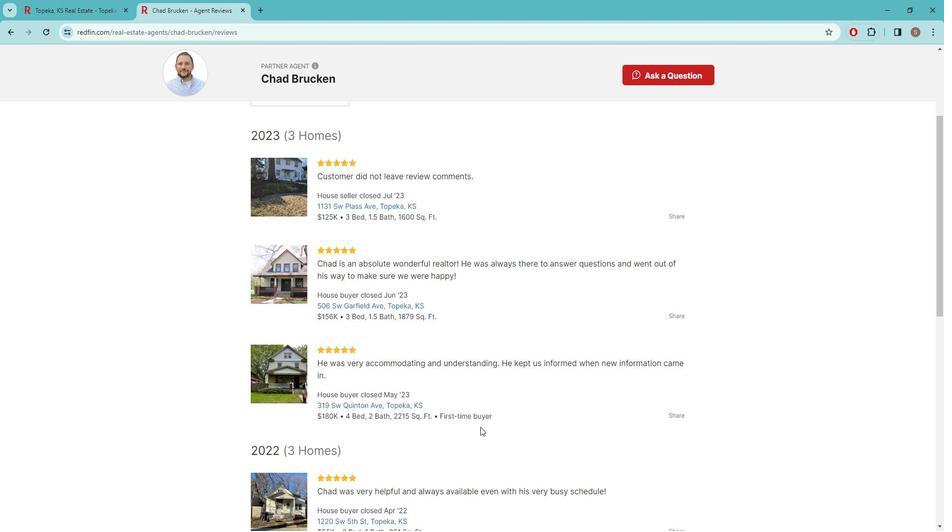 
Action: Mouse scrolled (486, 416) with delta (0, 0)
Screenshot: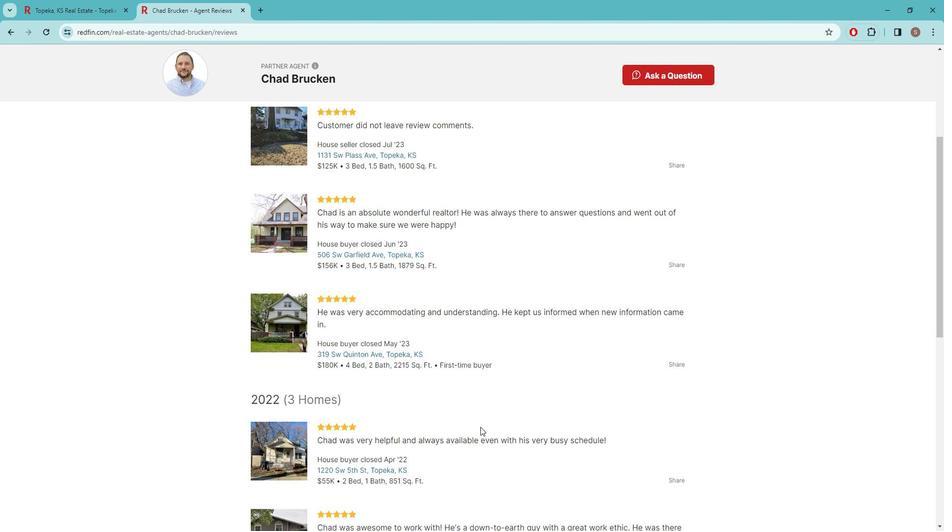 
Action: Mouse moved to (486, 416)
Screenshot: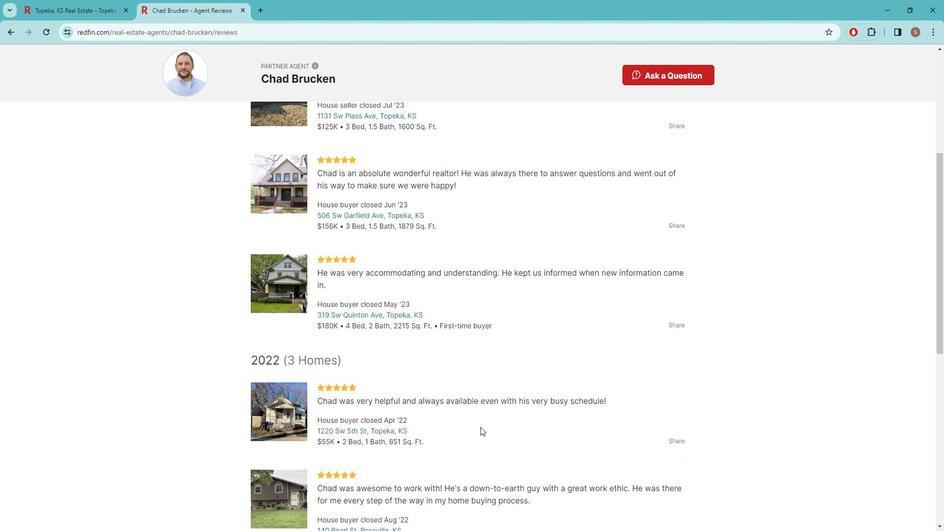 
Action: Mouse scrolled (486, 415) with delta (0, 0)
Screenshot: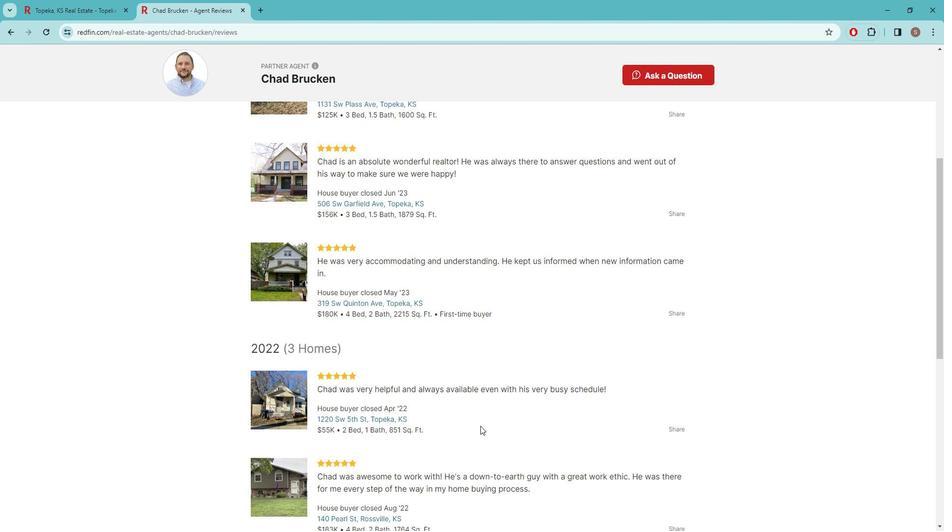 
Action: Mouse scrolled (486, 415) with delta (0, 0)
Screenshot: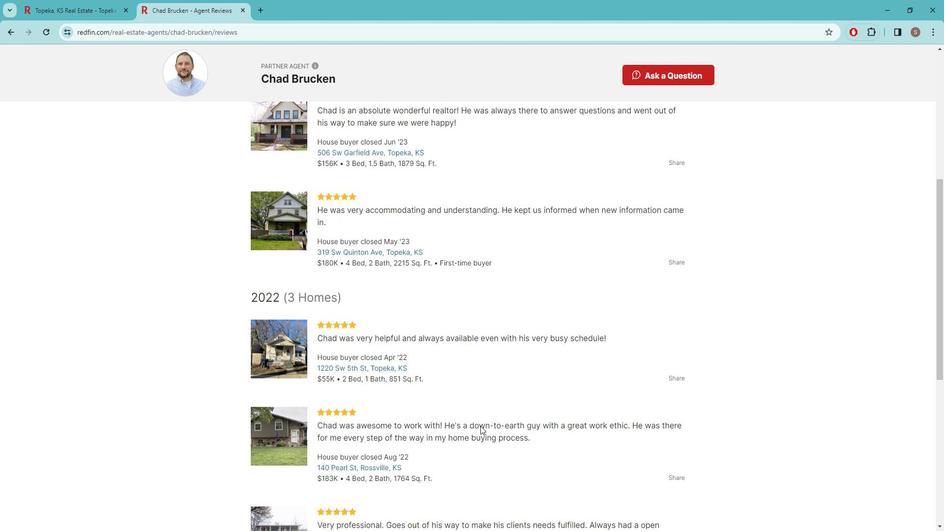 
Action: Mouse scrolled (486, 415) with delta (0, 0)
Screenshot: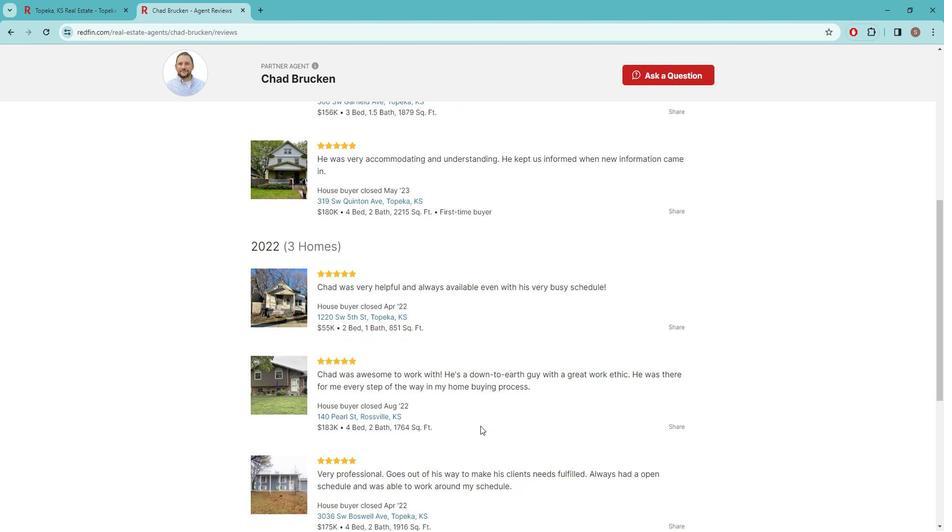 
Action: Mouse scrolled (486, 415) with delta (0, 0)
Screenshot: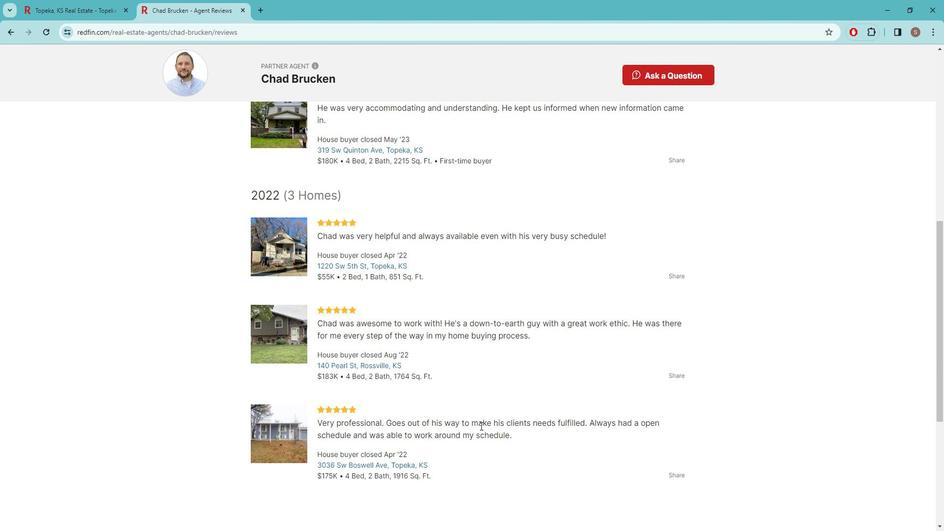
Action: Mouse scrolled (486, 415) with delta (0, 0)
Screenshot: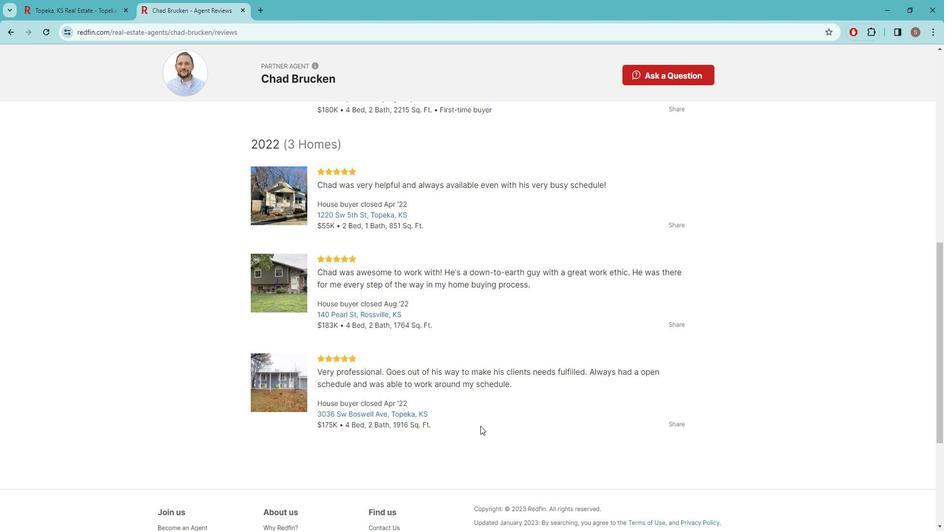 
Action: Mouse scrolled (486, 415) with delta (0, 0)
Screenshot: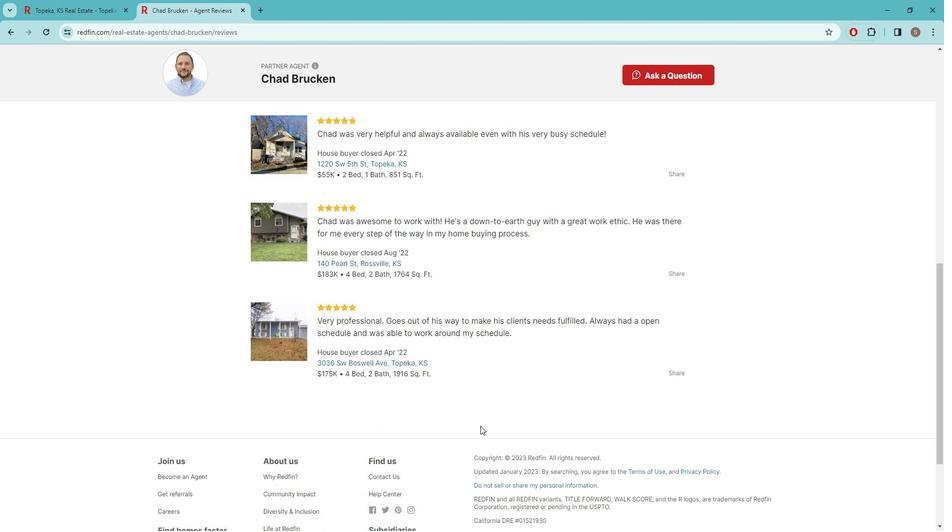
Action: Mouse moved to (517, 345)
Screenshot: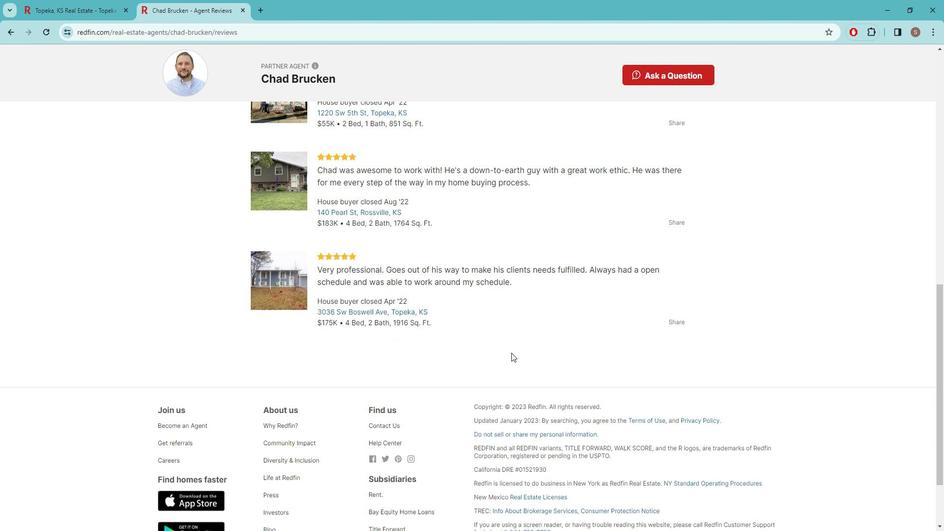 
Action: Mouse scrolled (517, 346) with delta (0, 0)
Screenshot: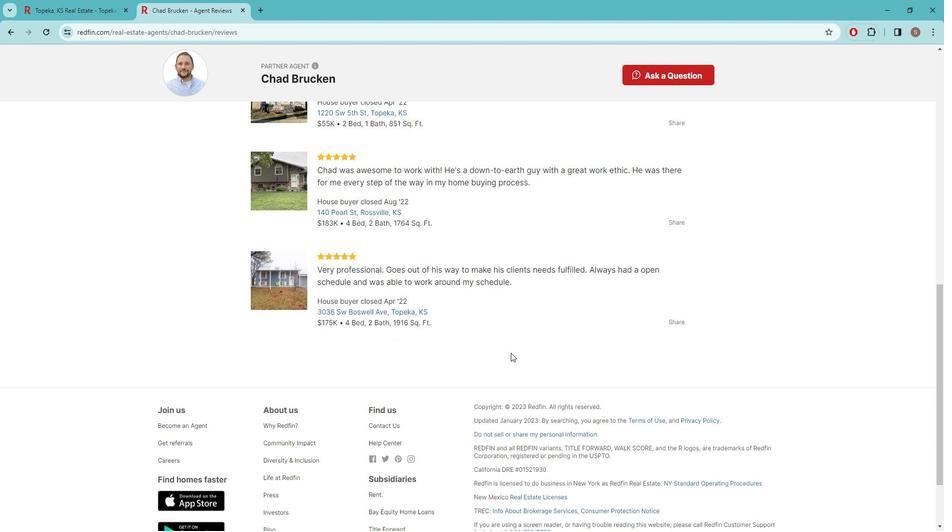 
Action: Mouse scrolled (517, 346) with delta (0, 0)
Screenshot: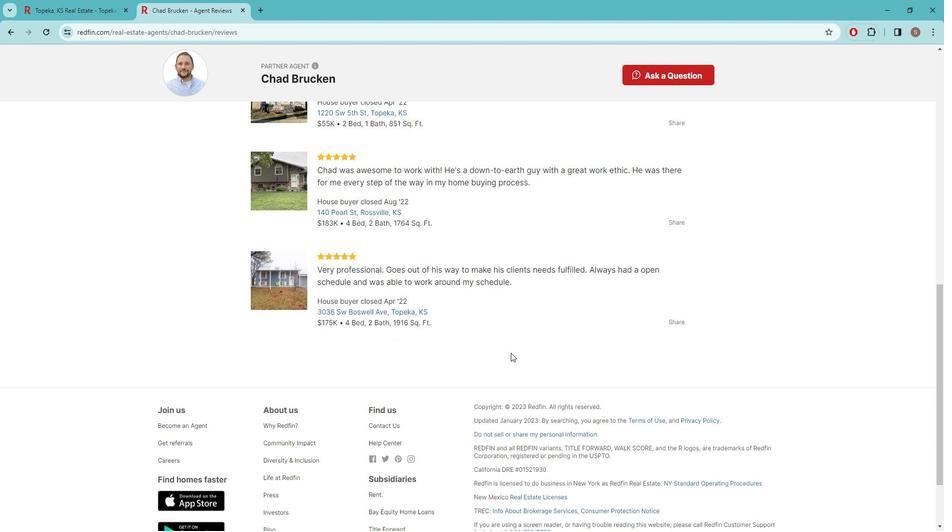 
Action: Mouse scrolled (517, 346) with delta (0, 0)
Screenshot: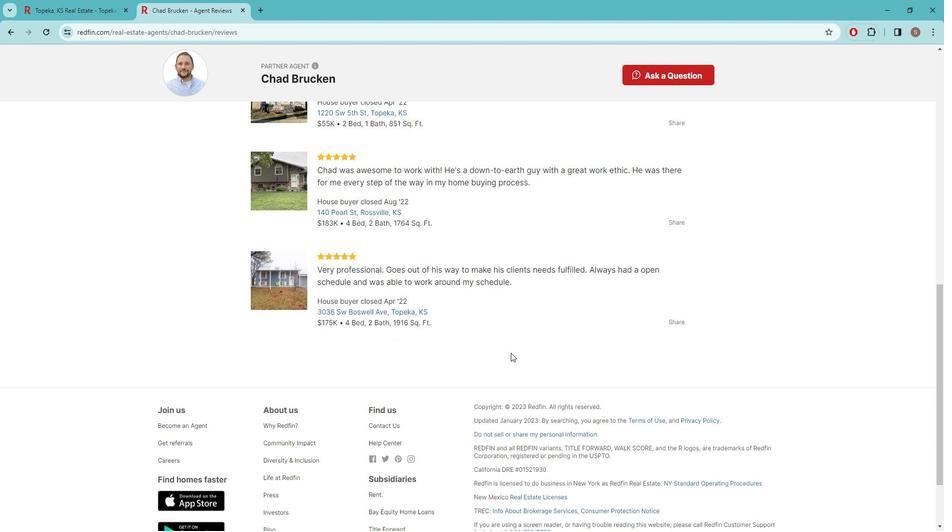 
Action: Mouse scrolled (517, 345) with delta (0, 0)
Screenshot: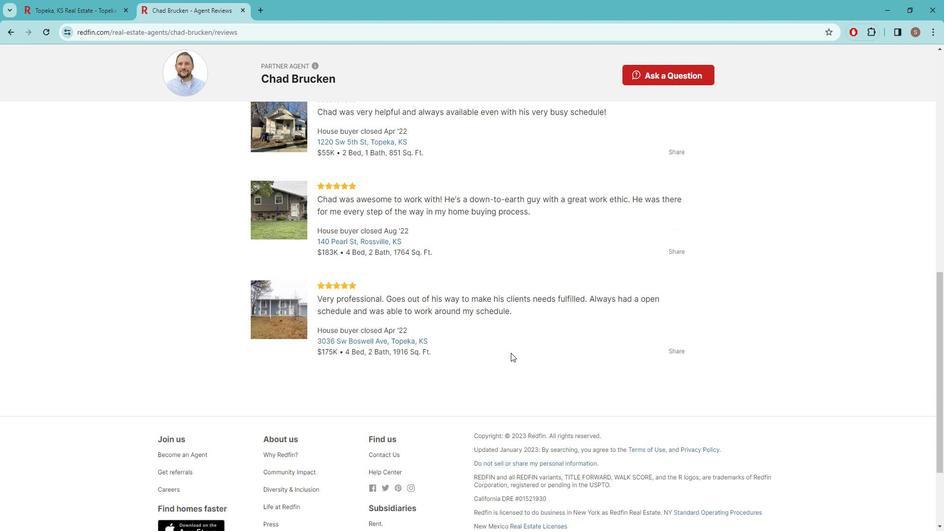 
Action: Mouse scrolled (517, 346) with delta (0, 0)
Screenshot: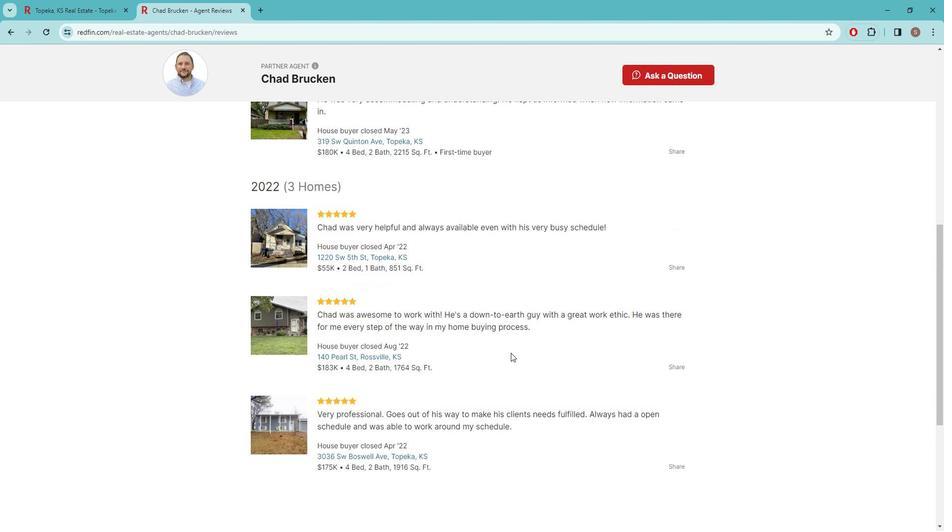 
Action: Mouse scrolled (517, 346) with delta (0, 0)
Screenshot: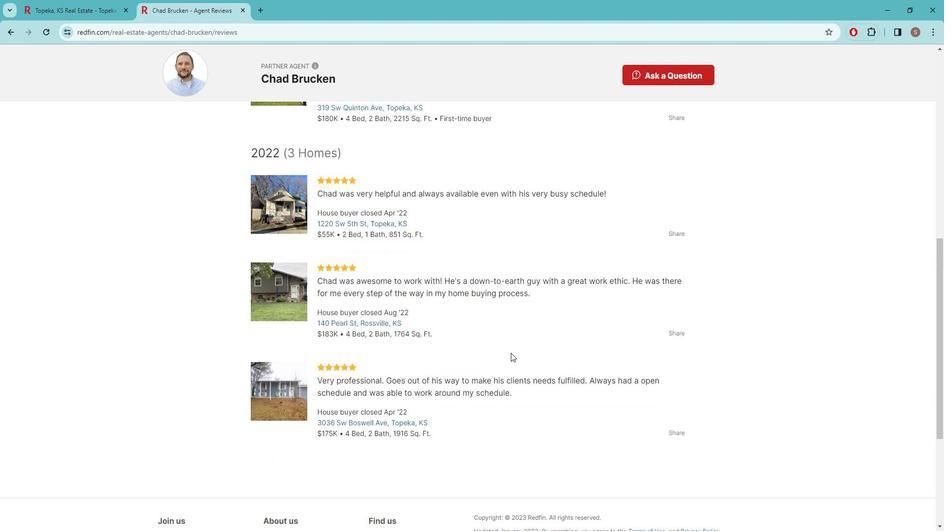 
Action: Mouse scrolled (517, 346) with delta (0, 0)
Screenshot: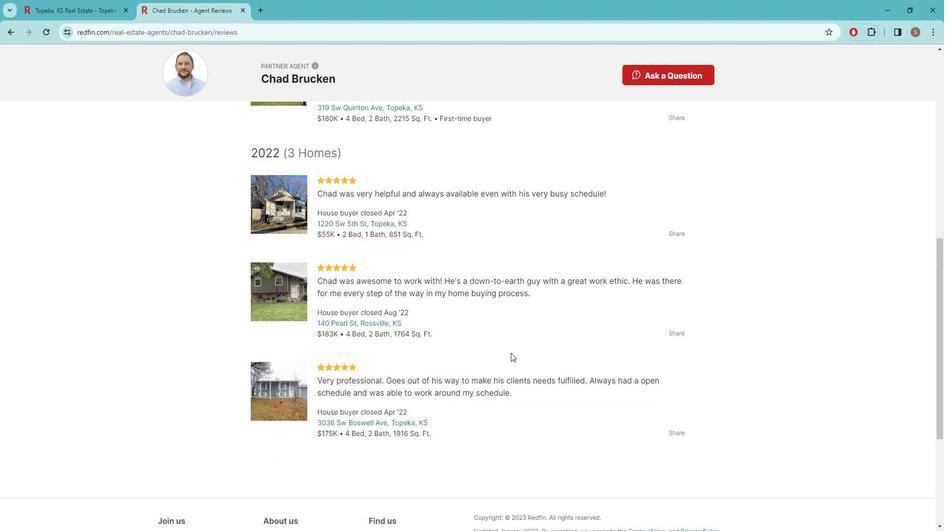 
Action: Mouse scrolled (517, 346) with delta (0, 0)
Screenshot: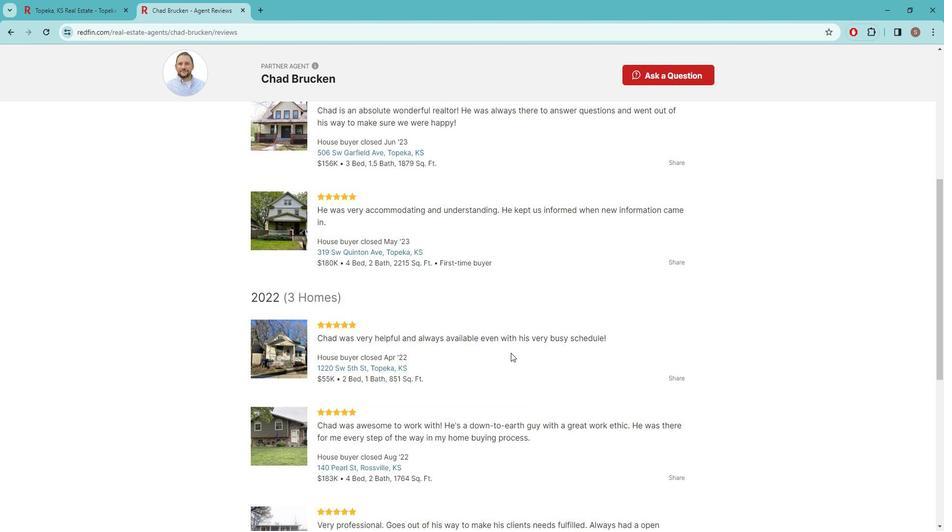 
Action: Mouse scrolled (517, 346) with delta (0, 0)
Screenshot: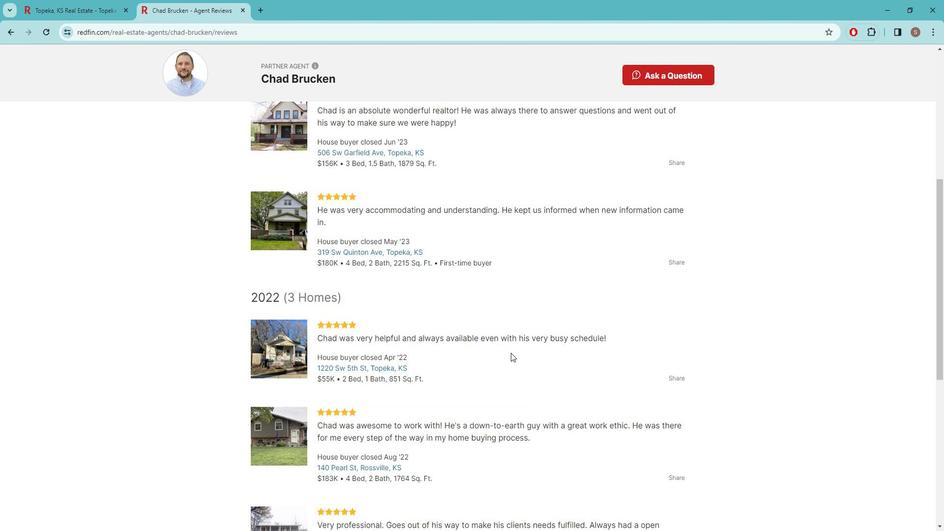 
Action: Mouse scrolled (517, 346) with delta (0, 0)
Screenshot: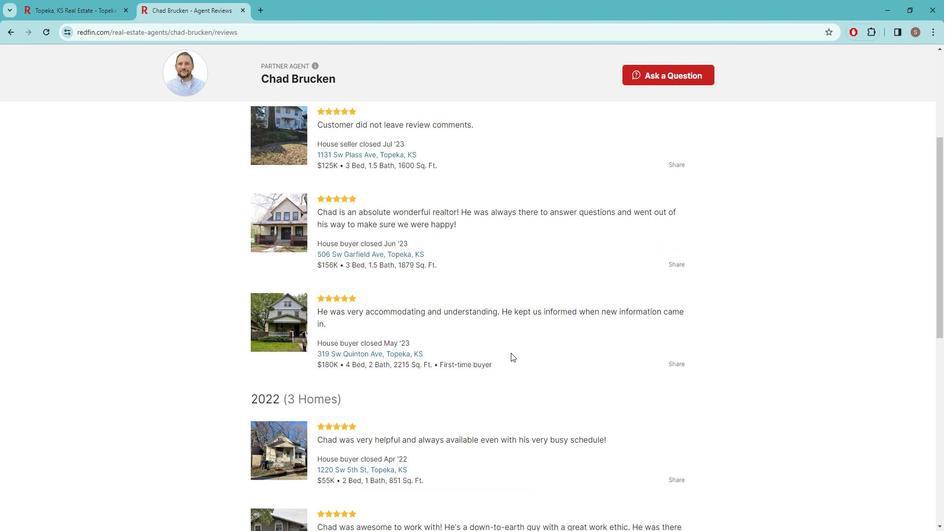 
Action: Mouse scrolled (517, 346) with delta (0, 0)
Screenshot: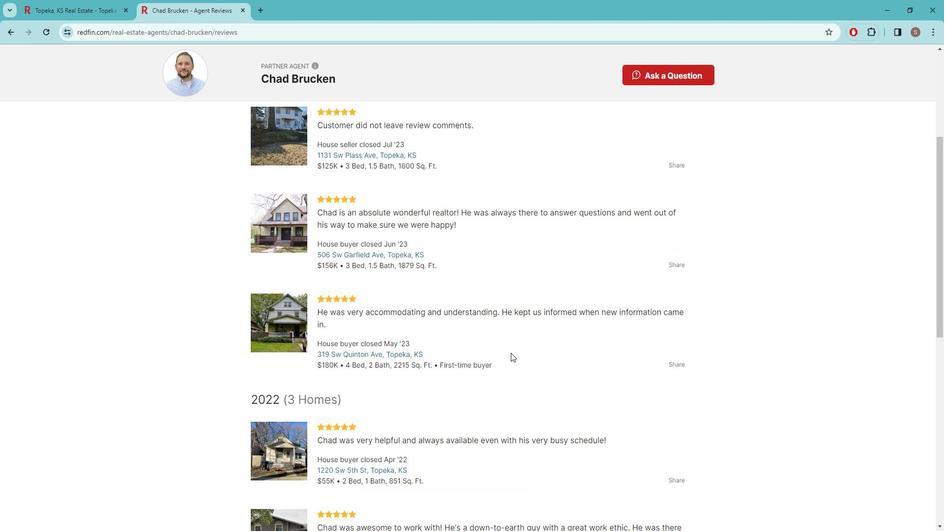 
Action: Mouse scrolled (517, 346) with delta (0, 0)
Screenshot: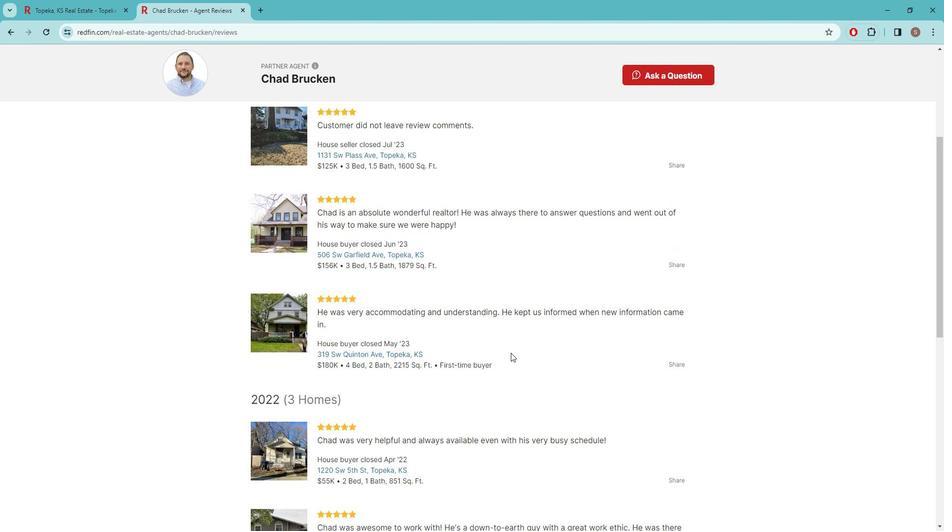 
Action: Mouse scrolled (517, 346) with delta (0, 0)
Screenshot: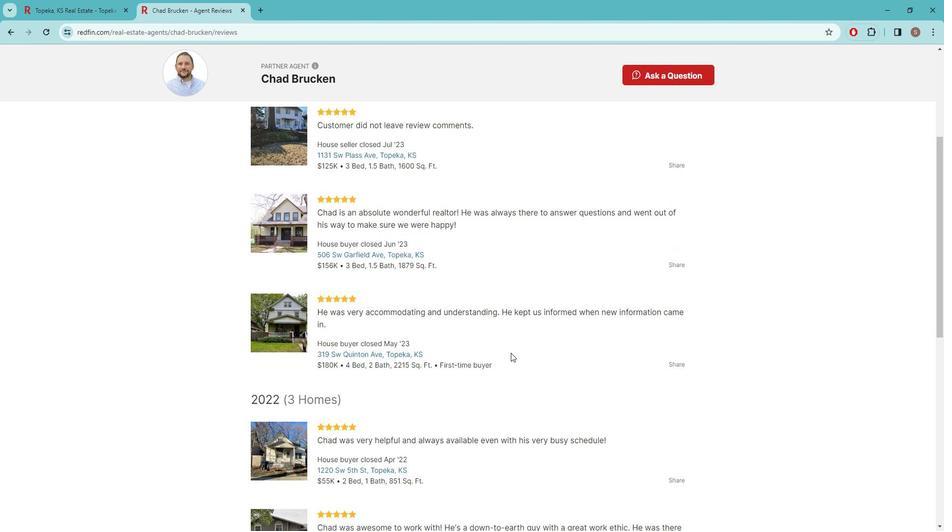 
Action: Mouse scrolled (517, 346) with delta (0, 0)
Screenshot: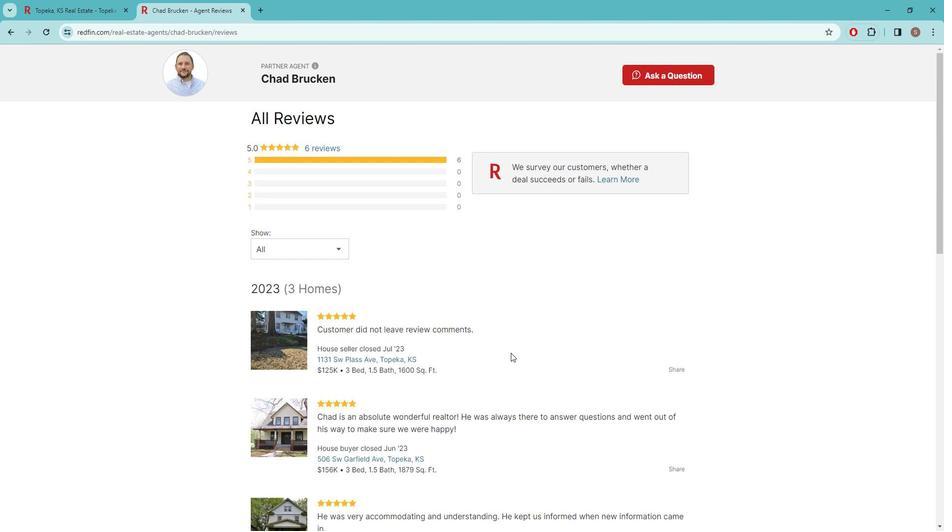 
Action: Mouse scrolled (517, 346) with delta (0, 0)
Screenshot: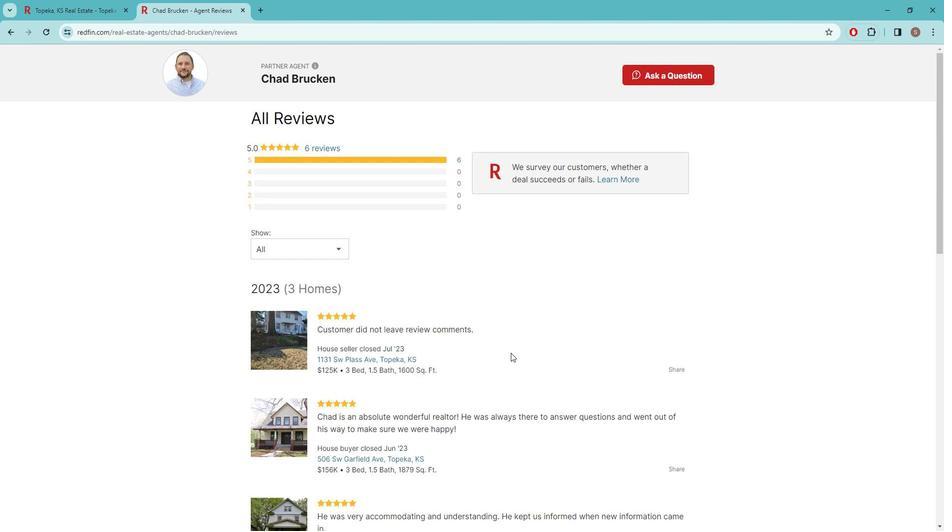 
Action: Mouse scrolled (517, 346) with delta (0, 0)
Screenshot: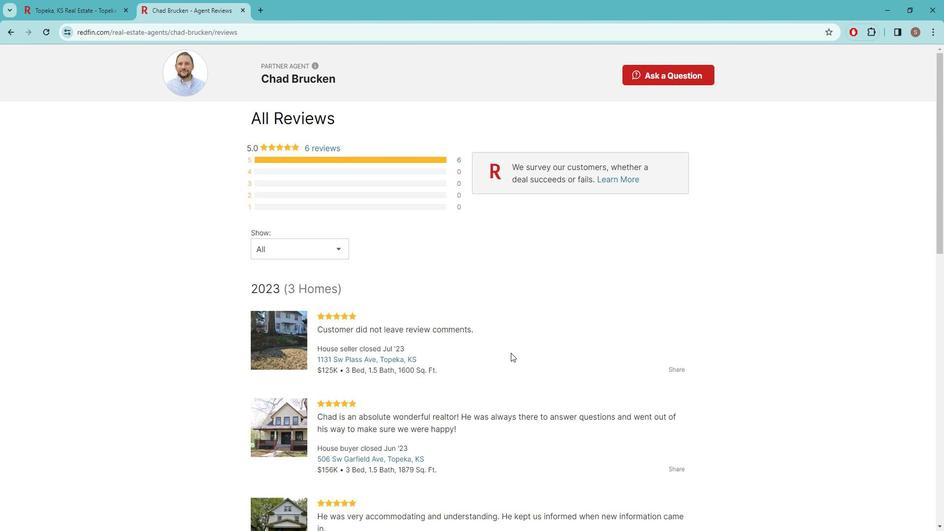 
Action: Mouse scrolled (517, 346) with delta (0, 0)
Screenshot: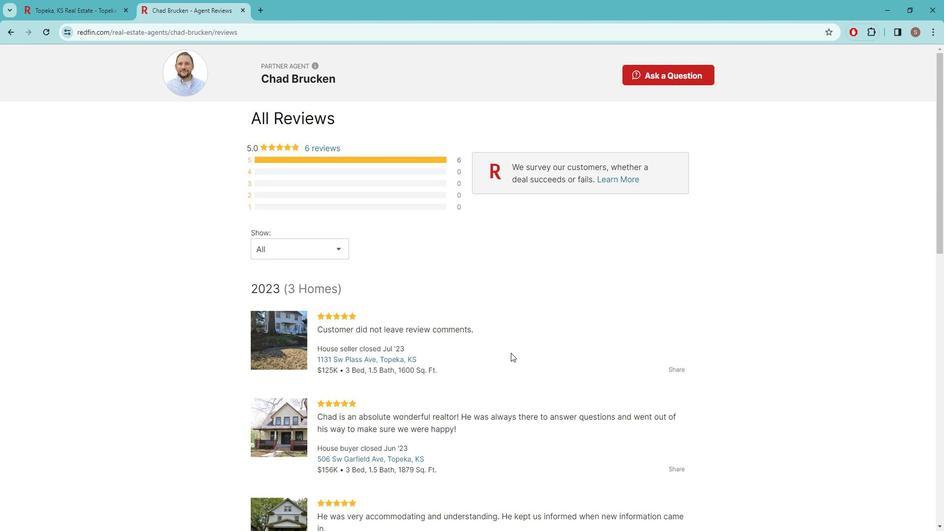 
Action: Mouse scrolled (517, 346) with delta (0, 0)
Screenshot: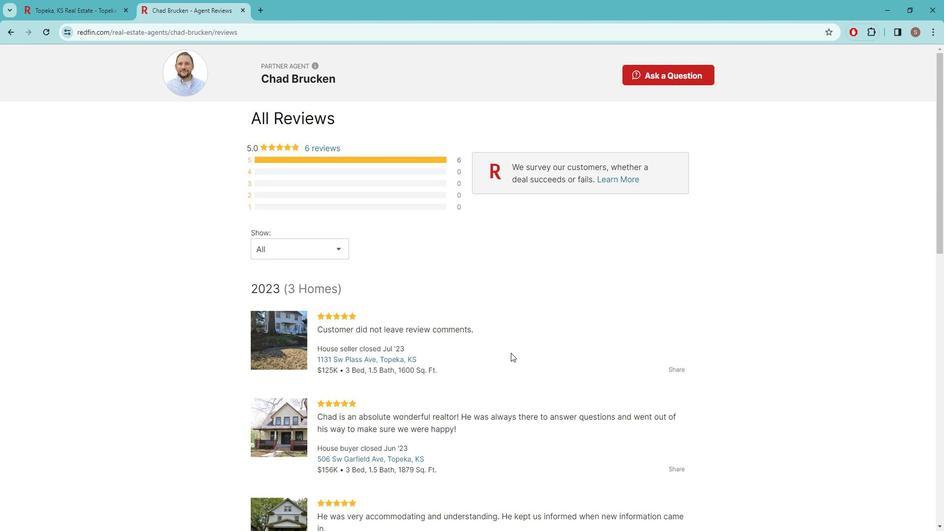 
Action: Mouse scrolled (517, 346) with delta (0, 0)
Screenshot: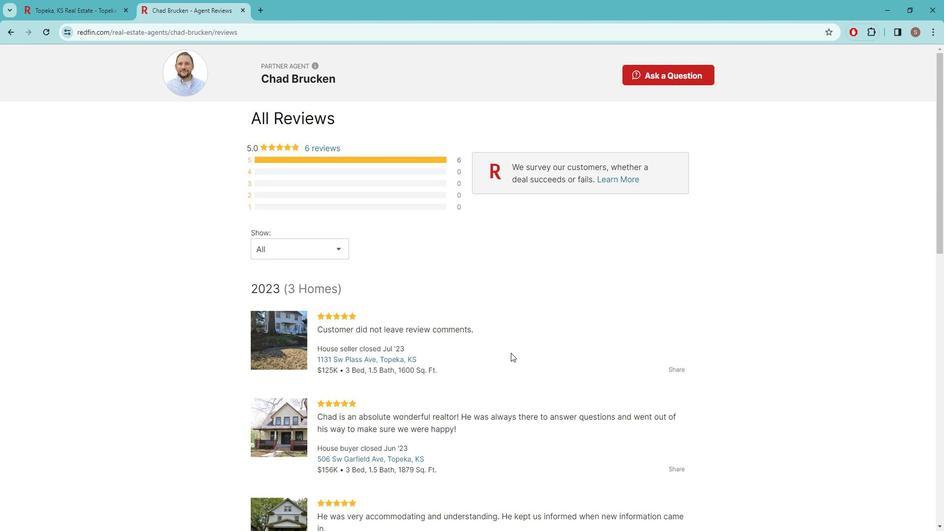 
Action: Mouse scrolled (517, 346) with delta (0, 0)
Screenshot: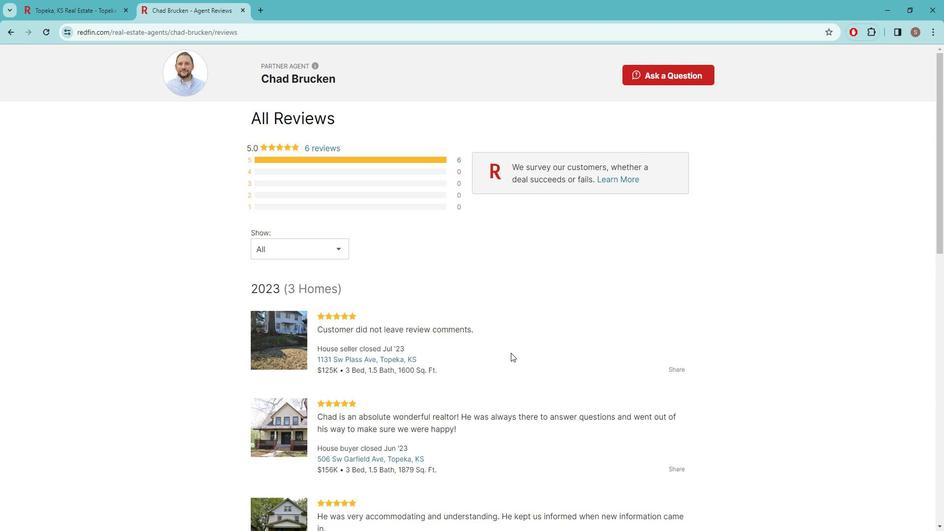 
Action: Mouse moved to (91, 5)
Screenshot: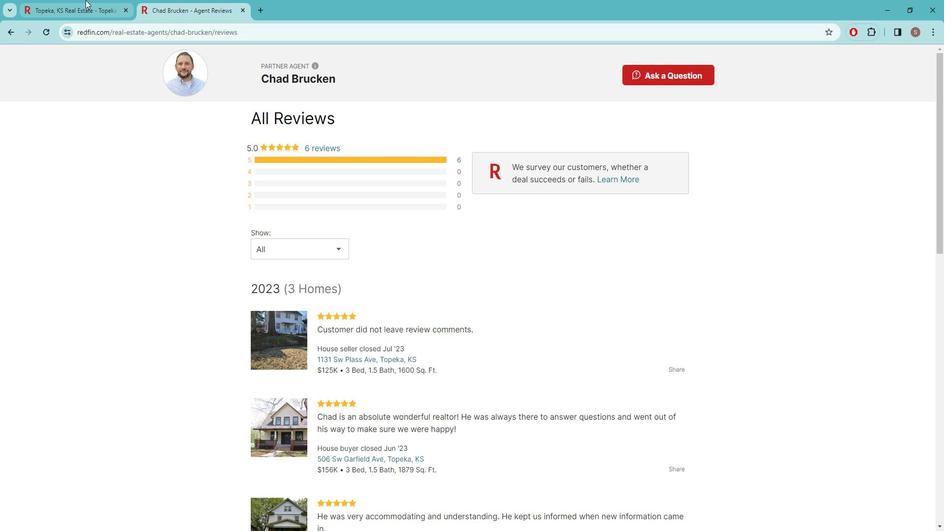
Action: Mouse pressed left at (91, 5)
Screenshot: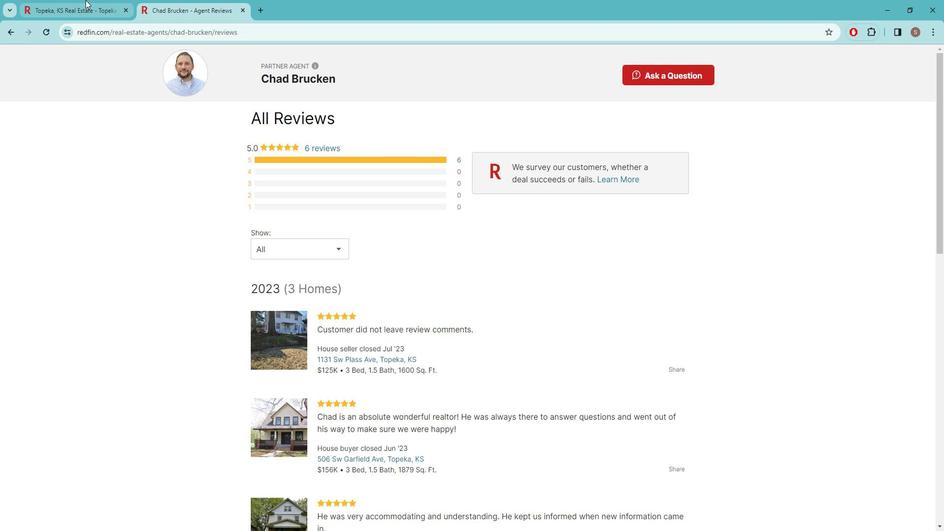 
Action: Mouse moved to (873, 314)
Screenshot: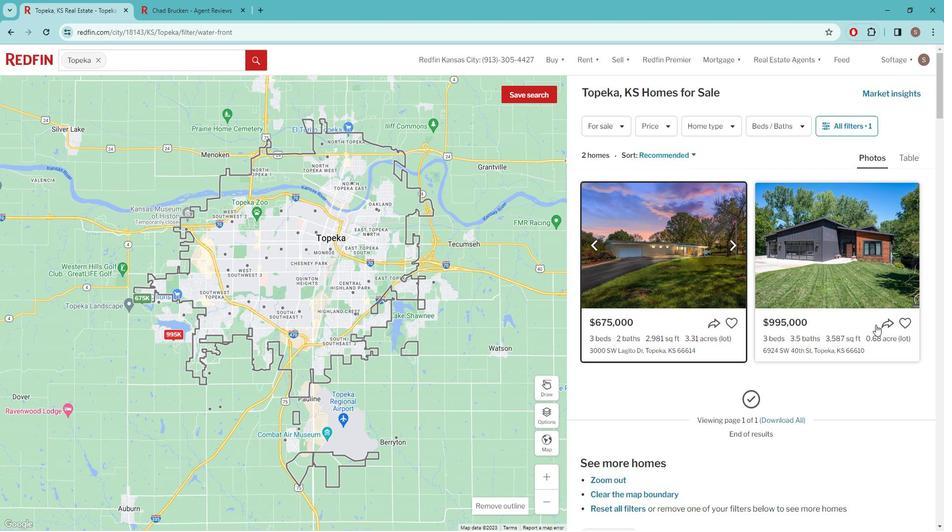 
Action: Mouse pressed left at (873, 314)
Screenshot: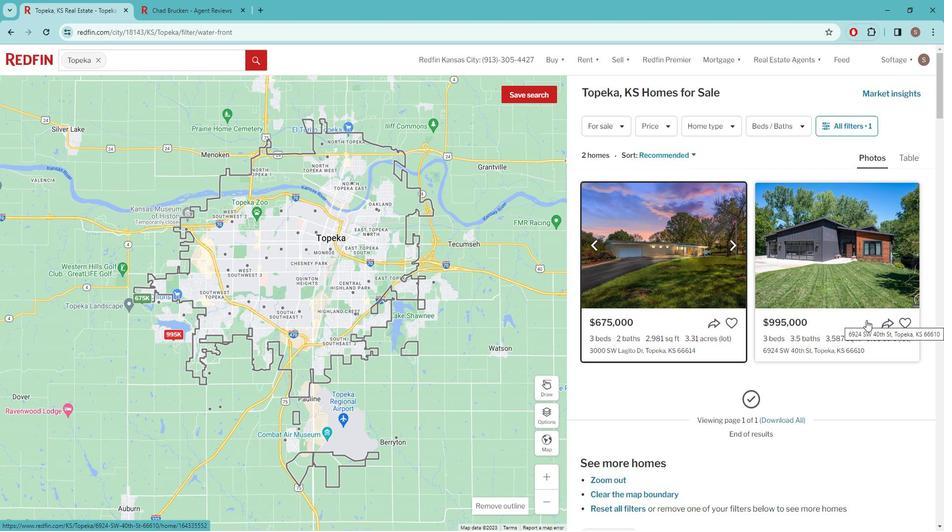 
Action: Mouse moved to (386, 337)
Screenshot: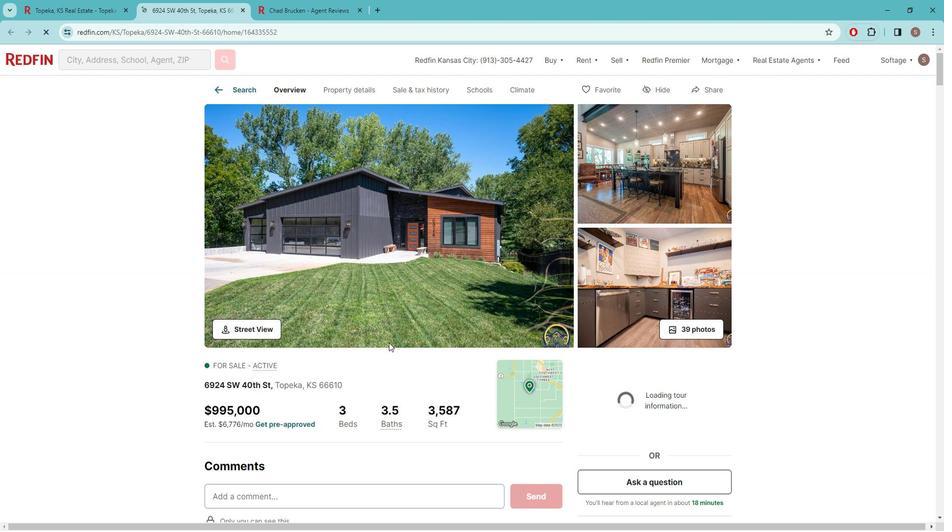 
Action: Mouse scrolled (386, 337) with delta (0, 0)
Screenshot: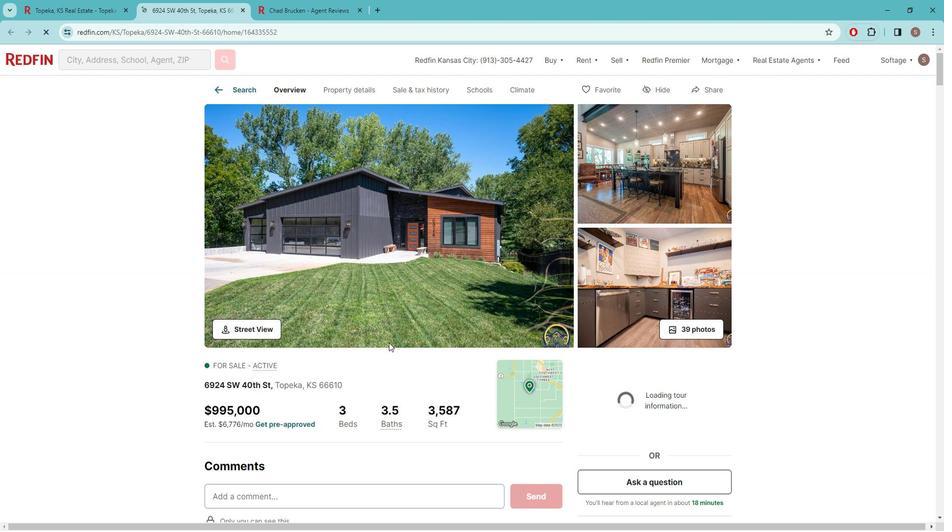 
Action: Mouse moved to (386, 338)
Screenshot: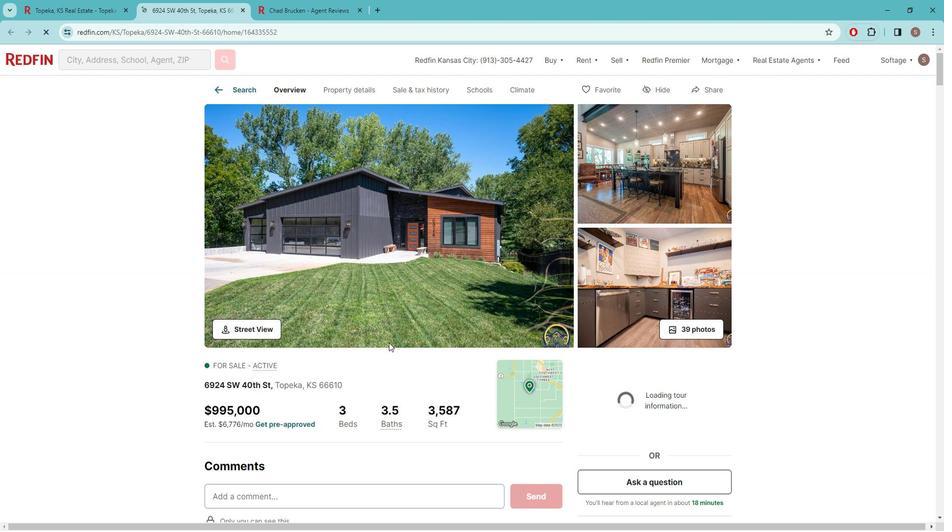 
Action: Mouse scrolled (386, 337) with delta (0, 0)
Screenshot: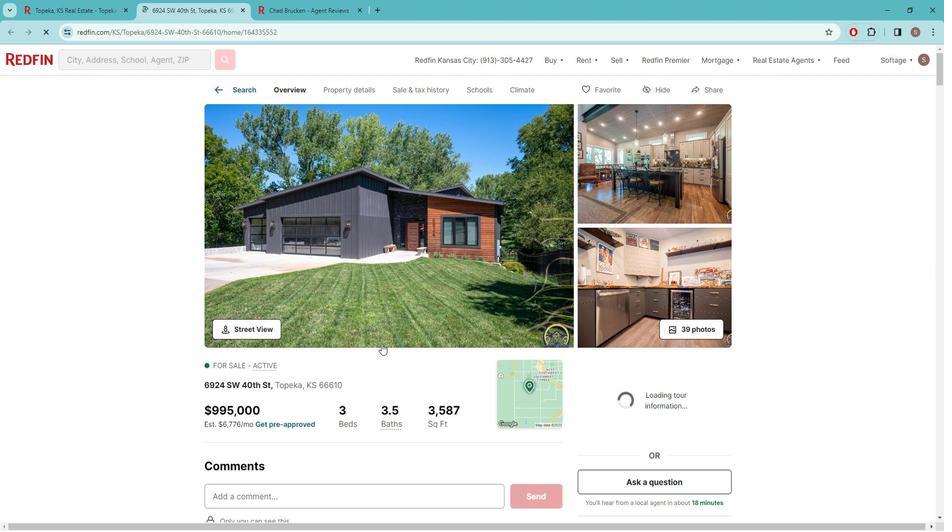 
Action: Mouse moved to (385, 338)
Screenshot: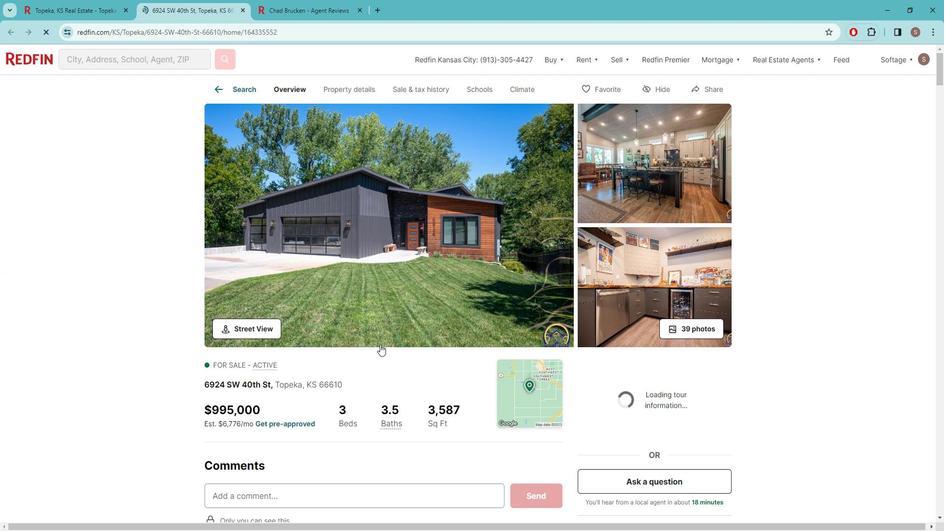 
Action: Mouse scrolled (385, 337) with delta (0, 0)
Screenshot: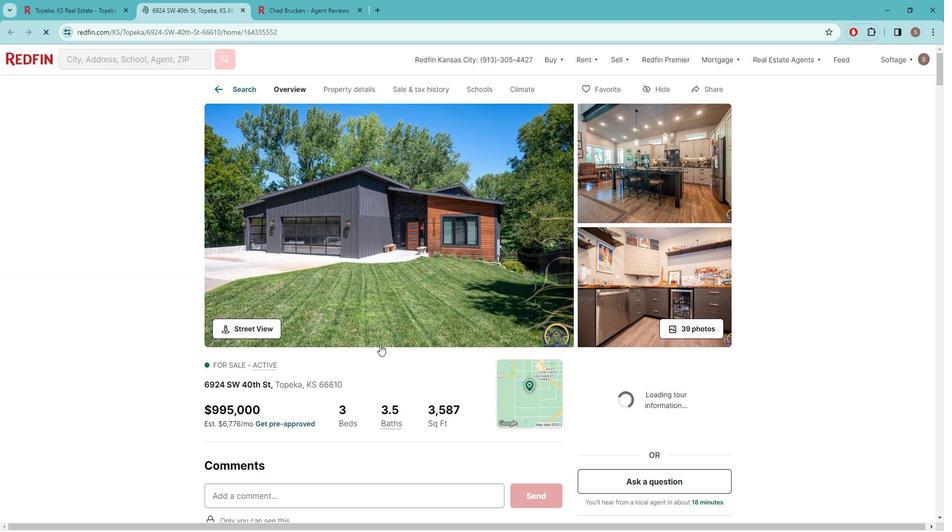 
Action: Mouse moved to (384, 338)
Screenshot: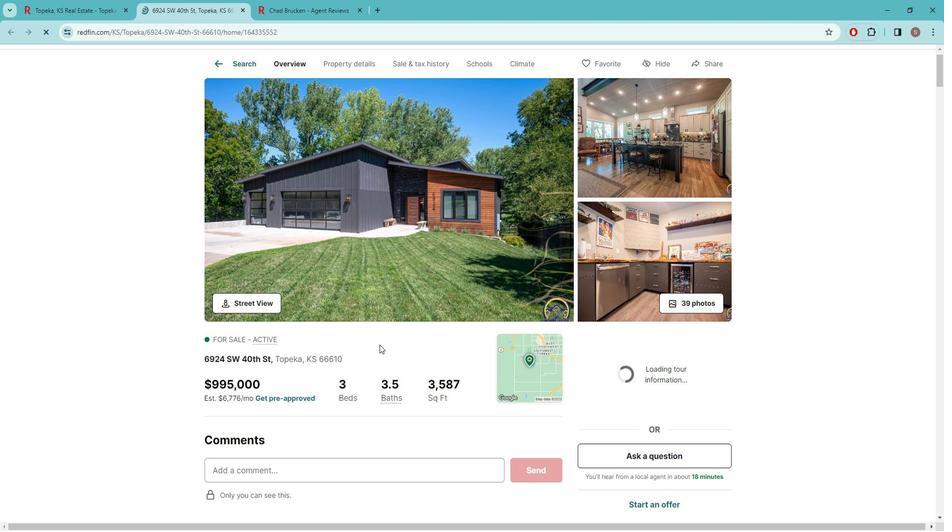 
Action: Mouse scrolled (384, 337) with delta (0, 0)
Screenshot: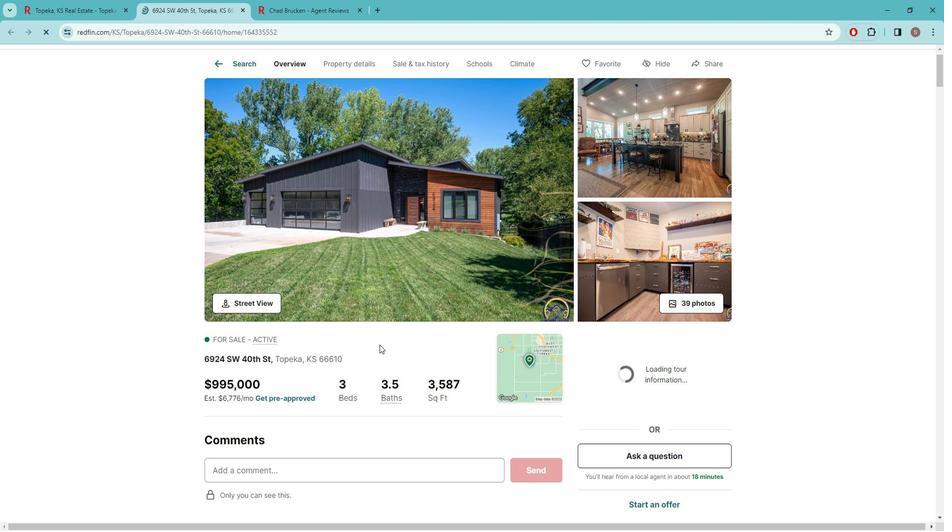 
Action: Mouse moved to (384, 336)
Screenshot: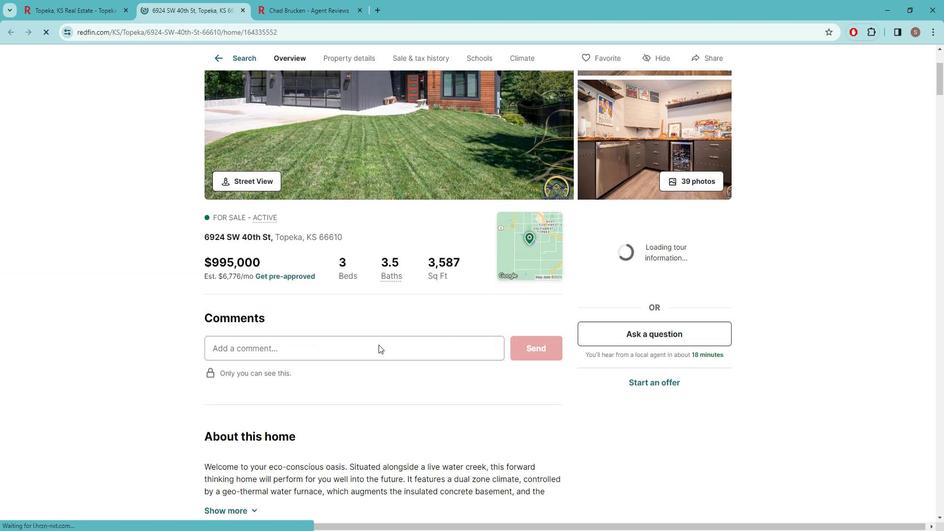 
Action: Mouse scrolled (384, 337) with delta (0, 0)
Screenshot: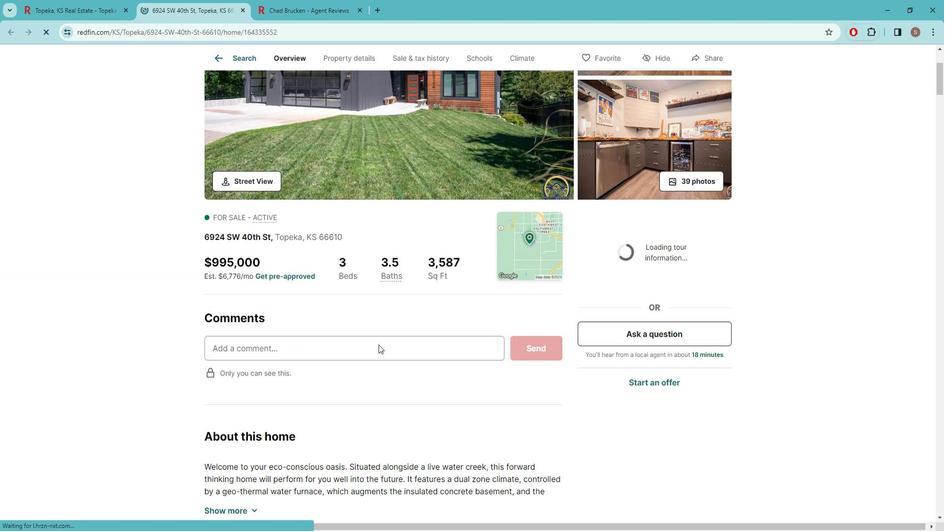 
Action: Mouse moved to (384, 336)
Screenshot: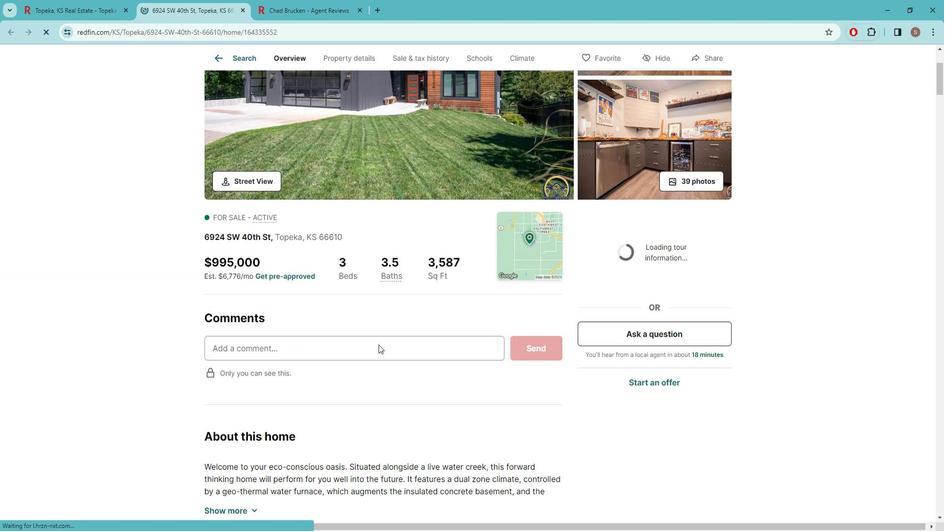 
Action: Mouse scrolled (384, 336) with delta (0, 0)
Screenshot: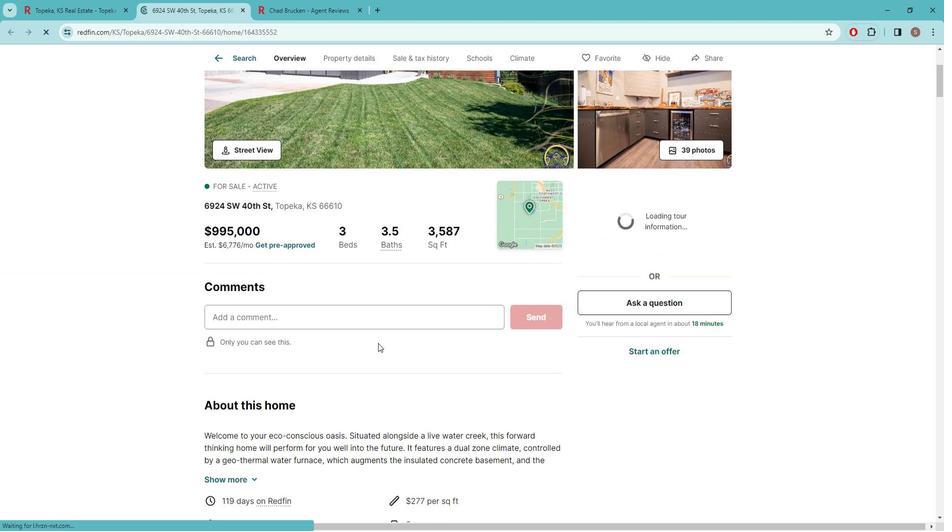 
Action: Mouse scrolled (384, 336) with delta (0, 0)
Screenshot: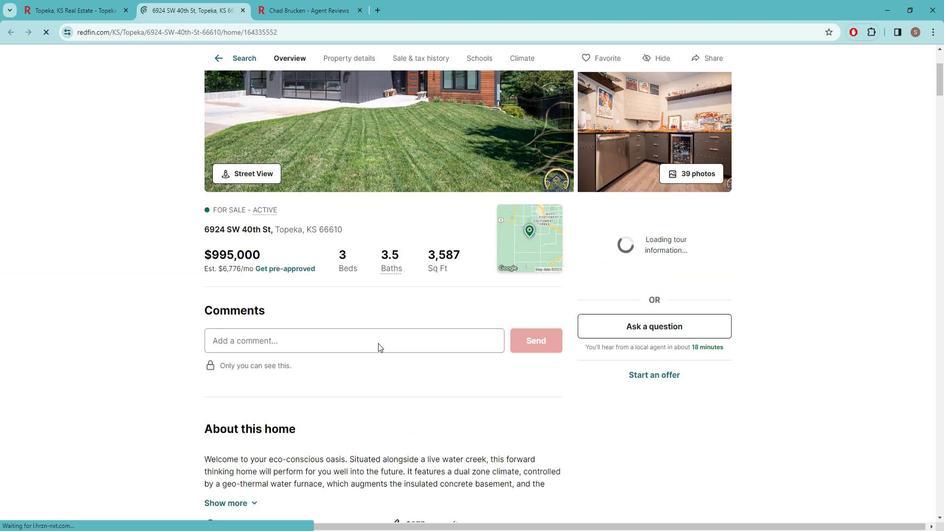 
Action: Mouse scrolled (384, 336) with delta (0, 0)
Screenshot: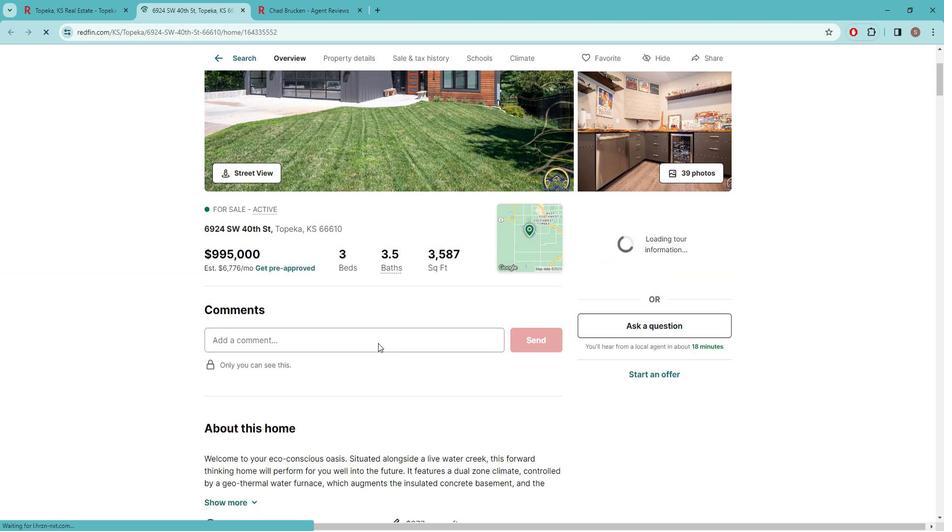 
Action: Mouse moved to (385, 335)
Screenshot: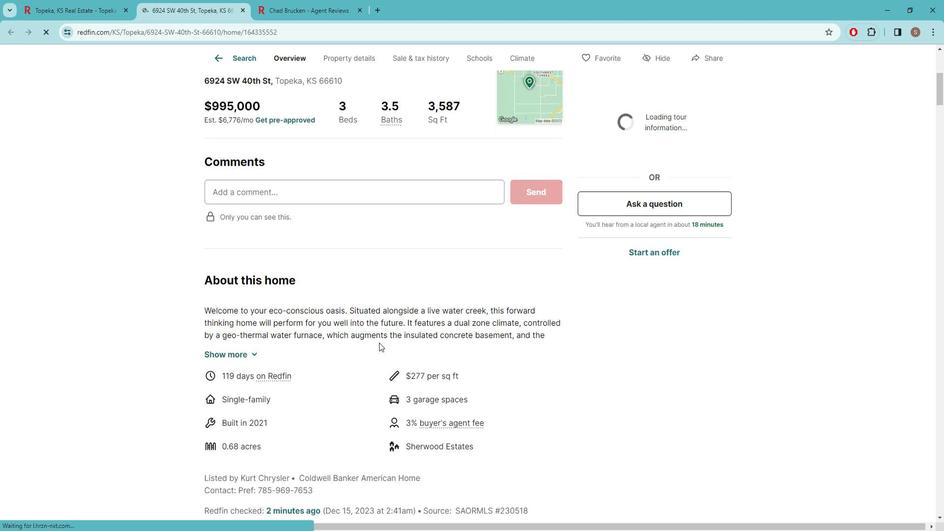 
Action: Mouse scrolled (385, 334) with delta (0, 0)
Screenshot: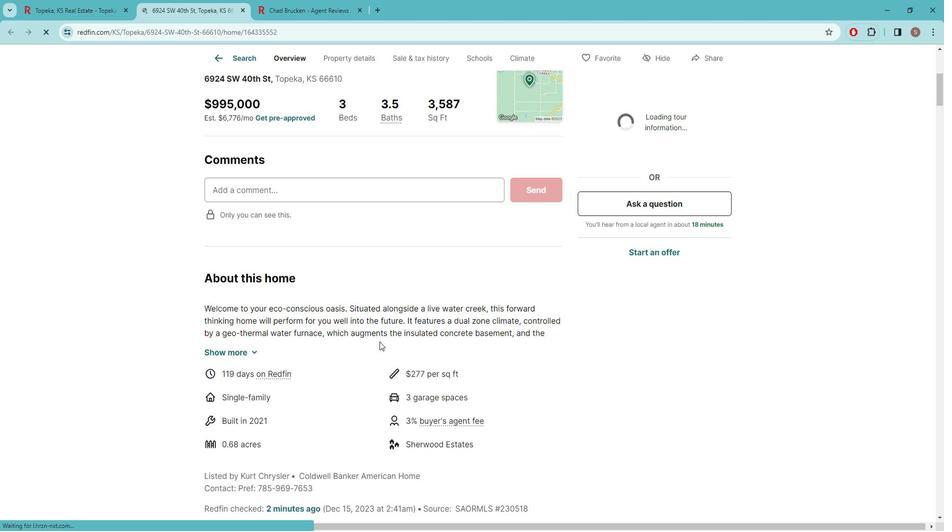 
Action: Mouse scrolled (385, 334) with delta (0, 0)
Screenshot: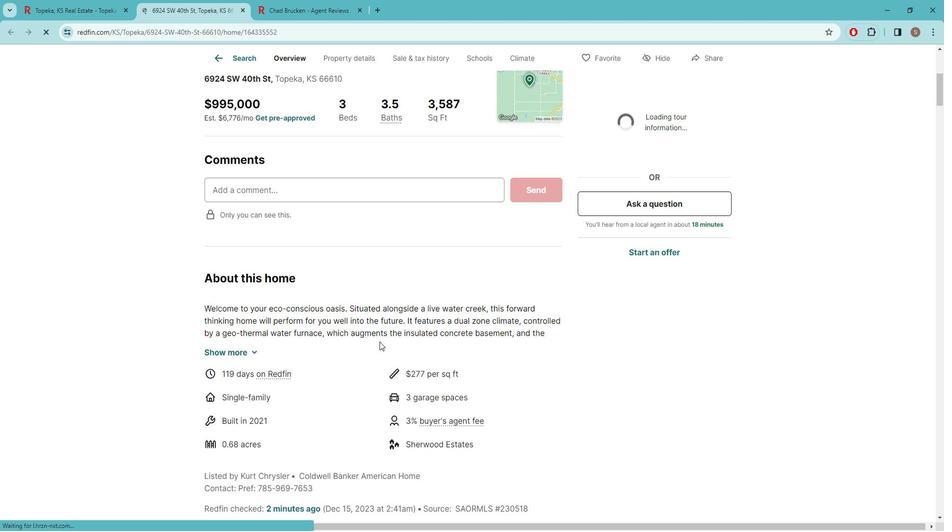 
Action: Mouse moved to (385, 335)
Screenshot: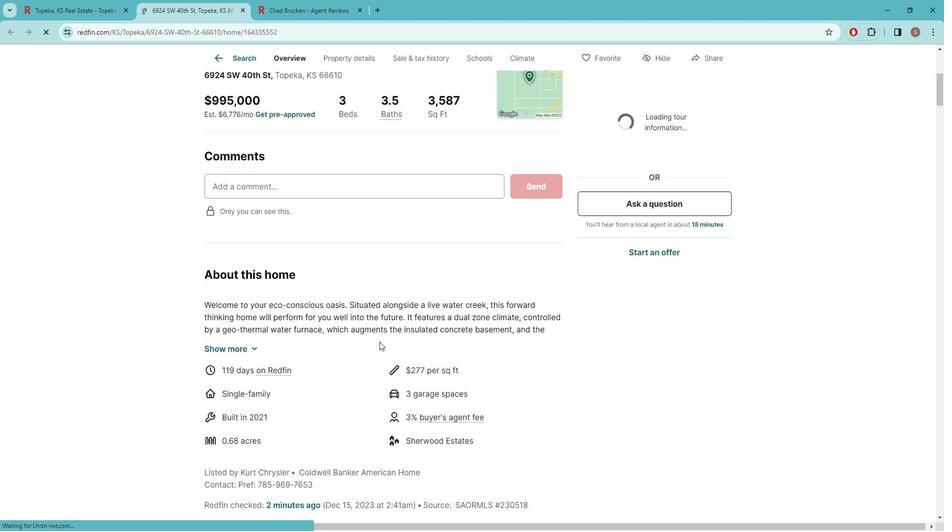 
Action: Mouse scrolled (385, 334) with delta (0, 0)
Screenshot: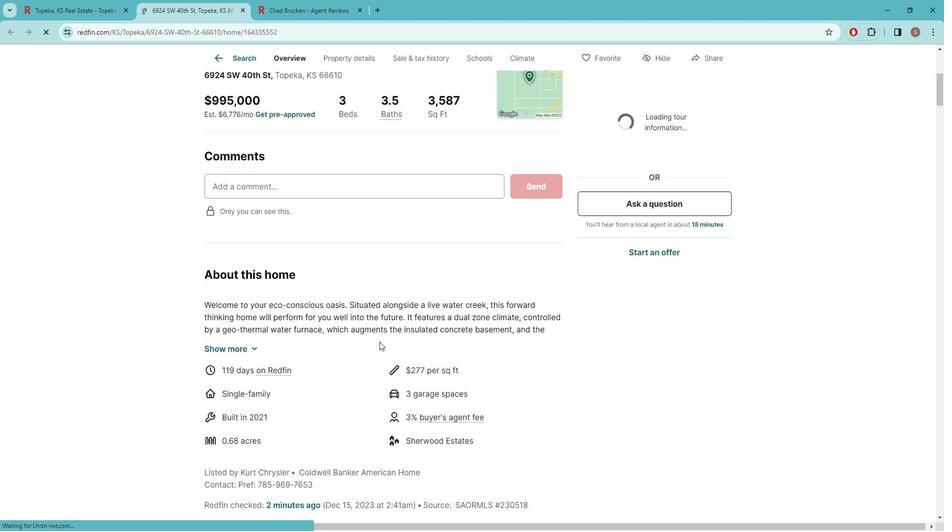
Action: Mouse moved to (386, 334)
Screenshot: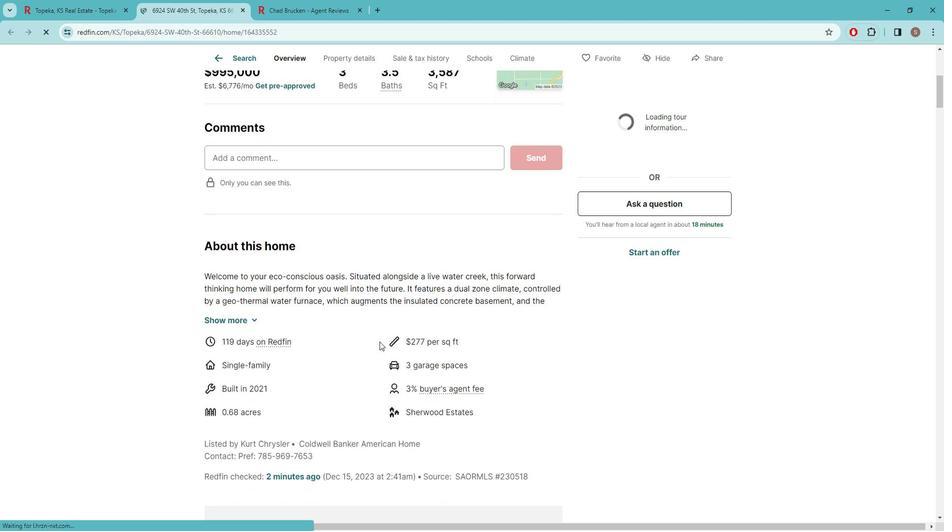 
Action: Mouse scrolled (386, 335) with delta (0, 0)
Screenshot: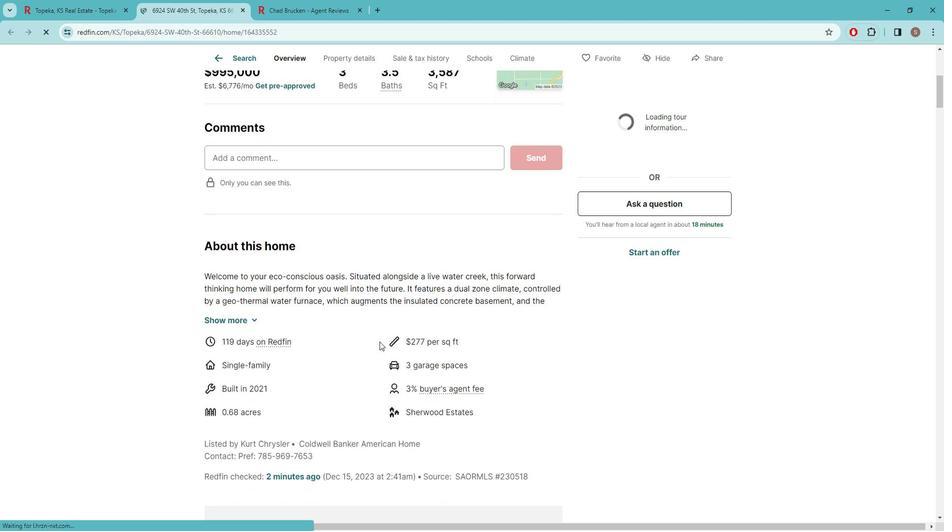 
Action: Mouse moved to (386, 334)
Screenshot: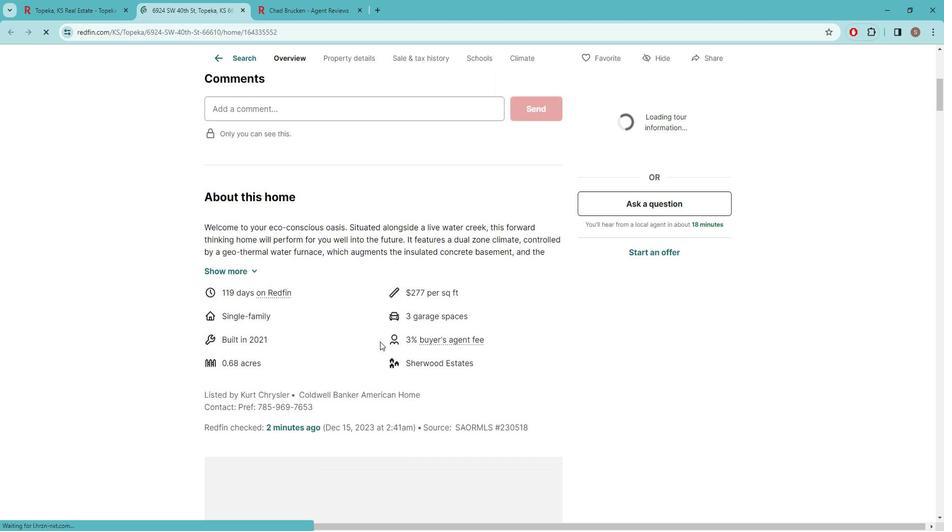 
Action: Mouse scrolled (386, 333) with delta (0, 0)
Screenshot: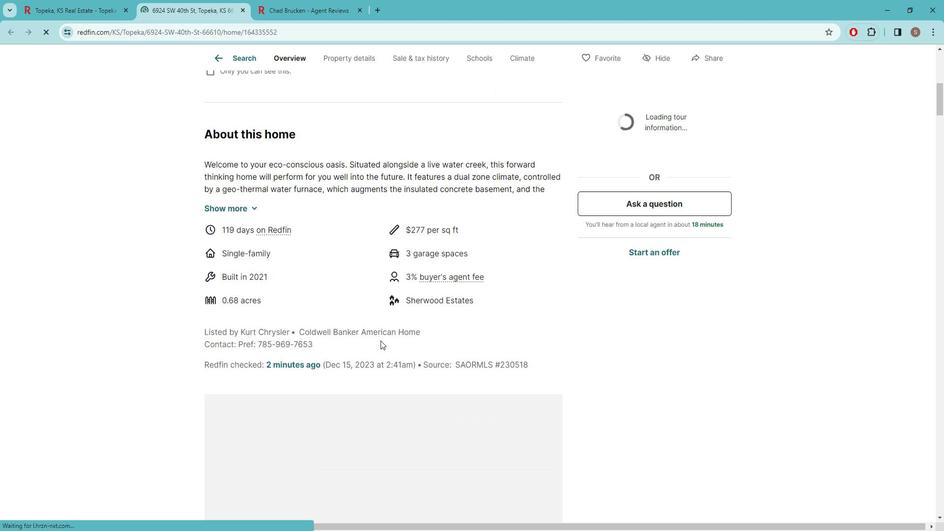 
Action: Mouse scrolled (386, 333) with delta (0, 0)
Screenshot: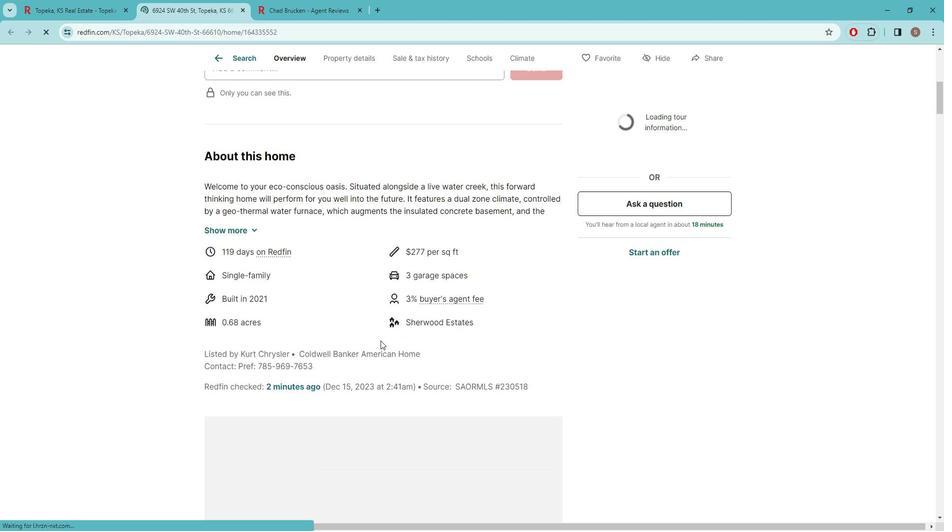 
Action: Mouse moved to (388, 333)
Screenshot: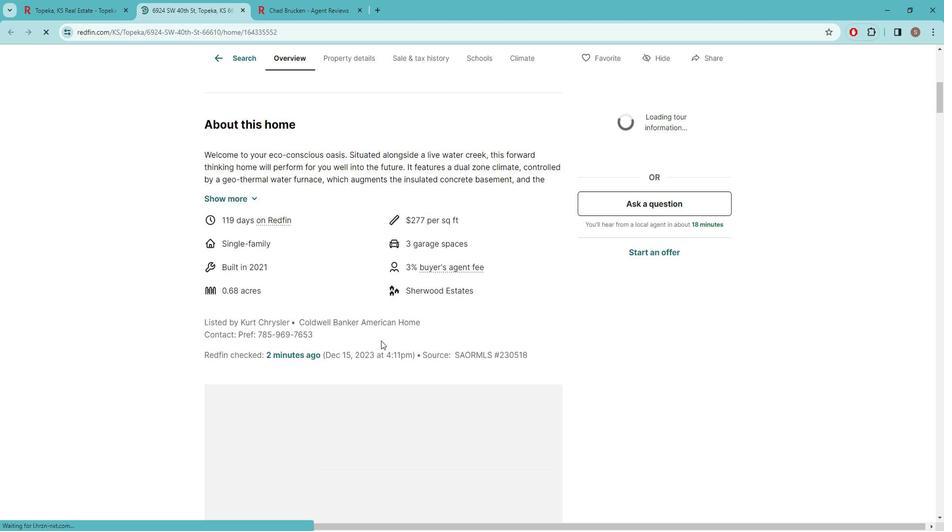 
Action: Mouse scrolled (388, 332) with delta (0, 0)
Screenshot: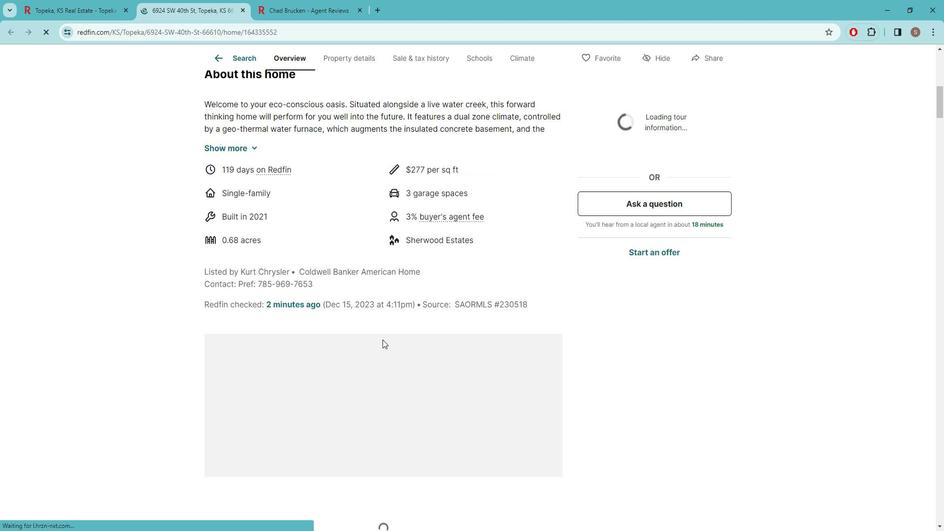 
Action: Mouse scrolled (388, 332) with delta (0, 0)
Screenshot: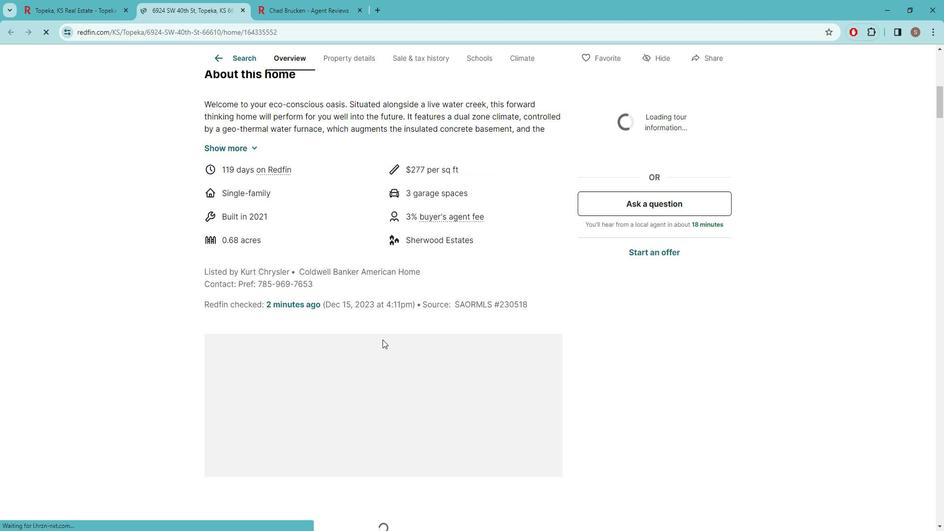 
Action: Mouse moved to (388, 332)
Screenshot: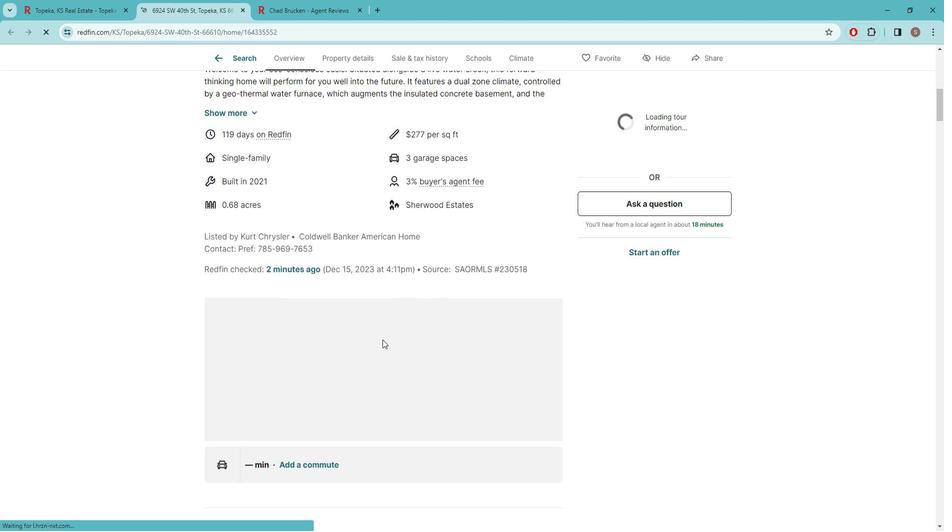 
Action: Mouse scrolled (388, 332) with delta (0, 0)
Screenshot: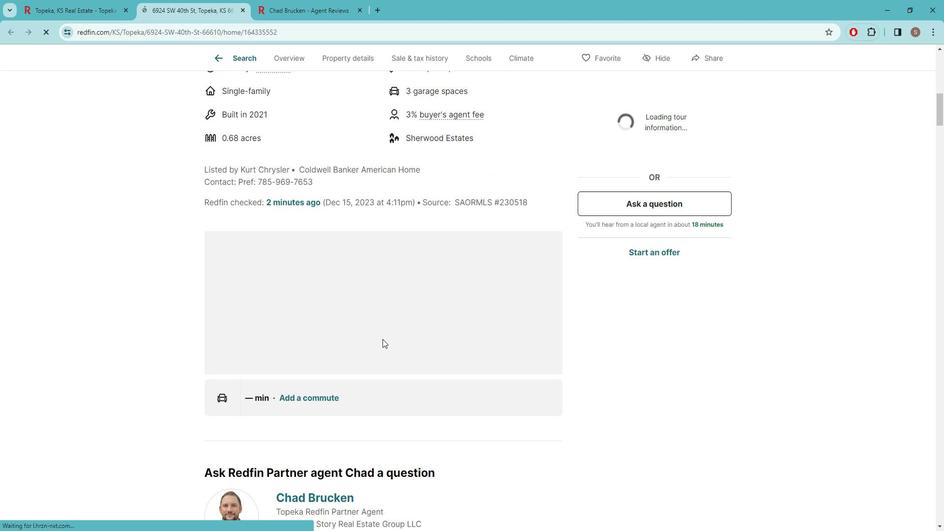 
Action: Mouse scrolled (388, 332) with delta (0, 0)
Screenshot: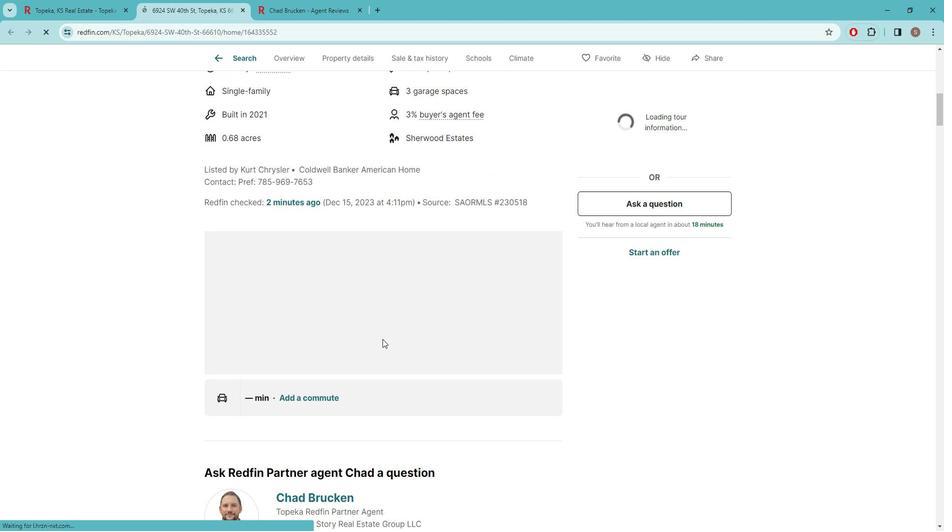 
Action: Mouse moved to (293, 5)
Screenshot: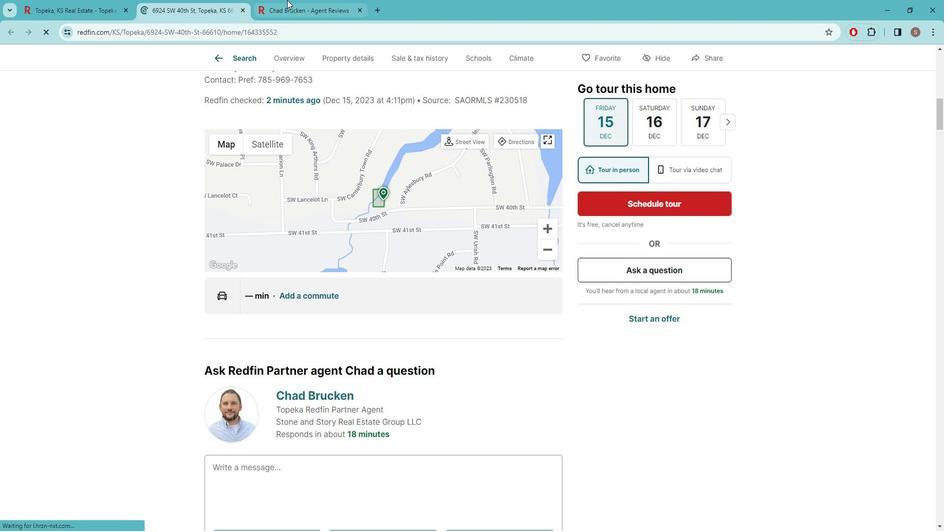 
Action: Mouse pressed left at (293, 5)
Screenshot: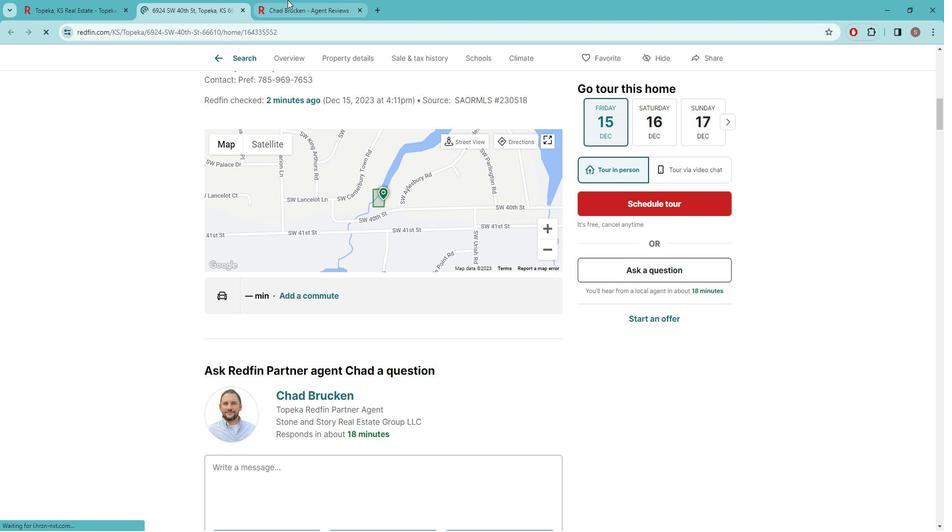 
Action: Mouse moved to (79, 5)
Screenshot: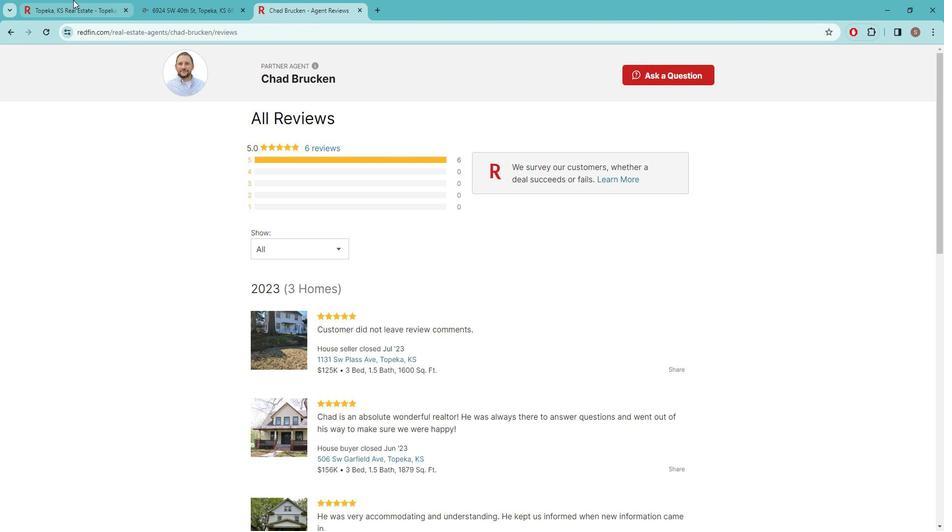 
Action: Mouse pressed left at (79, 5)
Screenshot: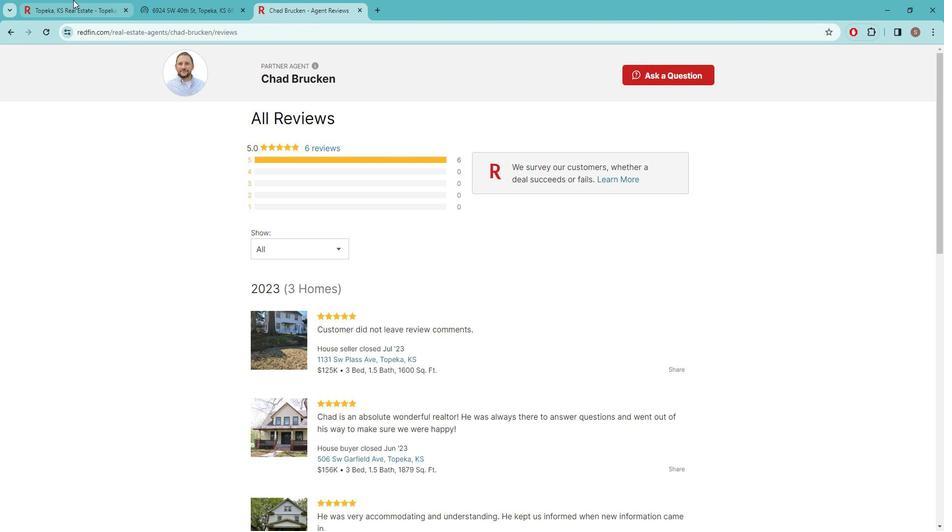 
Action: Mouse moved to (603, 228)
Screenshot: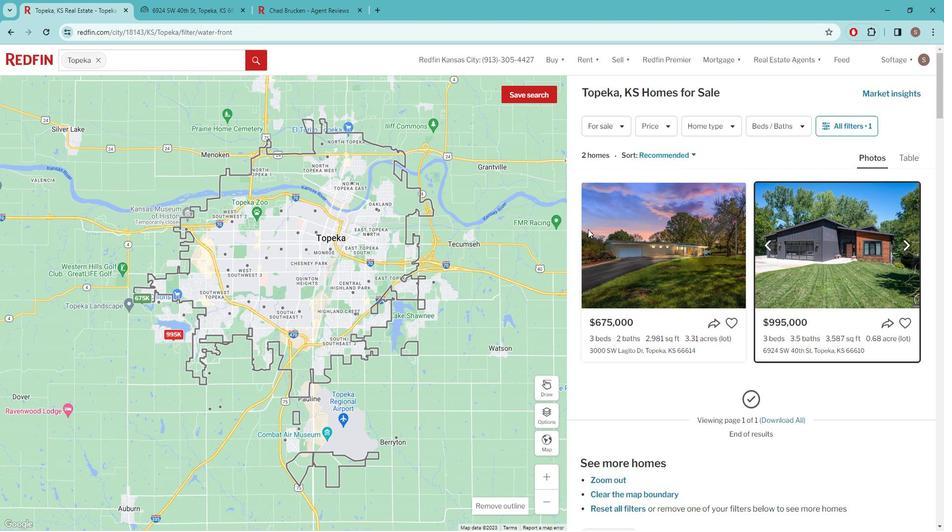 
Action: Mouse scrolled (603, 229) with delta (0, 0)
Screenshot: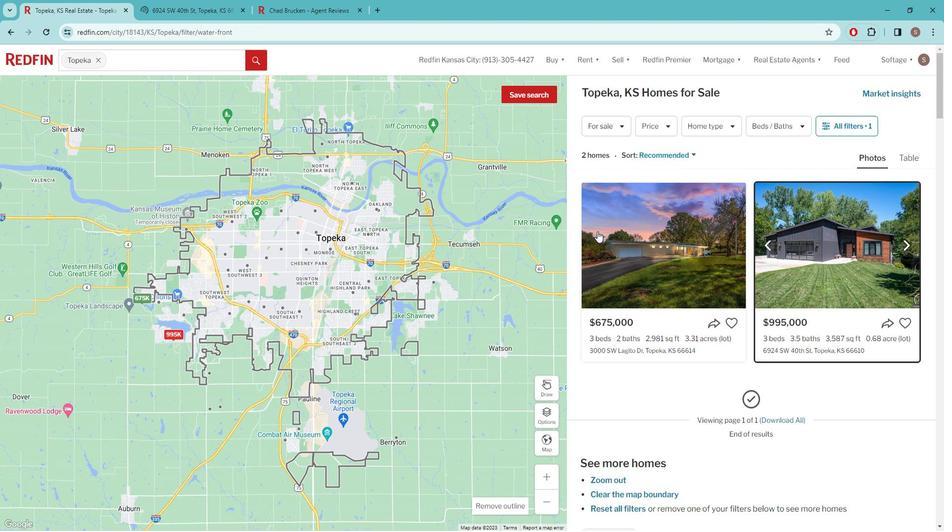 
Action: Mouse scrolled (603, 229) with delta (0, 0)
Screenshot: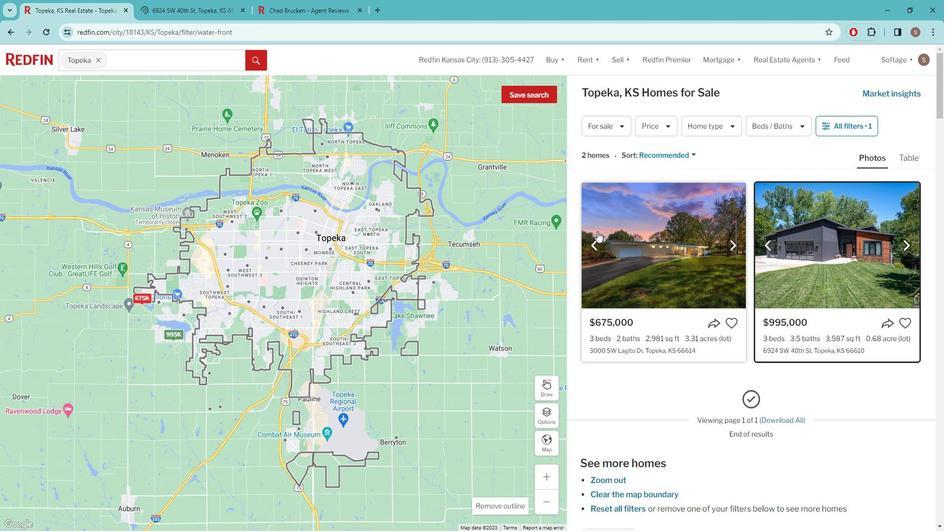
Action: Mouse scrolled (603, 229) with delta (0, 0)
Screenshot: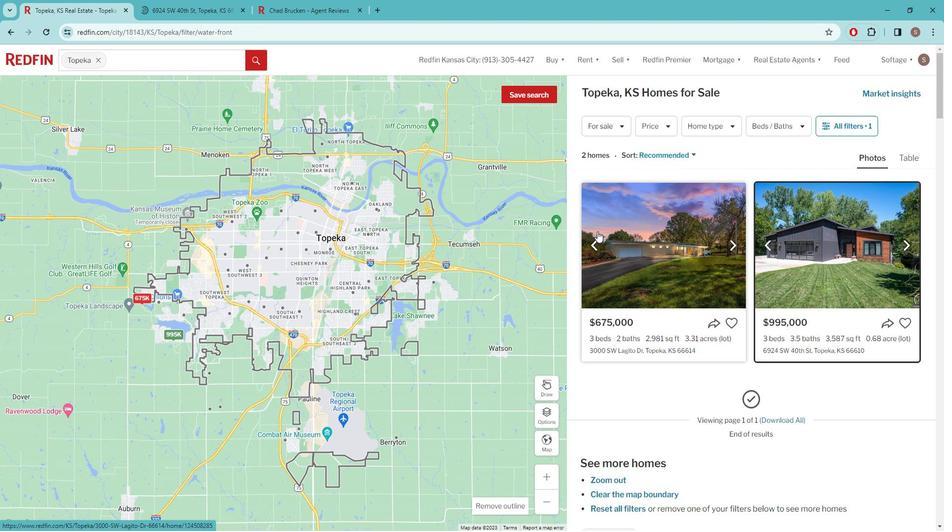 
